 Task: Buy 5 Body Bushings from Shocks, Struts & Suspension section under best seller category for shipping address: Maggie Phillips, 1227 Ridge Road, Dodge City, Kansas 67801, Cell Number 6205197251. Pay from credit card ending with 7965, CVV 549
Action: Mouse moved to (128, 25)
Screenshot: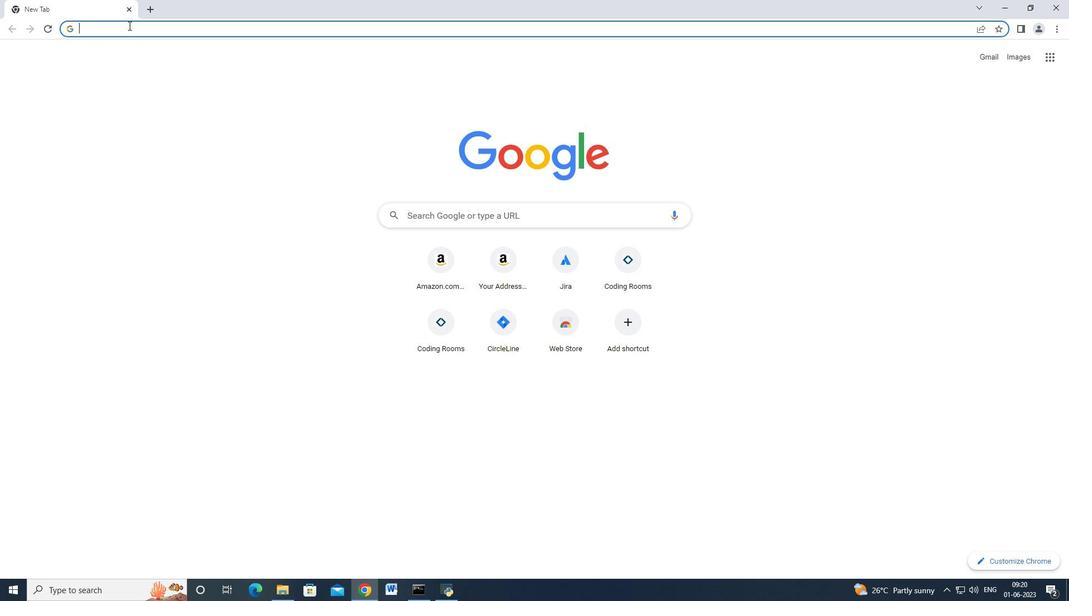 
Action: Mouse pressed left at (128, 25)
Screenshot: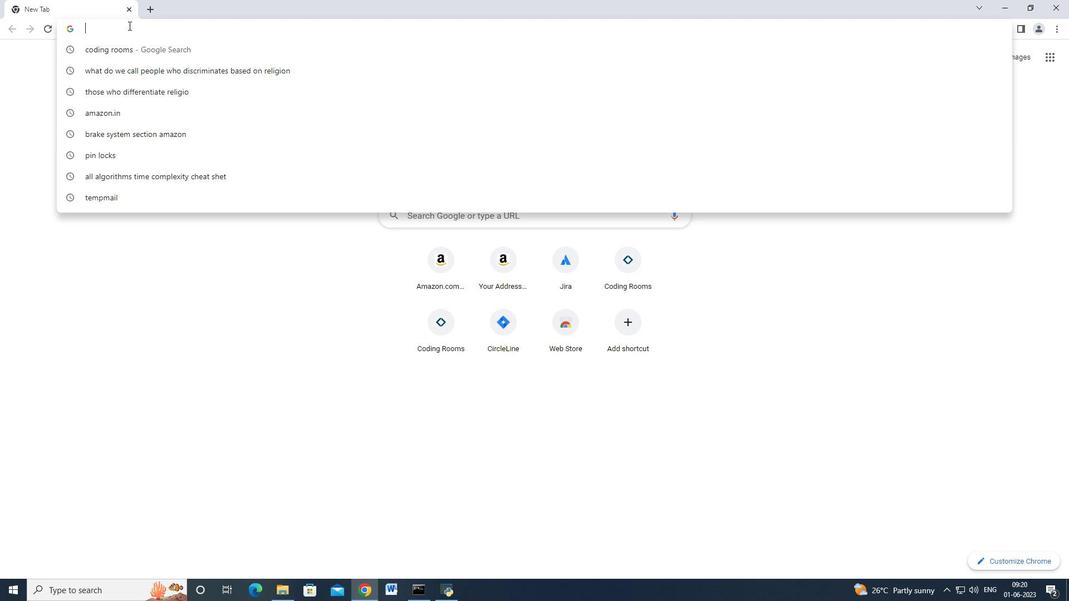 
Action: Mouse moved to (128, 24)
Screenshot: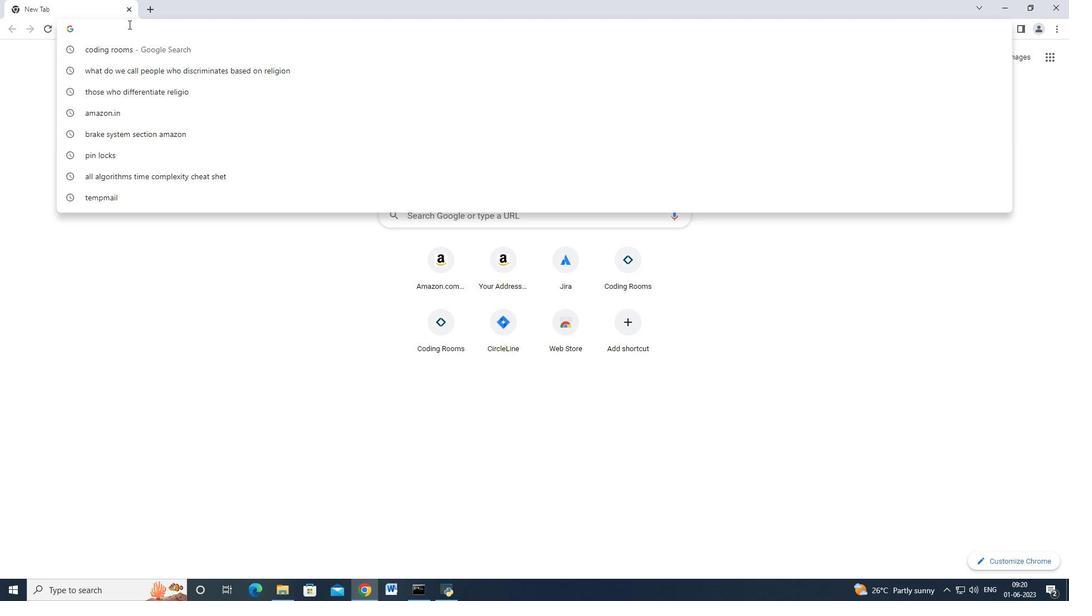 
Action: Key pressed amazon.com<Key.enter>
Screenshot: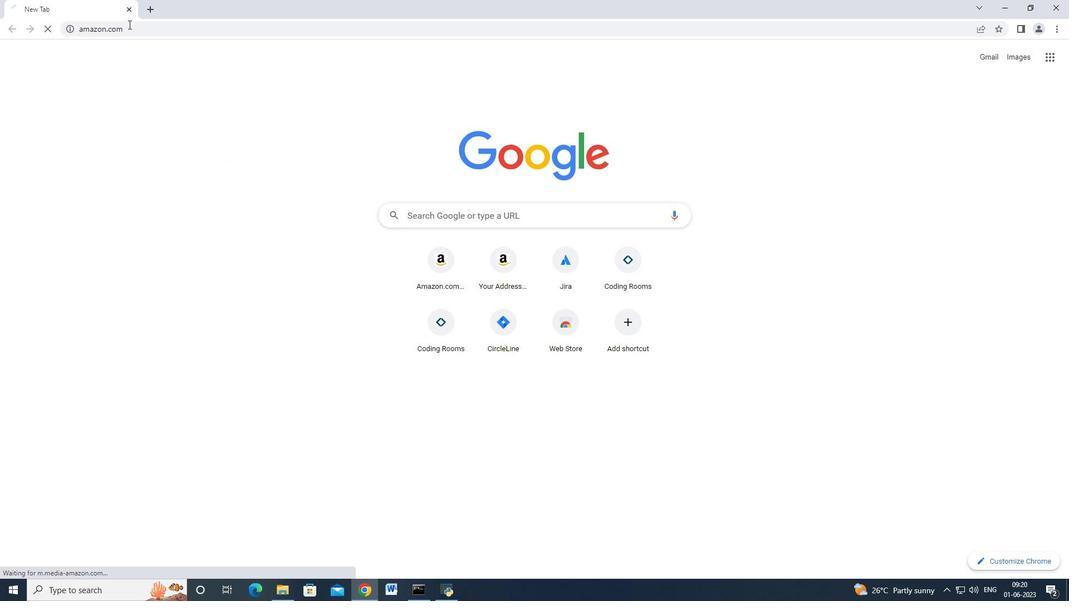 
Action: Mouse moved to (32, 80)
Screenshot: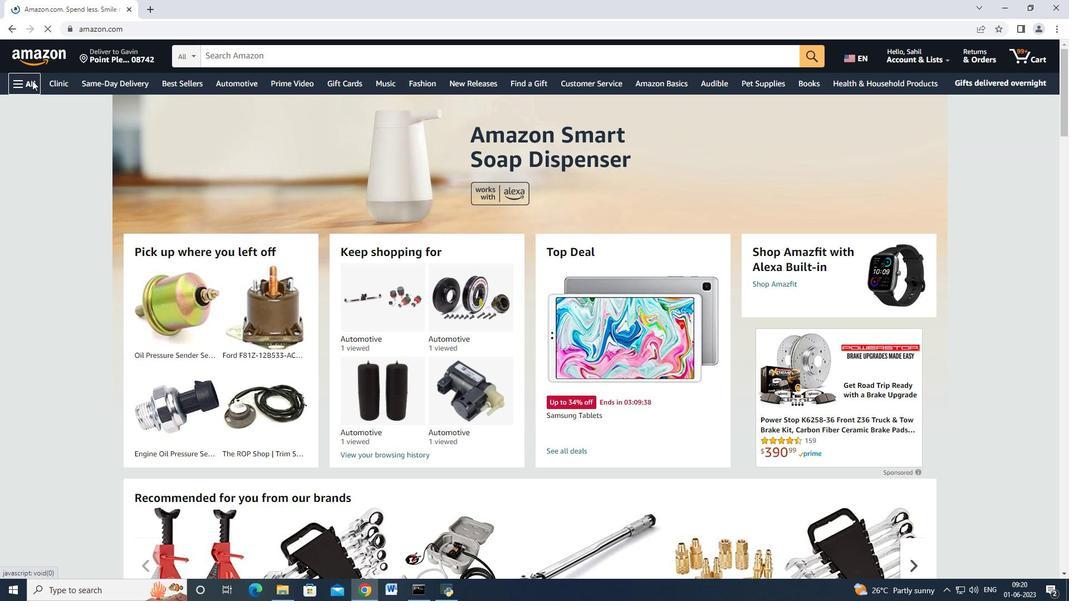 
Action: Mouse pressed left at (32, 80)
Screenshot: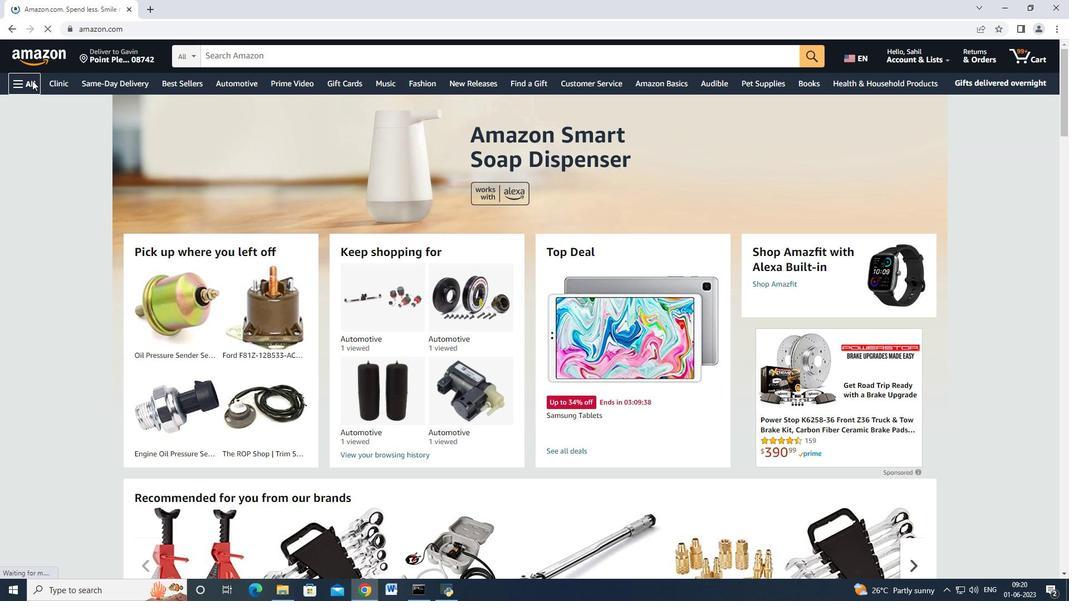 
Action: Mouse moved to (67, 187)
Screenshot: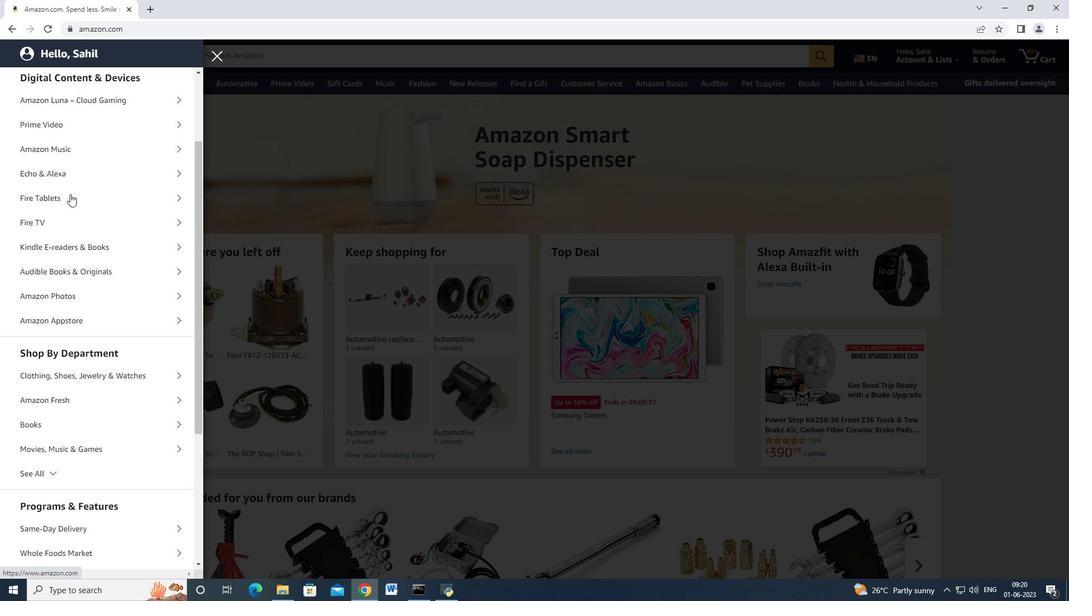 
Action: Mouse scrolled (67, 186) with delta (0, 0)
Screenshot: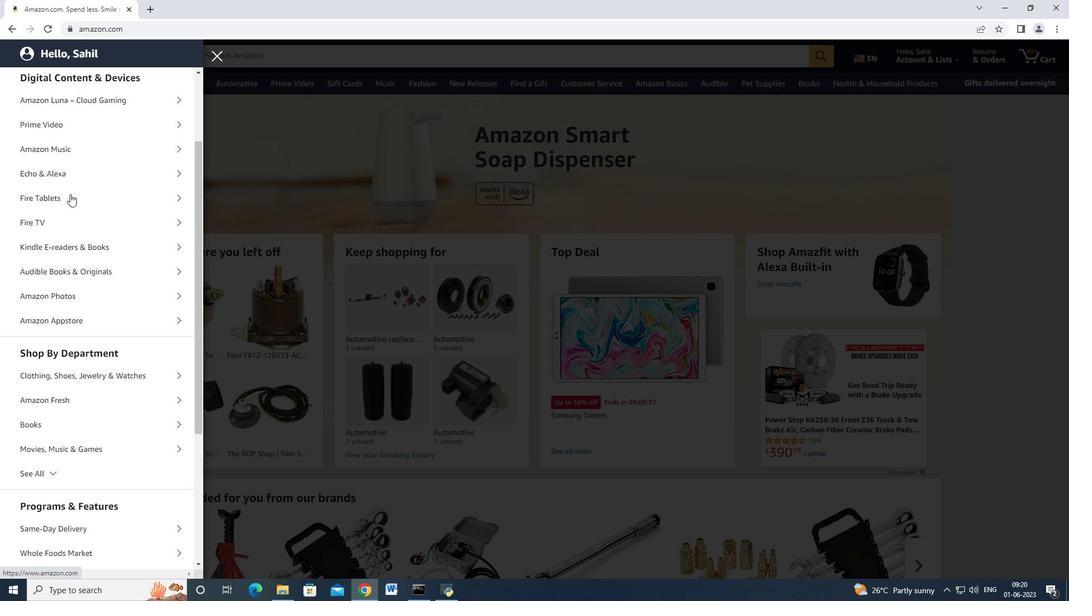 
Action: Mouse moved to (68, 188)
Screenshot: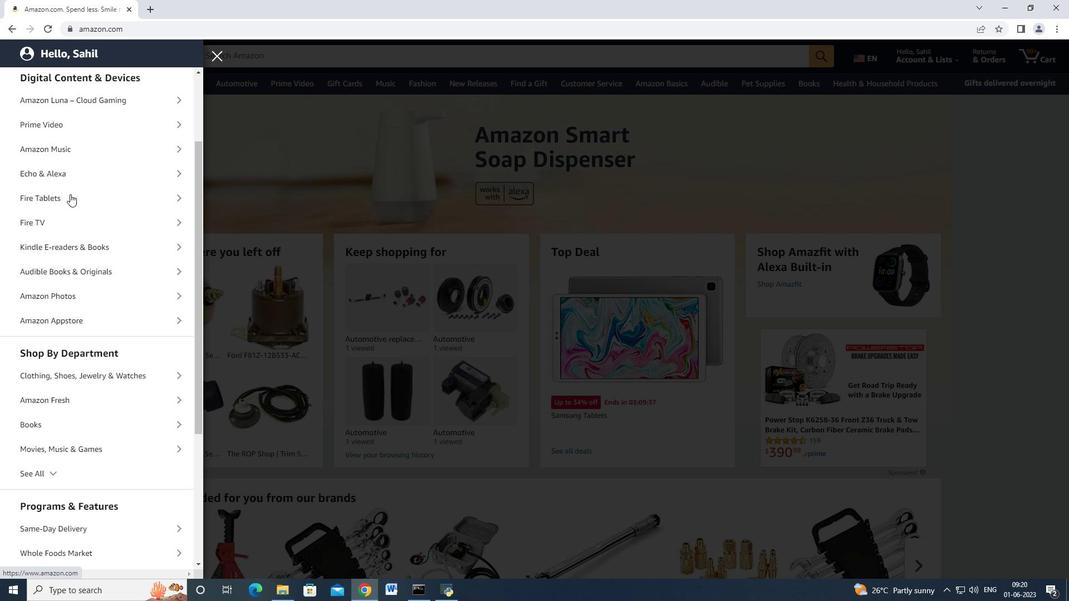 
Action: Mouse scrolled (68, 187) with delta (0, 0)
Screenshot: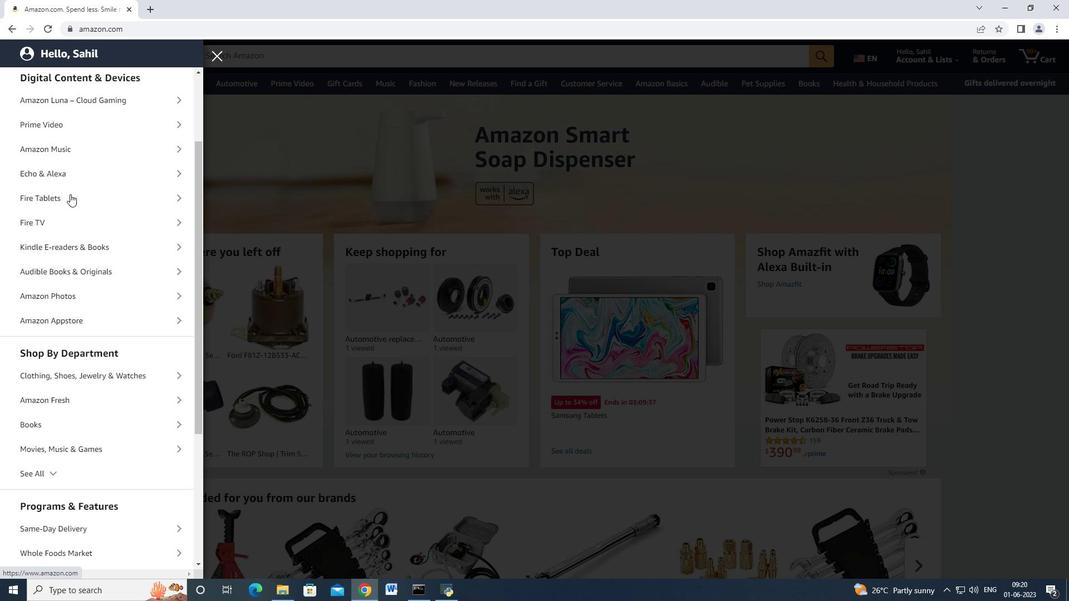 
Action: Mouse moved to (76, 235)
Screenshot: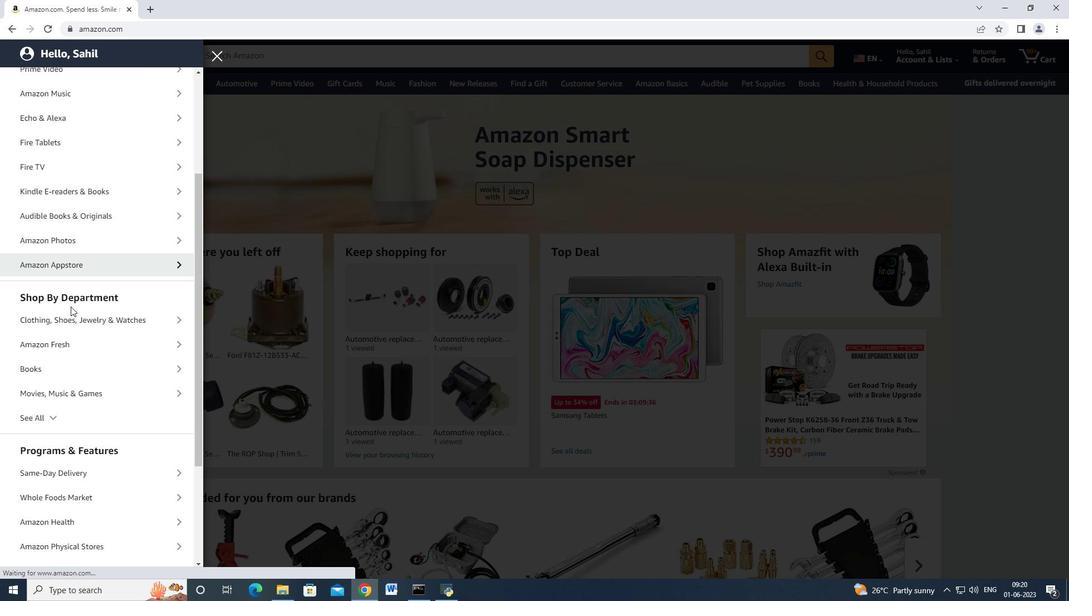 
Action: Mouse scrolled (76, 235) with delta (0, 0)
Screenshot: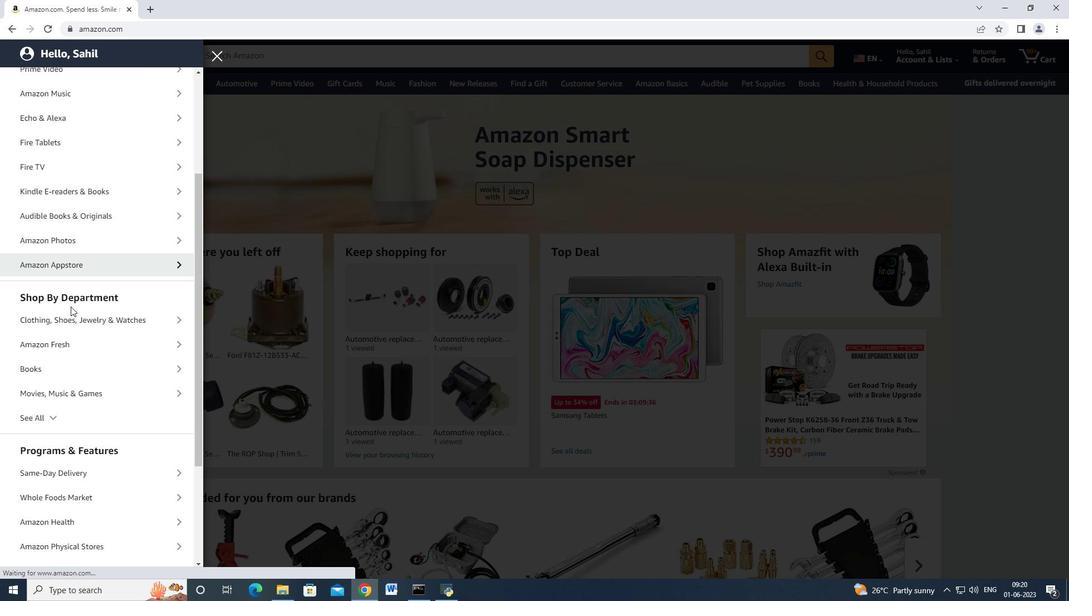 
Action: Mouse moved to (59, 423)
Screenshot: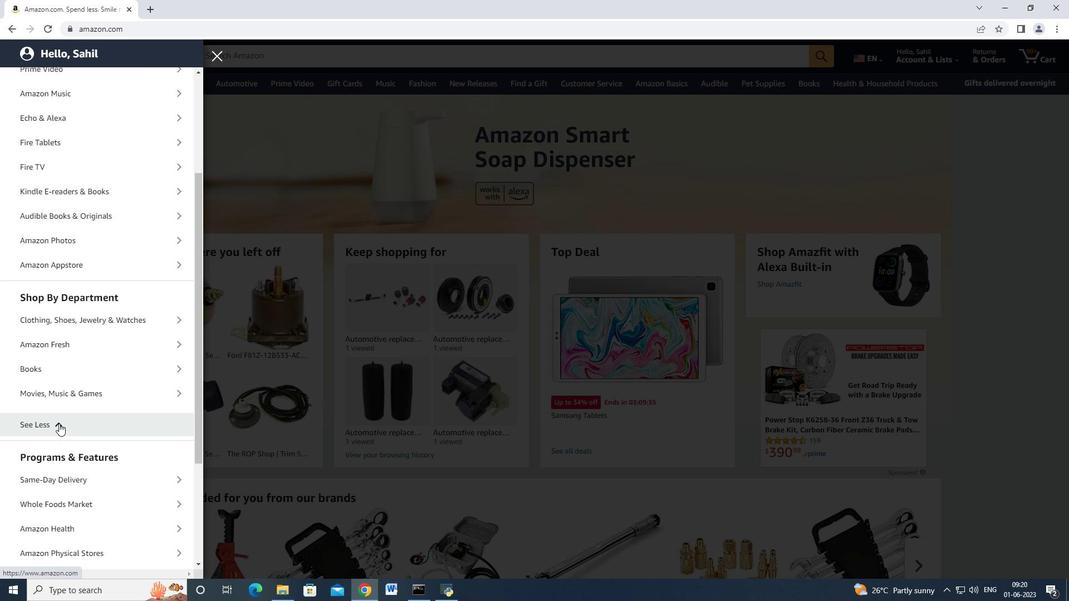 
Action: Mouse pressed left at (59, 423)
Screenshot: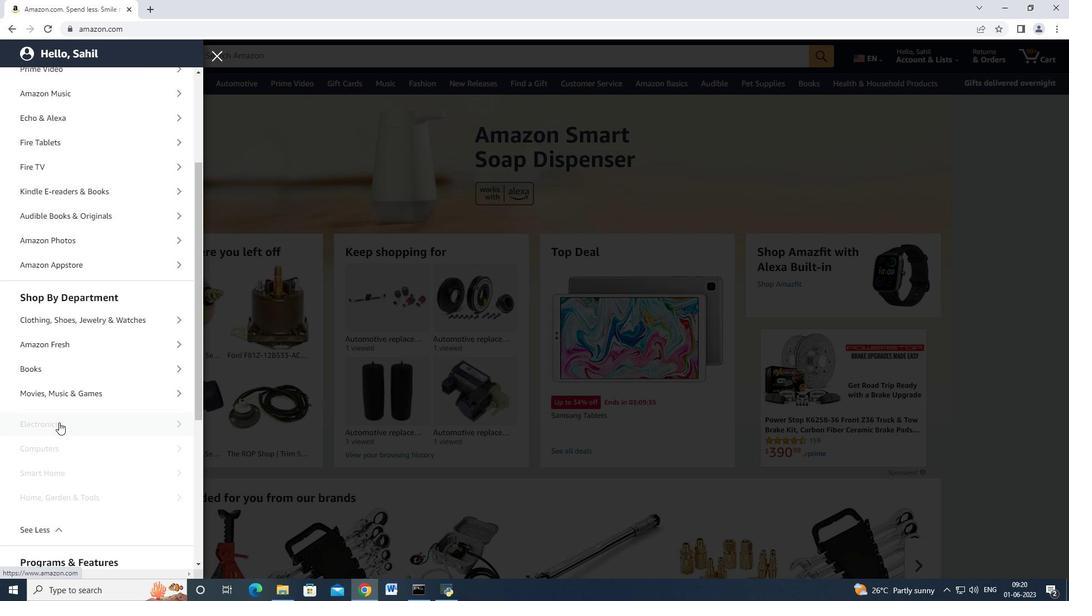 
Action: Mouse moved to (69, 411)
Screenshot: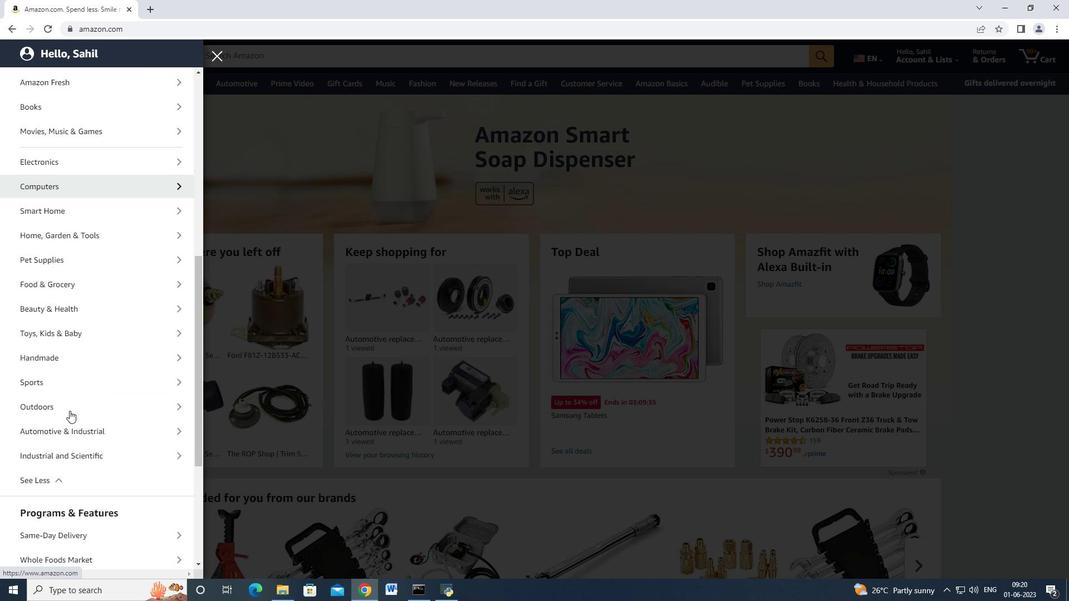 
Action: Mouse scrolled (69, 411) with delta (0, 0)
Screenshot: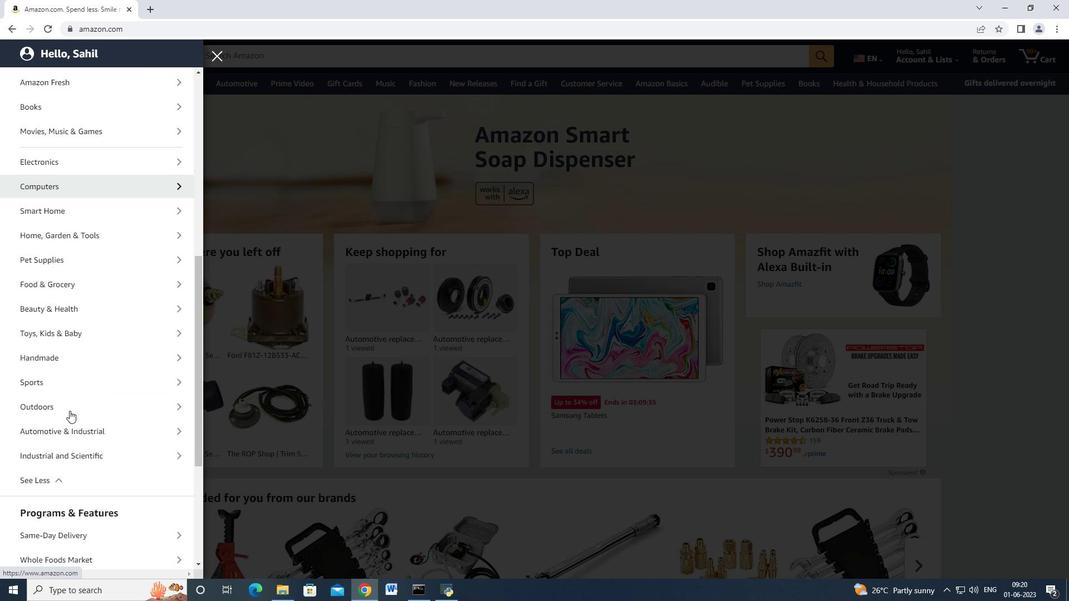 
Action: Mouse scrolled (69, 411) with delta (0, 0)
Screenshot: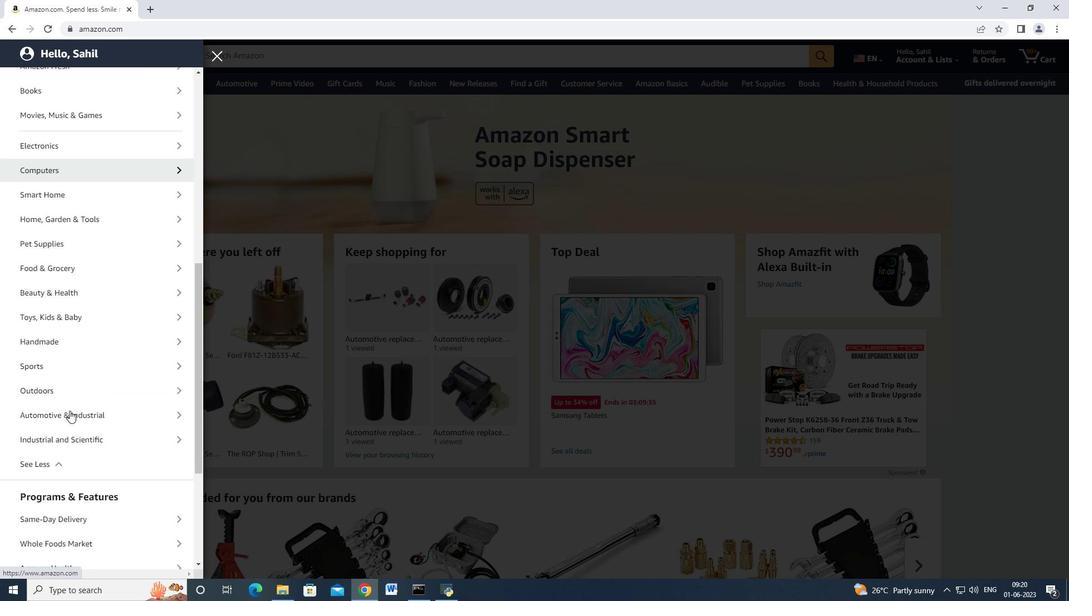 
Action: Mouse moved to (69, 411)
Screenshot: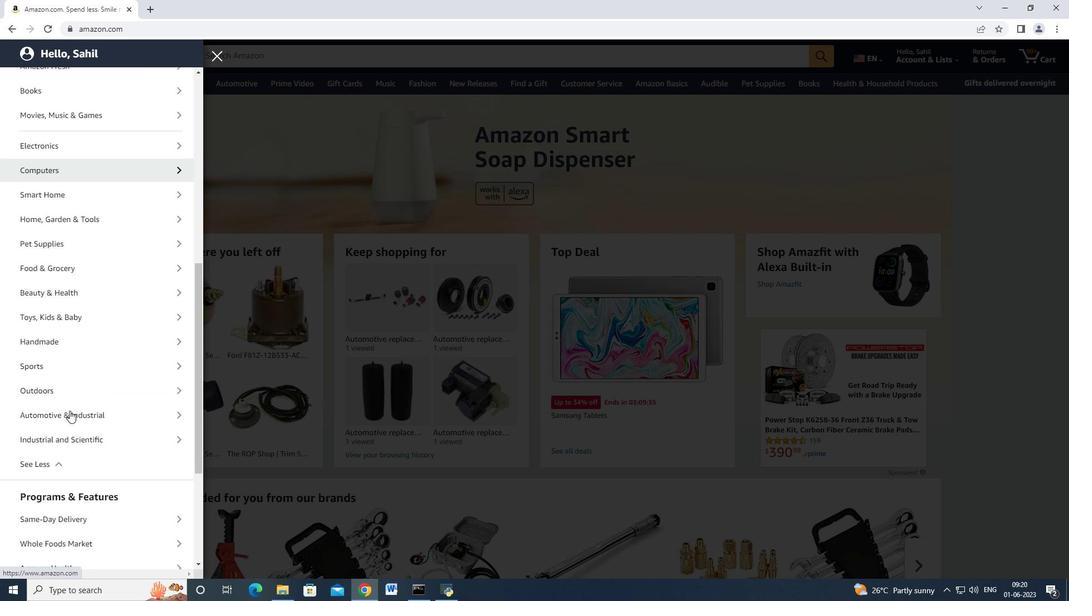 
Action: Mouse scrolled (69, 410) with delta (0, 0)
Screenshot: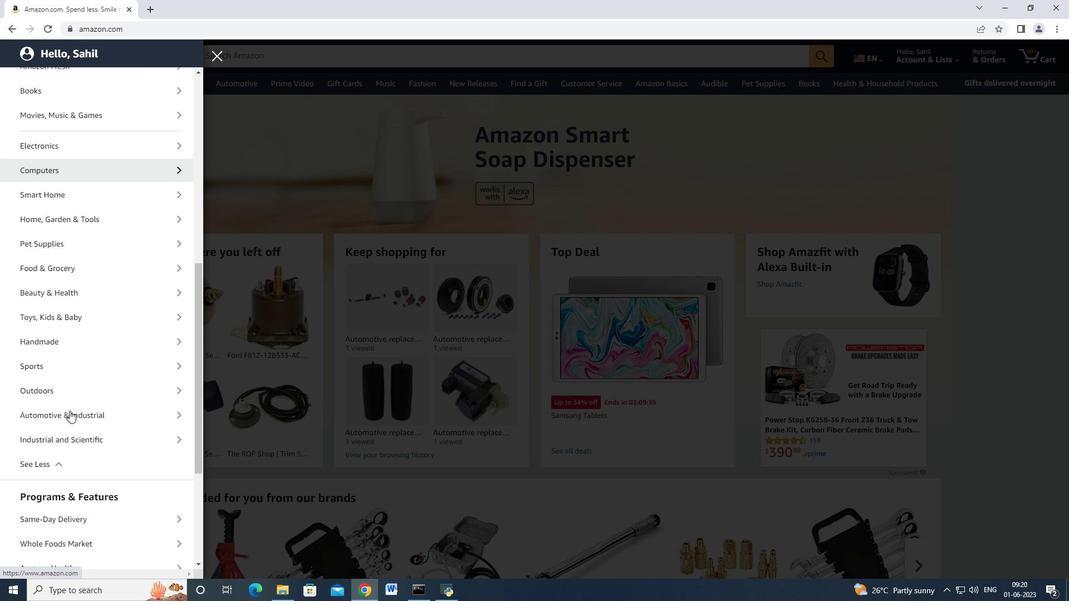 
Action: Mouse scrolled (69, 410) with delta (0, 0)
Screenshot: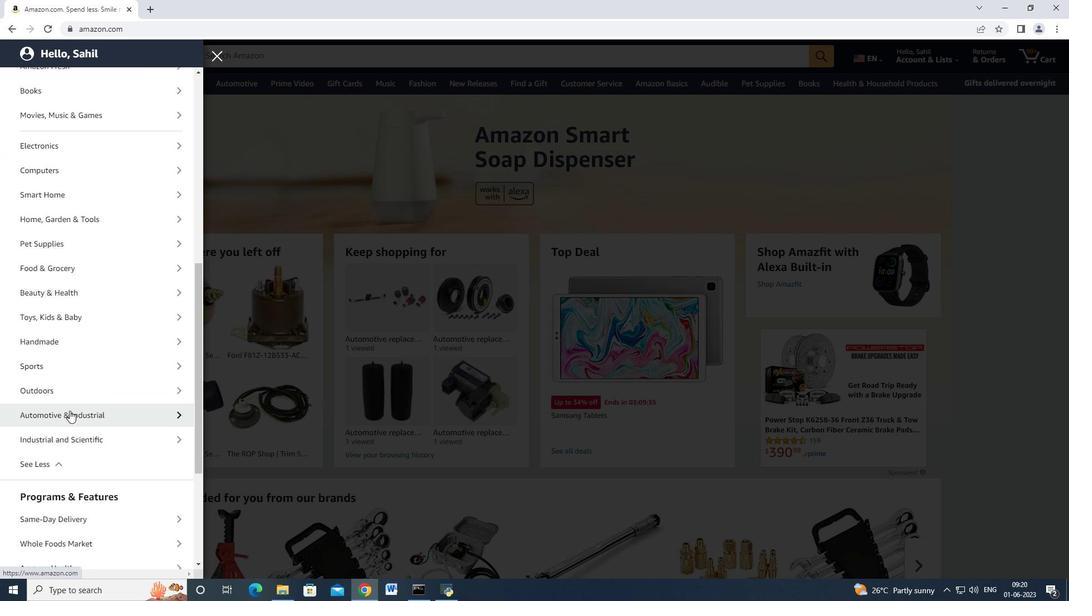
Action: Mouse scrolled (69, 410) with delta (0, 0)
Screenshot: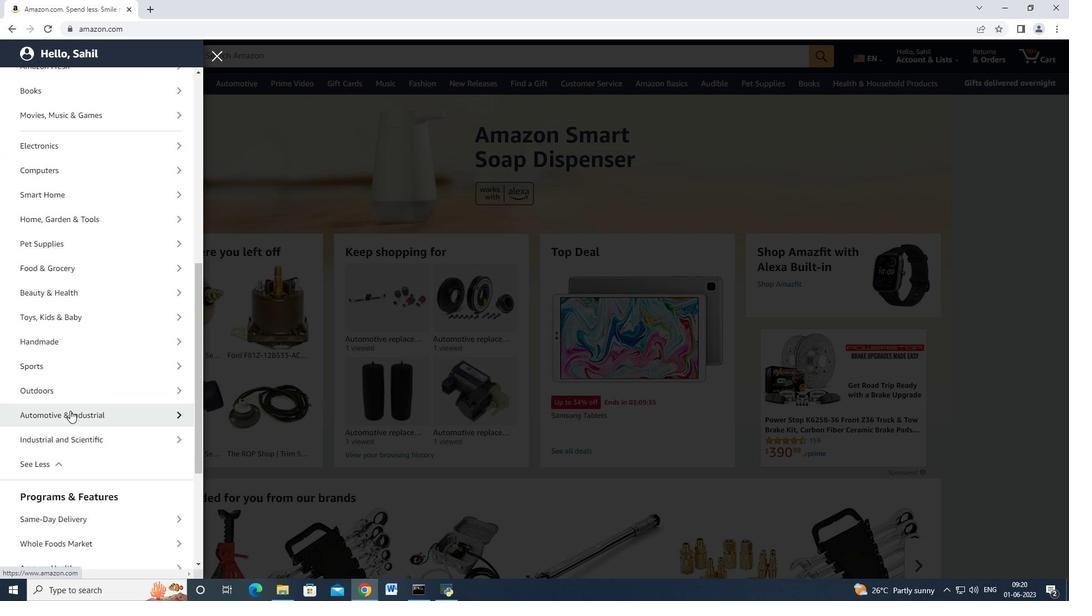 
Action: Mouse moved to (76, 411)
Screenshot: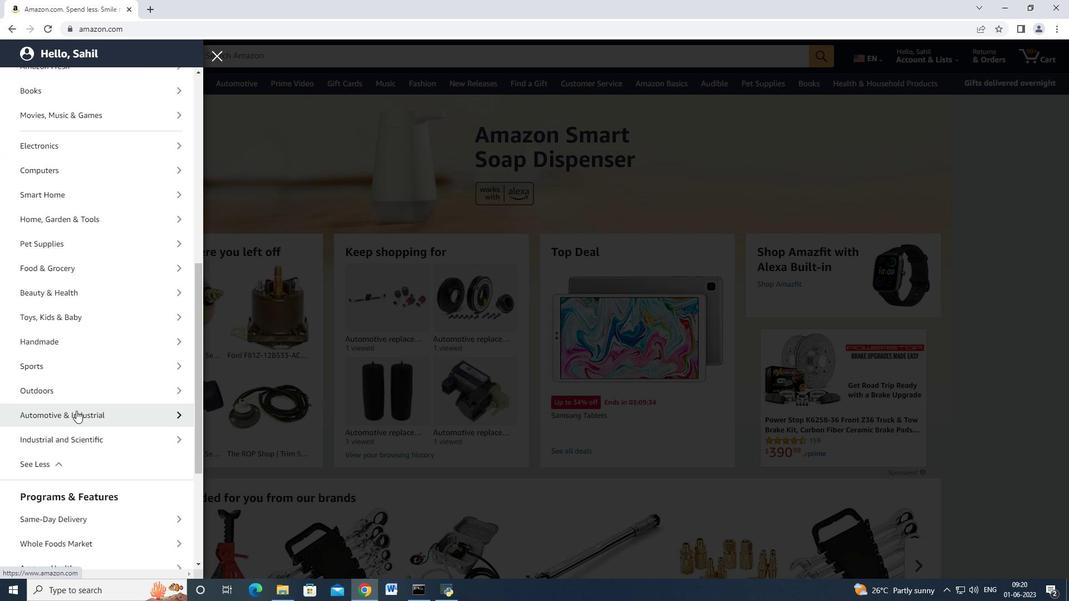
Action: Mouse pressed left at (76, 411)
Screenshot: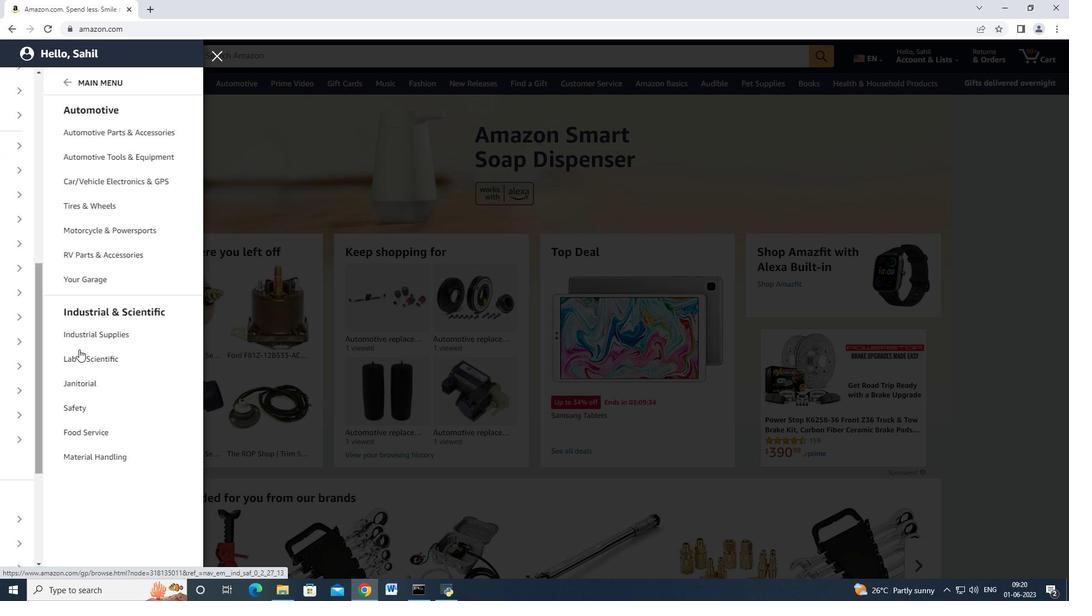 
Action: Mouse moved to (92, 134)
Screenshot: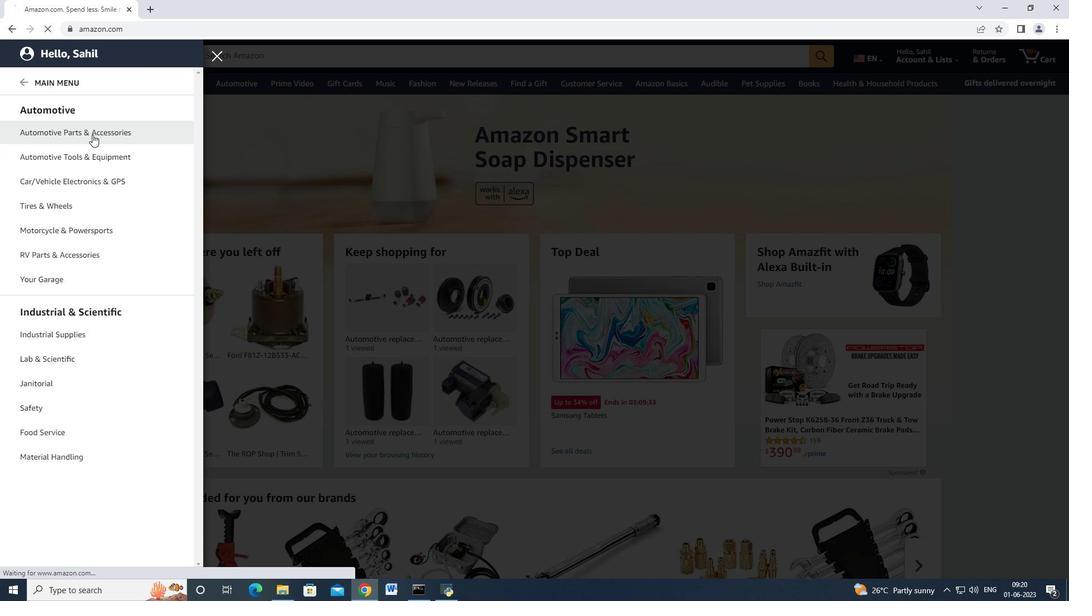 
Action: Mouse pressed left at (92, 134)
Screenshot: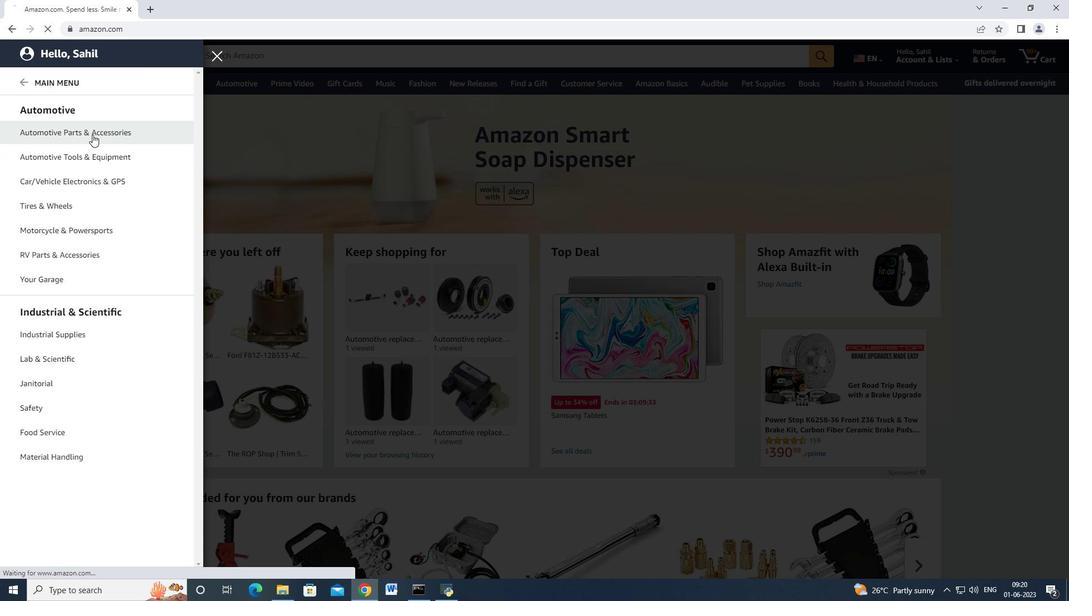 
Action: Mouse moved to (172, 98)
Screenshot: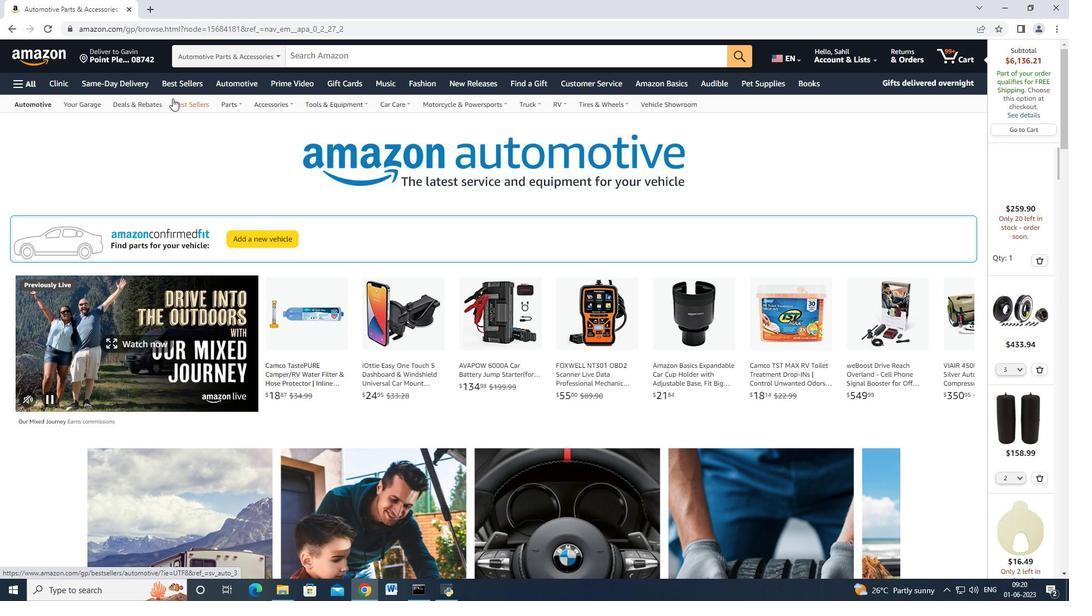 
Action: Mouse pressed left at (172, 98)
Screenshot: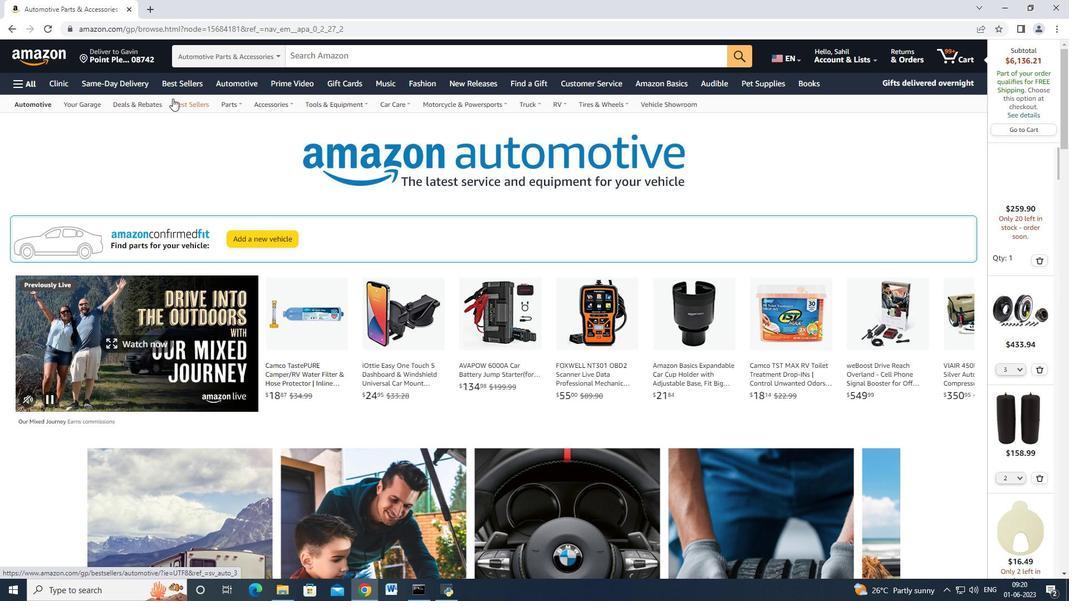 
Action: Mouse moved to (100, 232)
Screenshot: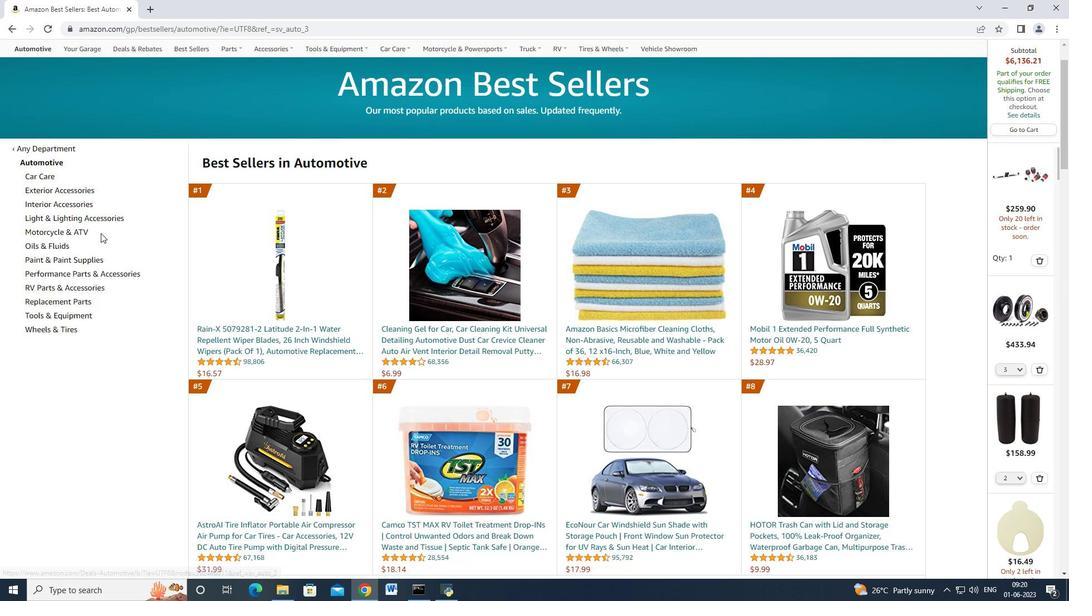 
Action: Mouse scrolled (100, 231) with delta (0, 0)
Screenshot: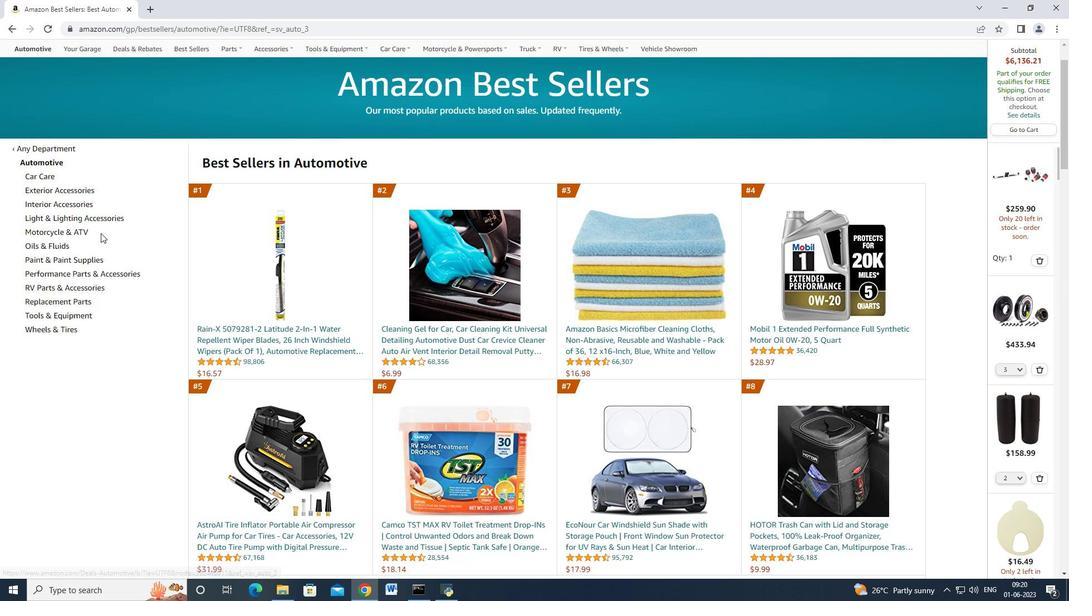 
Action: Mouse moved to (85, 298)
Screenshot: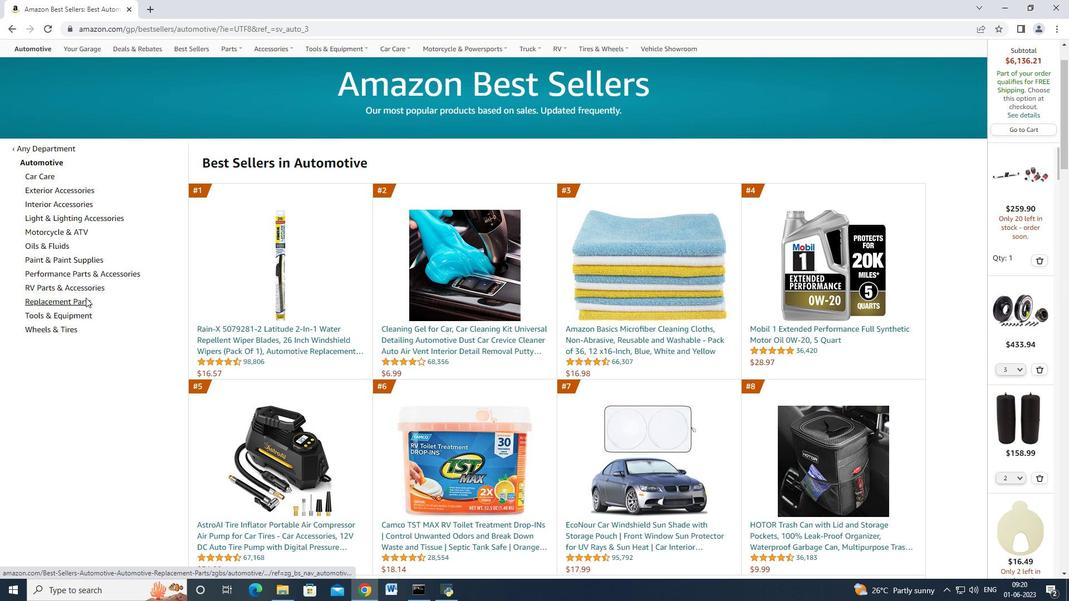 
Action: Mouse pressed left at (85, 298)
Screenshot: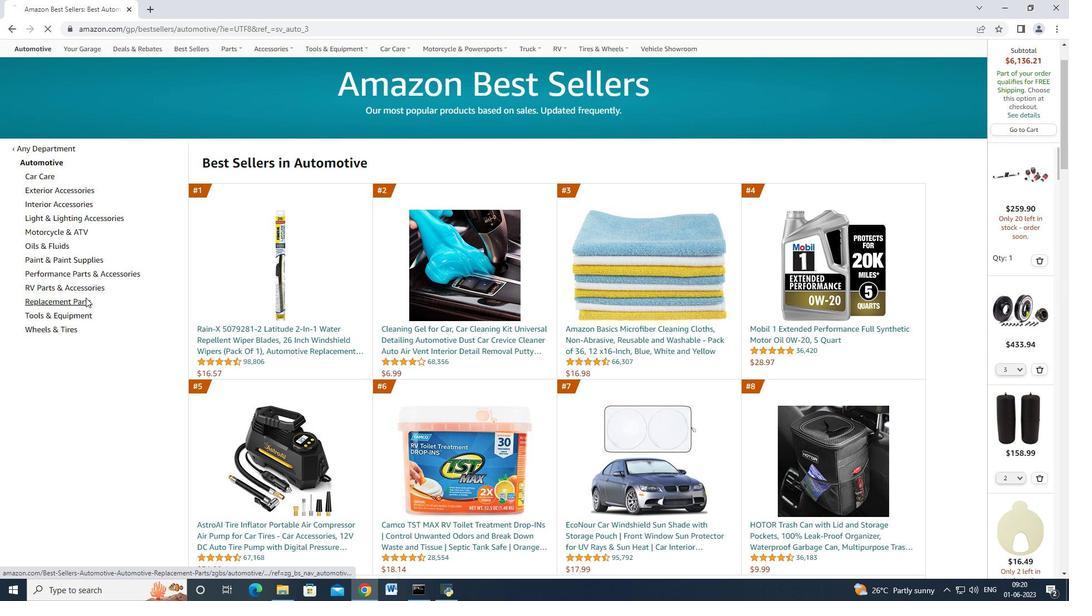 
Action: Mouse moved to (109, 287)
Screenshot: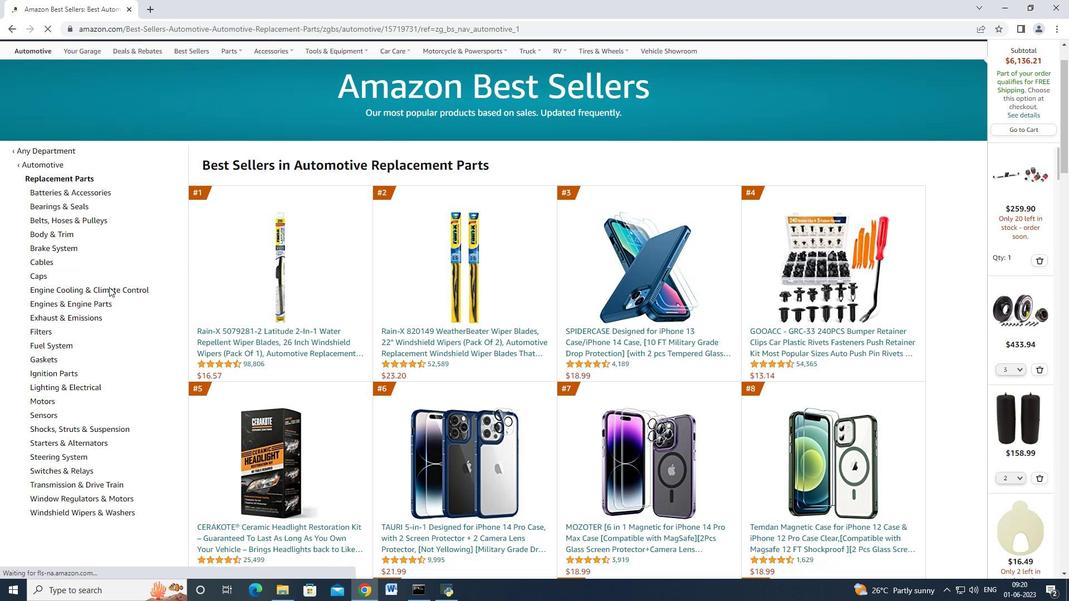
Action: Mouse scrolled (109, 286) with delta (0, 0)
Screenshot: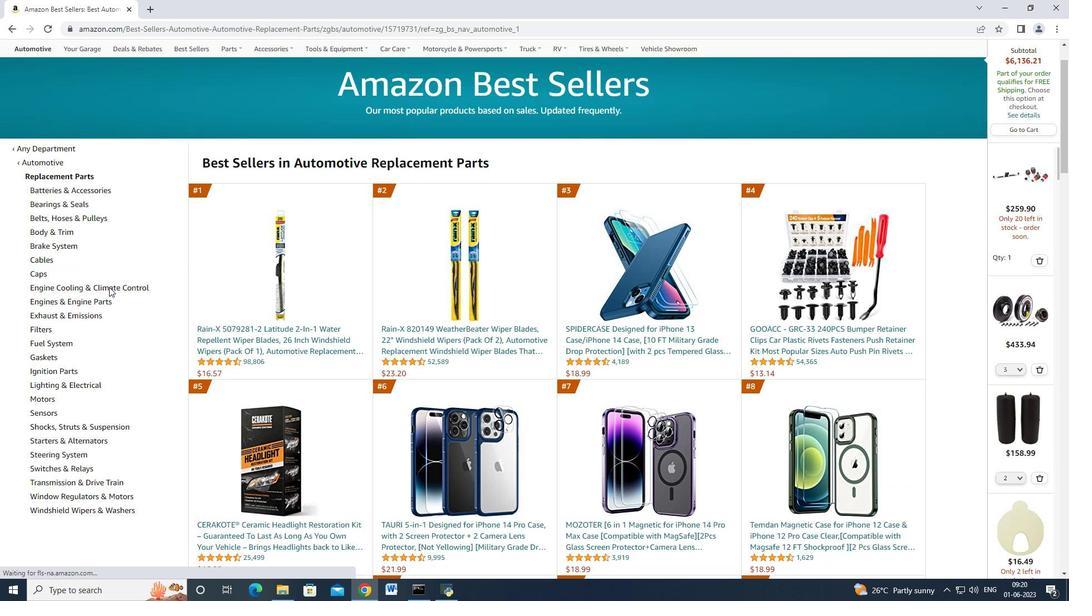 
Action: Mouse moved to (109, 287)
Screenshot: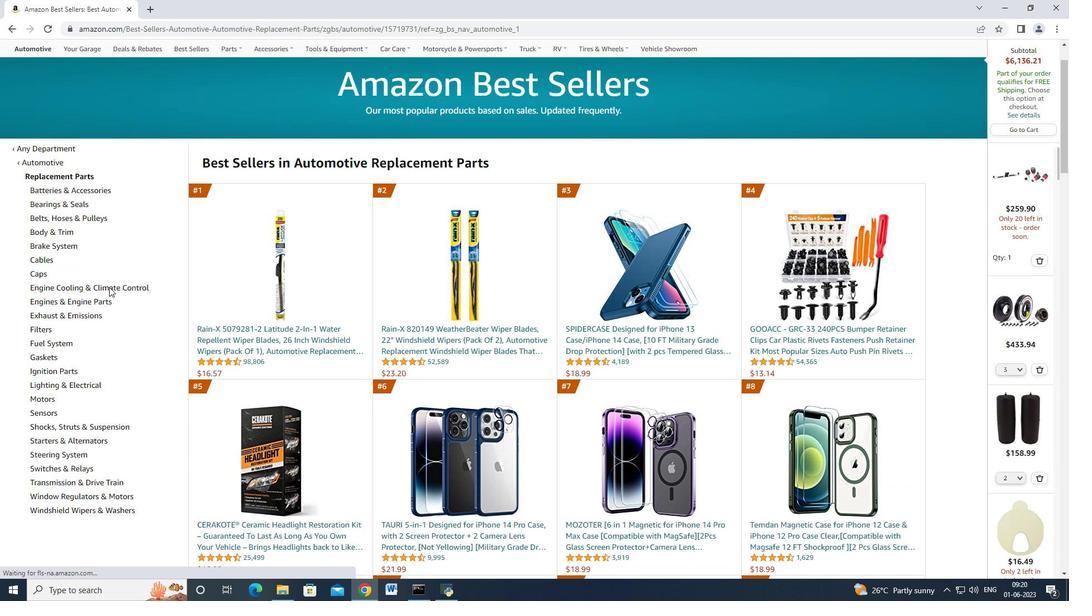 
Action: Mouse scrolled (109, 286) with delta (0, 0)
Screenshot: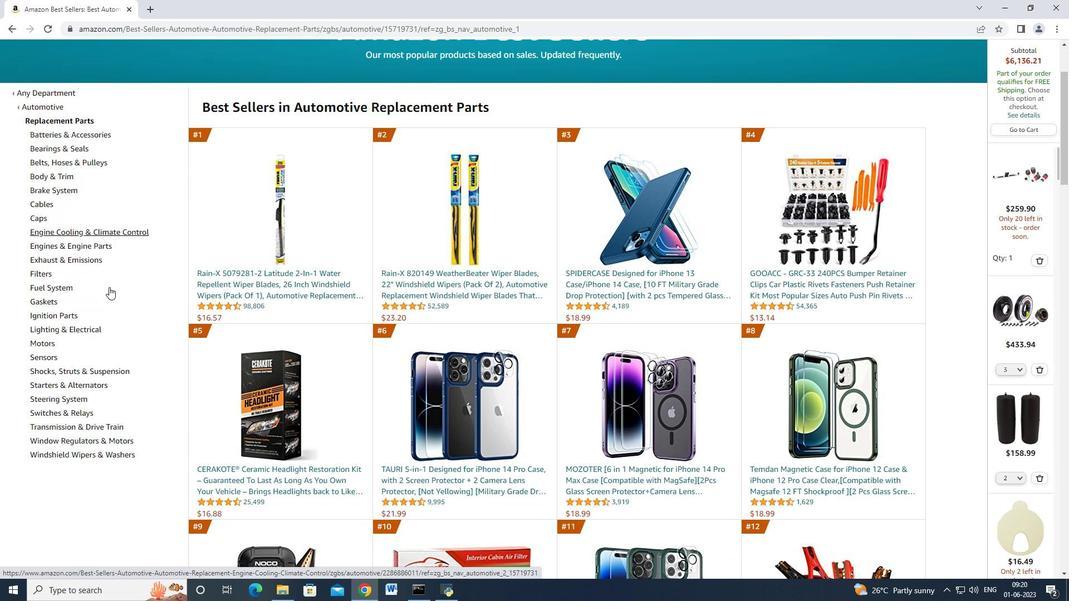 
Action: Mouse moved to (47, 370)
Screenshot: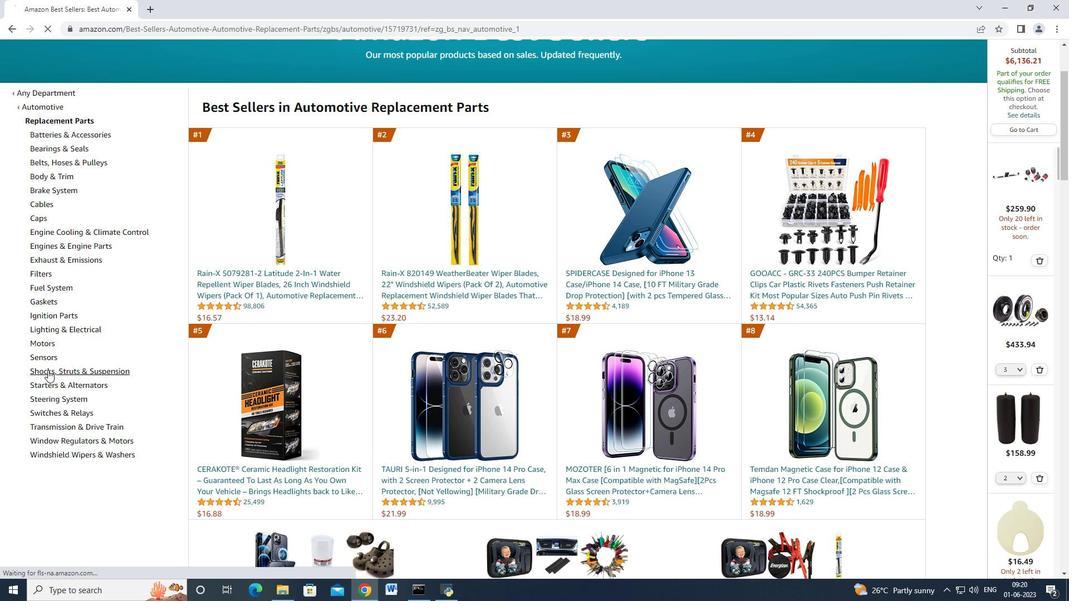 
Action: Mouse pressed left at (47, 370)
Screenshot: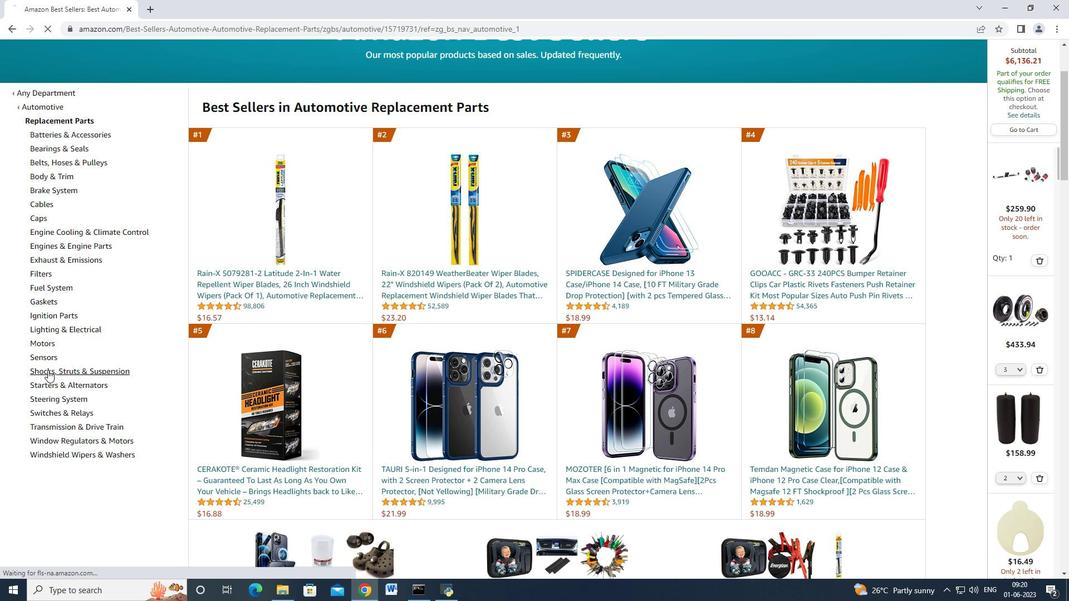 
Action: Mouse moved to (145, 252)
Screenshot: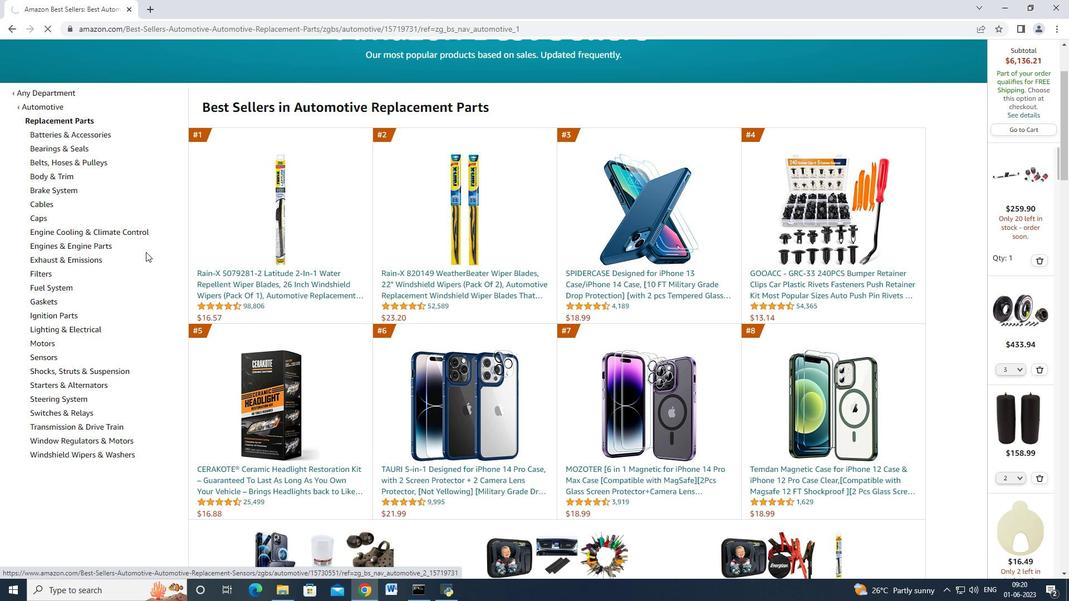 
Action: Mouse scrolled (145, 251) with delta (0, 0)
Screenshot: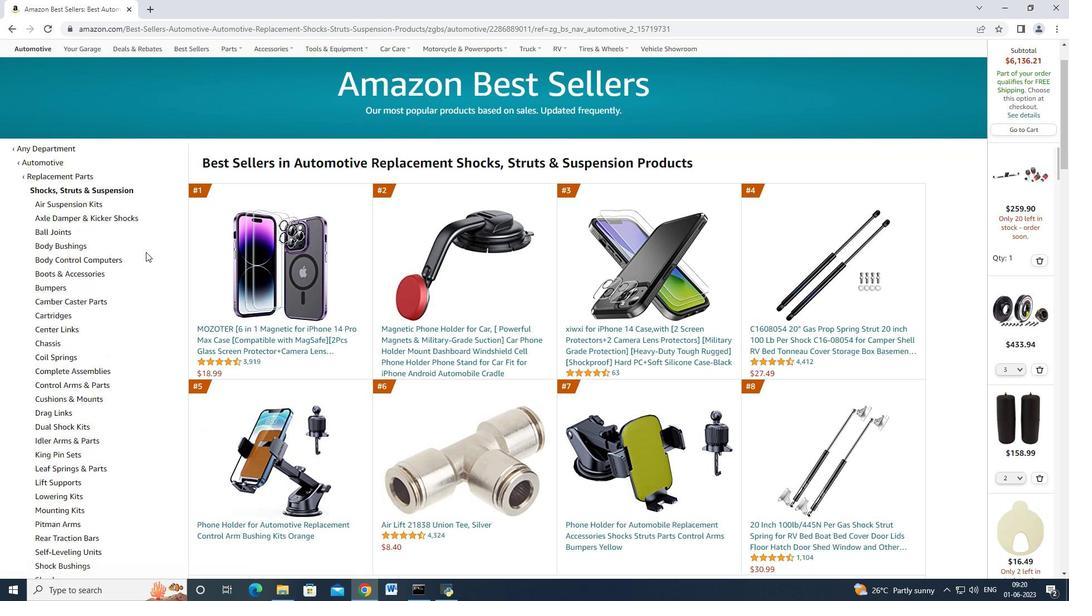 
Action: Mouse moved to (79, 244)
Screenshot: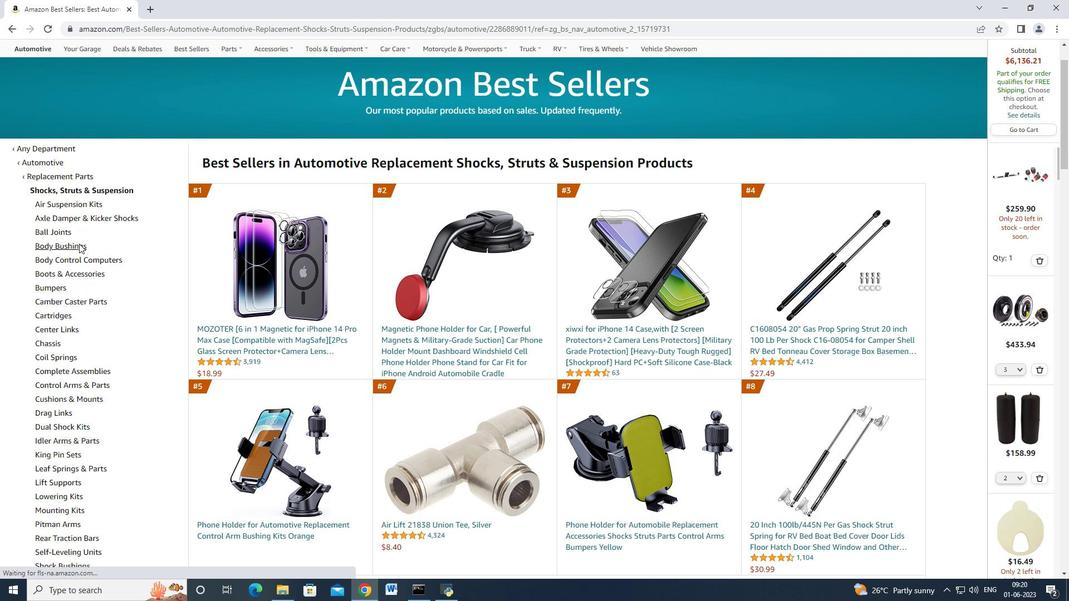 
Action: Mouse pressed left at (79, 244)
Screenshot: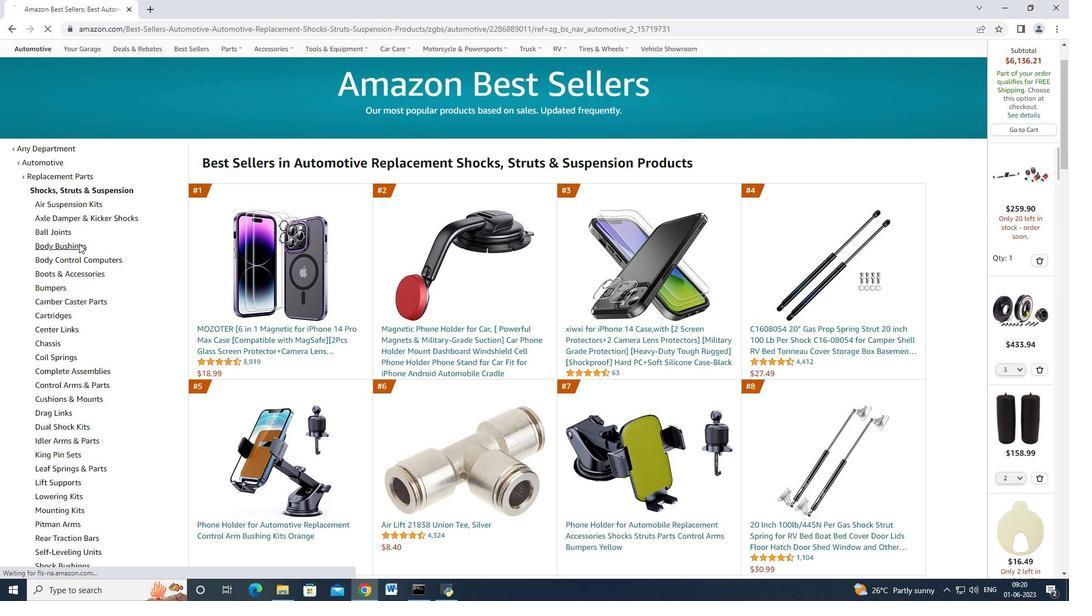 
Action: Mouse moved to (342, 328)
Screenshot: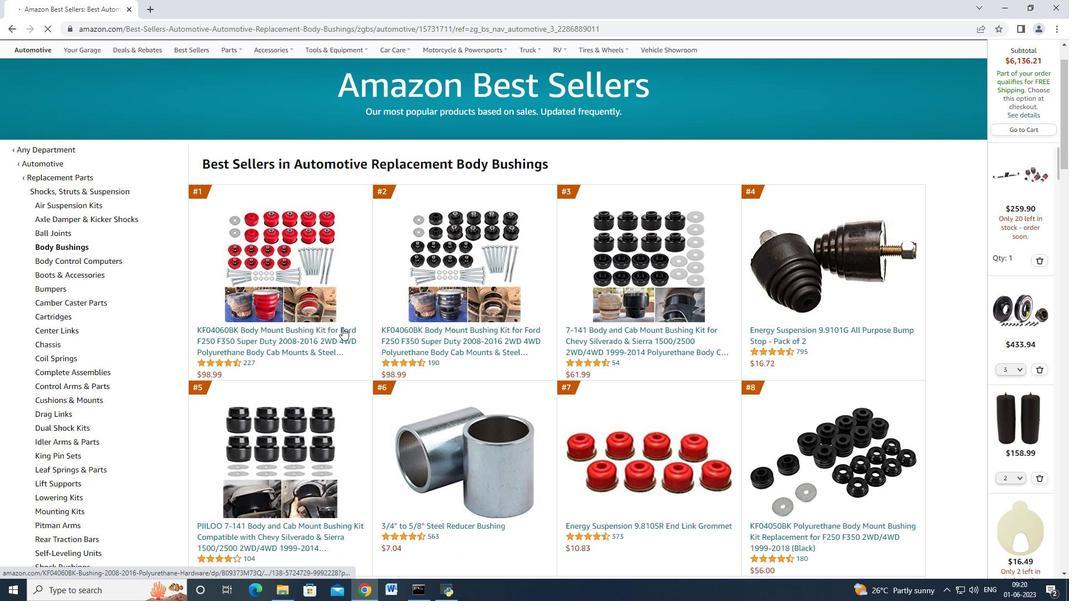 
Action: Mouse scrolled (342, 327) with delta (0, 0)
Screenshot: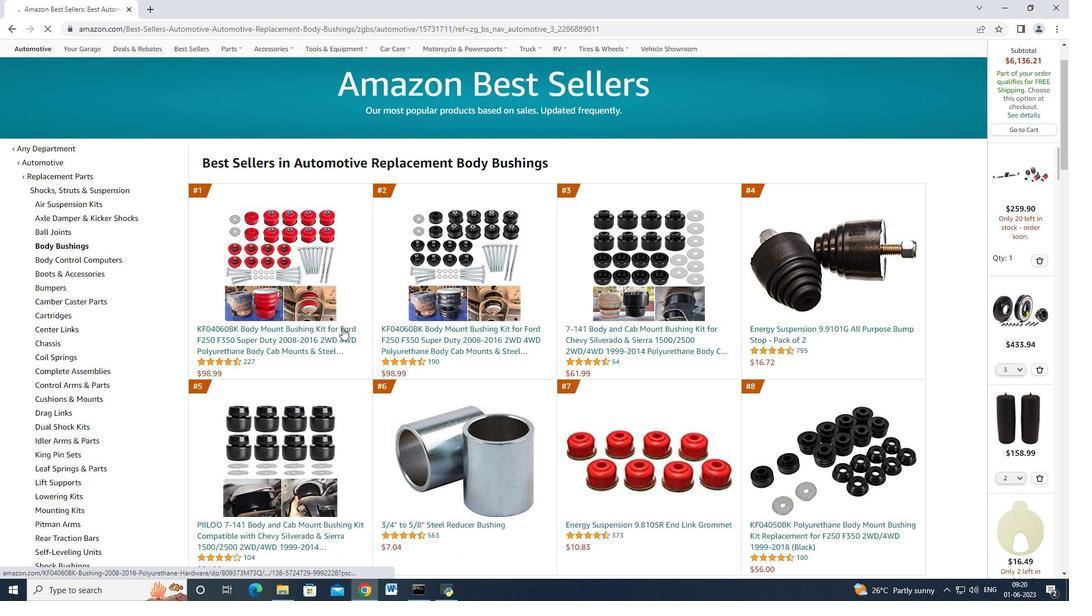 
Action: Mouse moved to (390, 331)
Screenshot: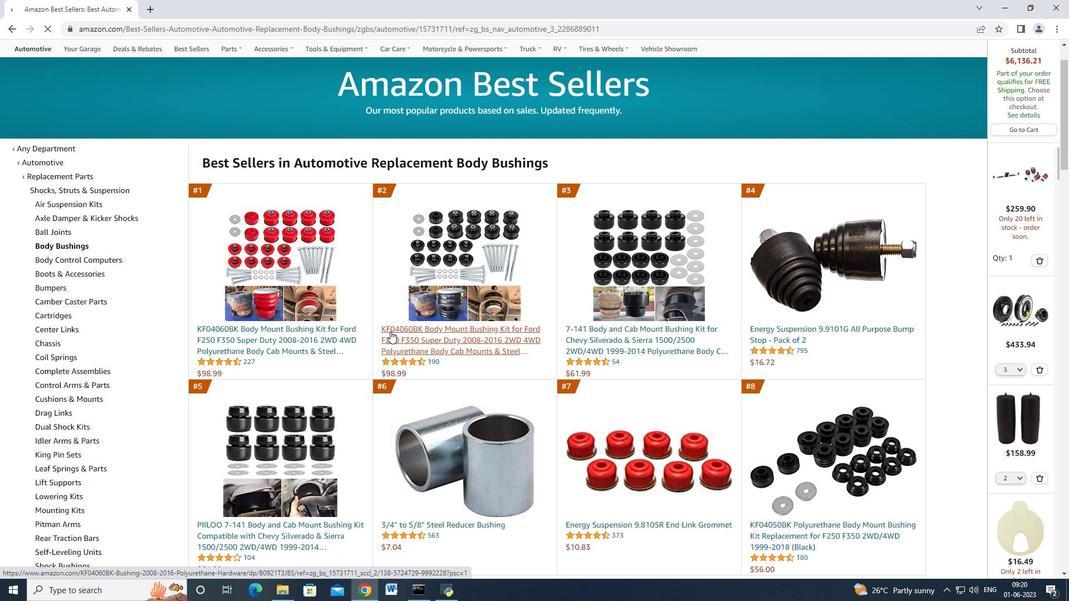 
Action: Mouse pressed left at (390, 331)
Screenshot: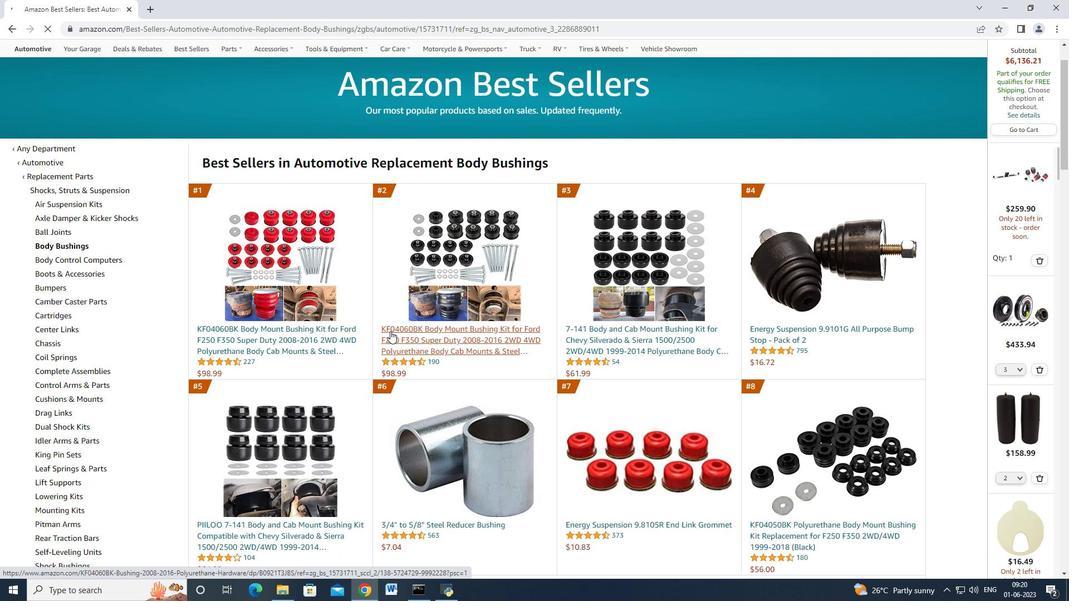 
Action: Mouse moved to (802, 364)
Screenshot: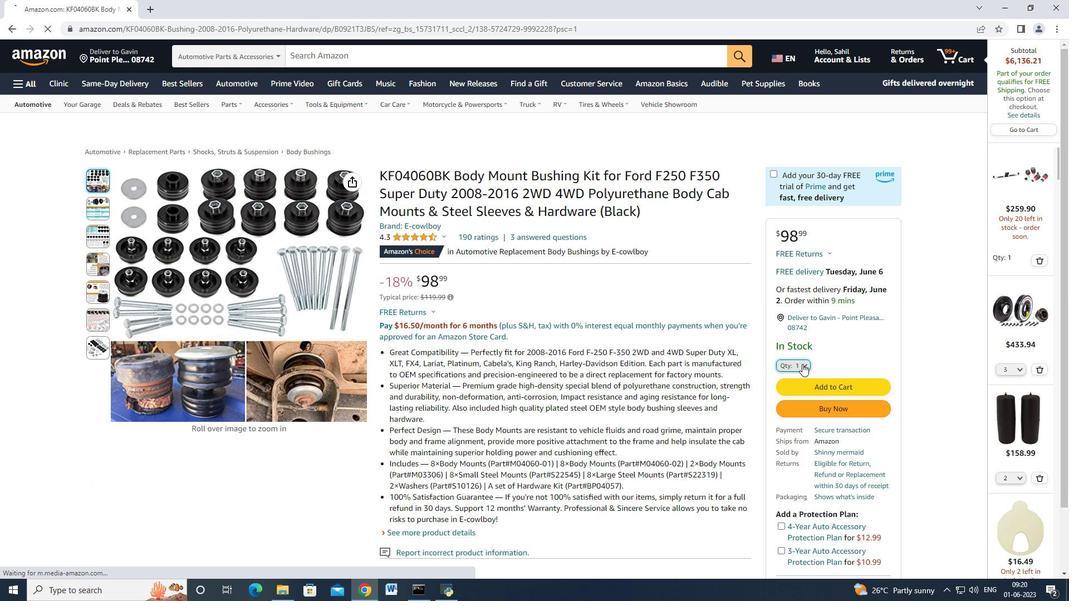 
Action: Mouse pressed left at (802, 364)
Screenshot: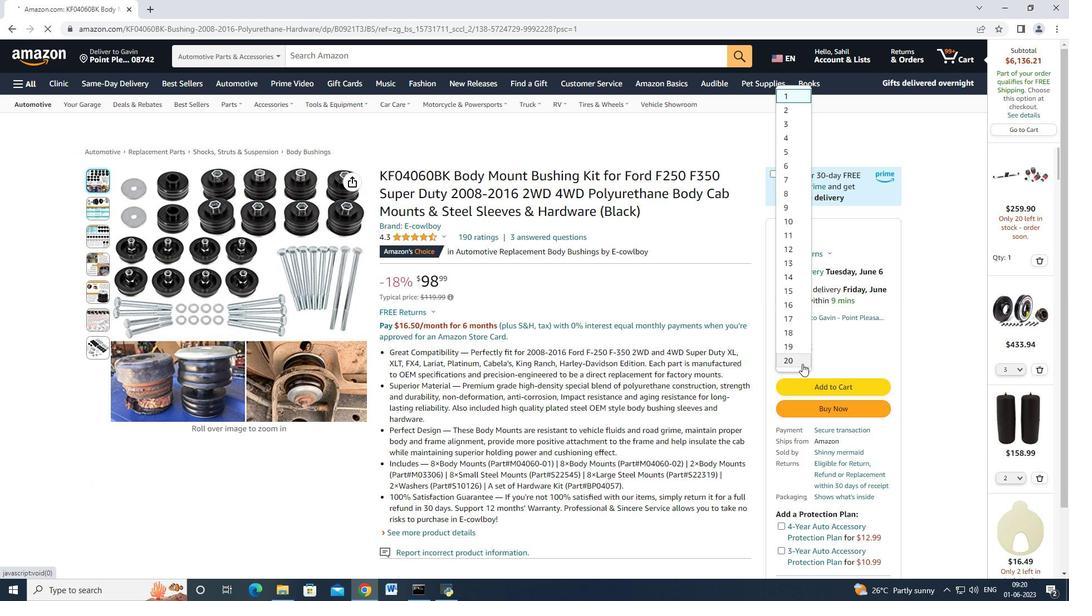 
Action: Mouse moved to (800, 155)
Screenshot: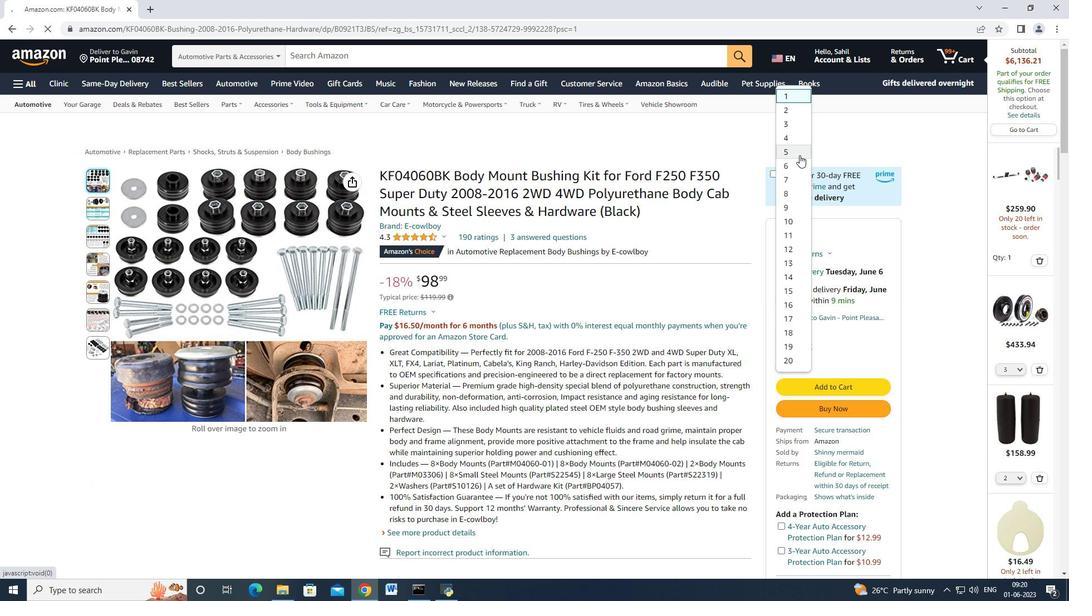 
Action: Mouse pressed left at (800, 155)
Screenshot: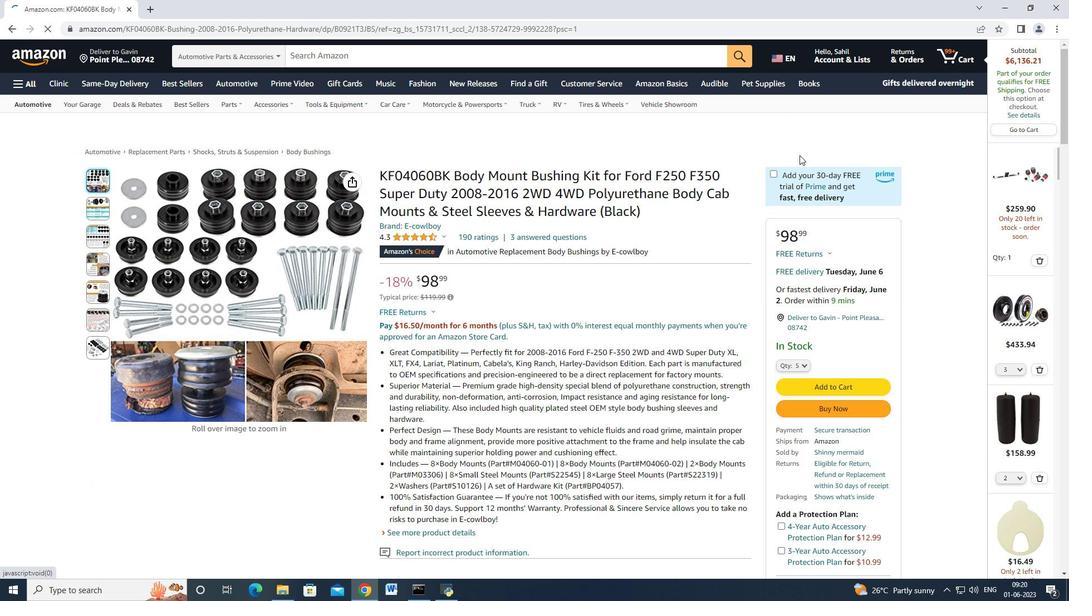 
Action: Mouse moved to (827, 409)
Screenshot: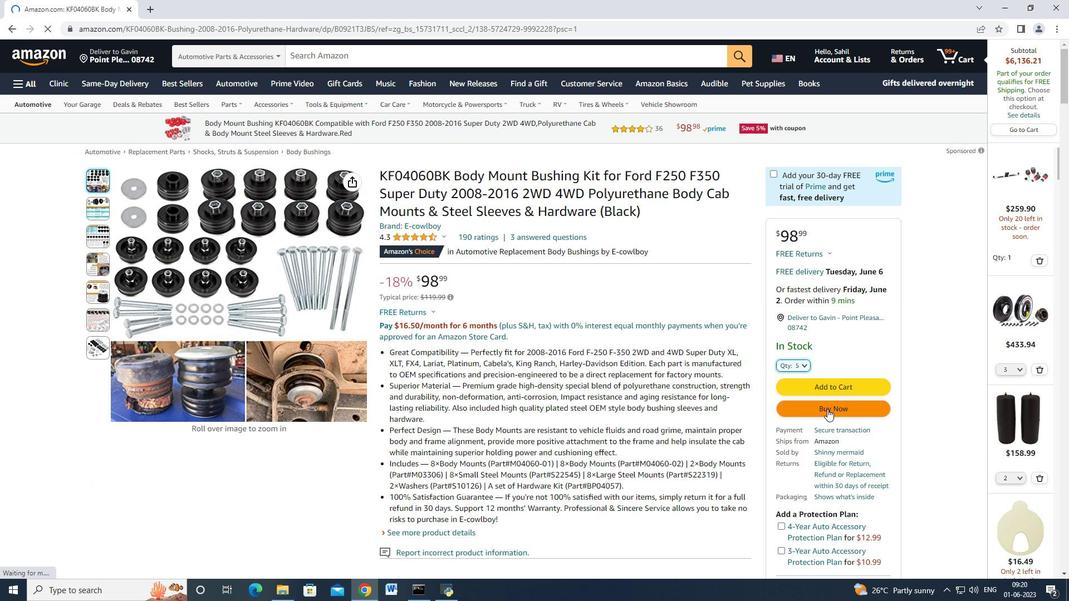 
Action: Mouse pressed left at (827, 409)
Screenshot: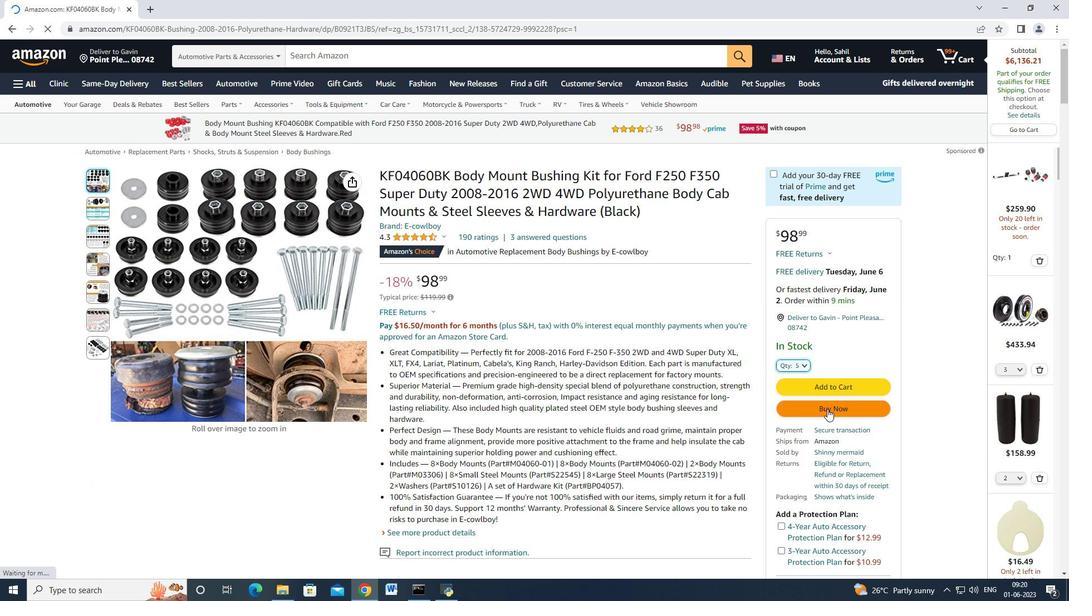 
Action: Mouse moved to (640, 92)
Screenshot: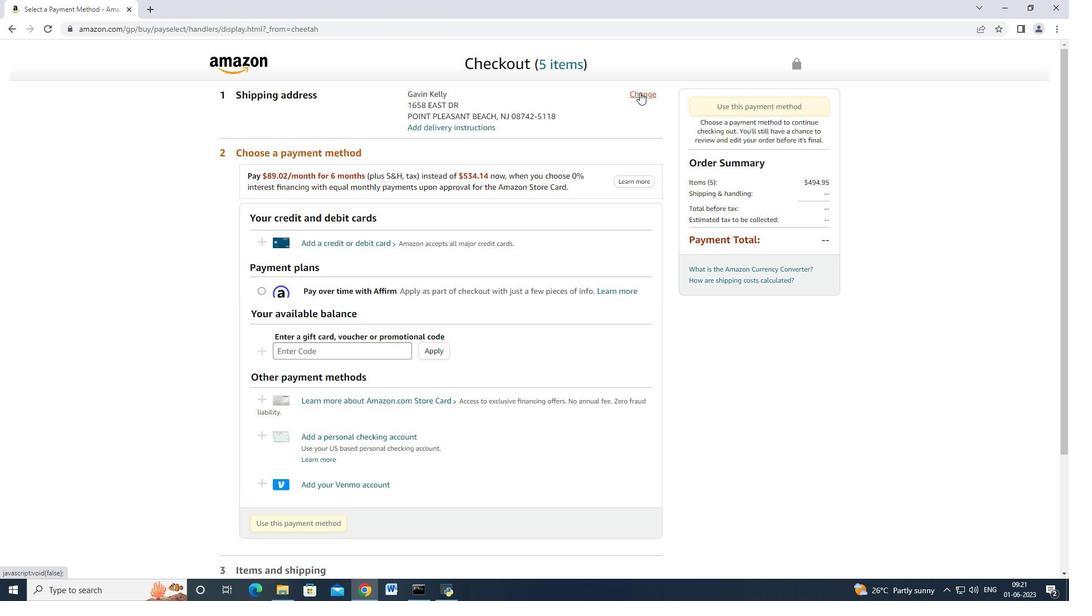 
Action: Mouse pressed left at (640, 92)
Screenshot: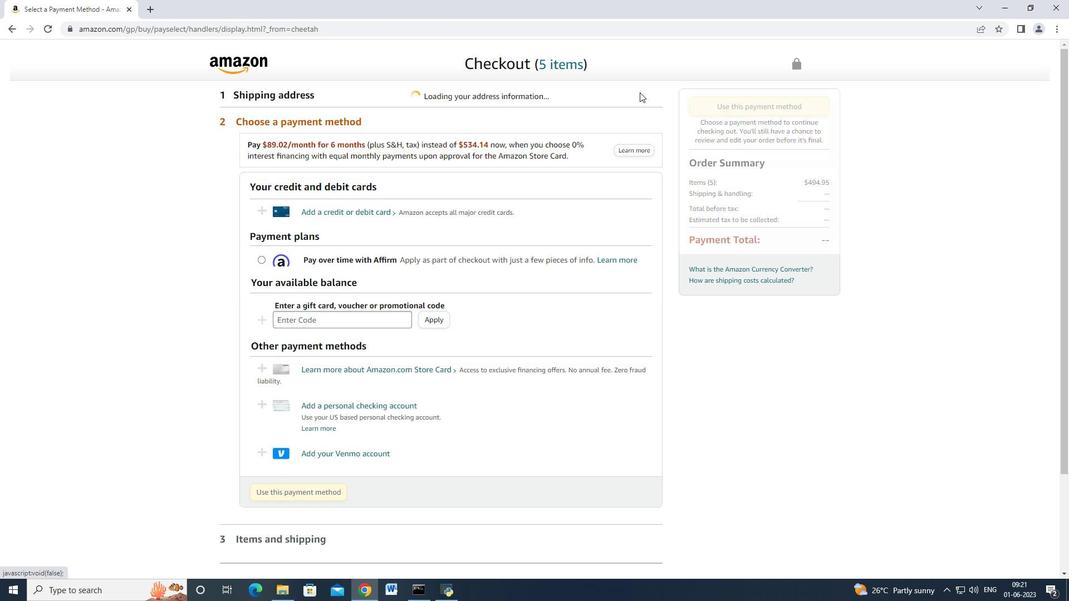 
Action: Mouse moved to (507, 196)
Screenshot: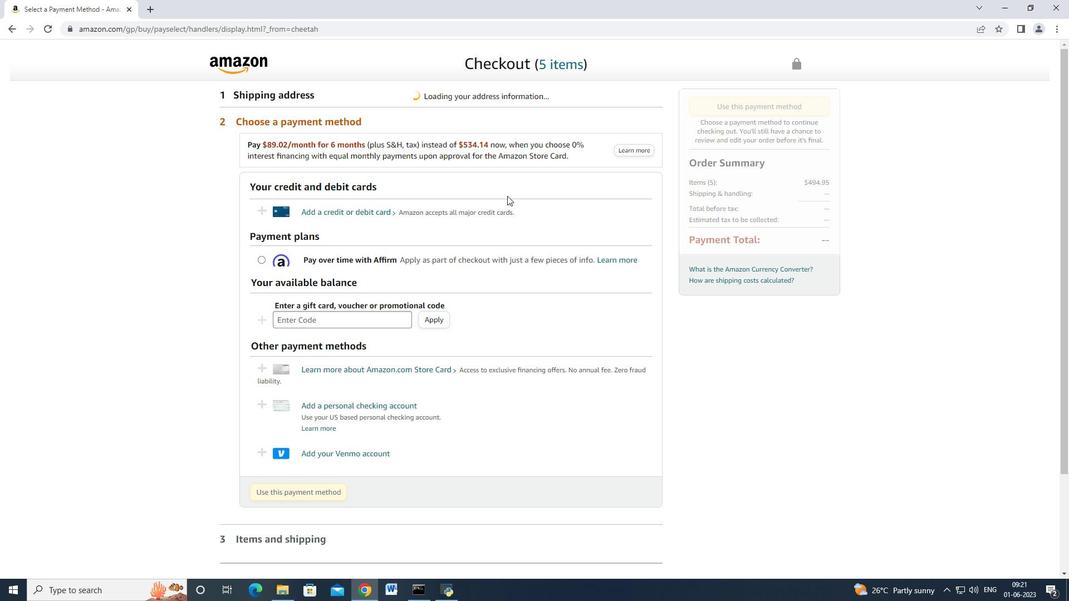 
Action: Mouse scrolled (507, 195) with delta (0, 0)
Screenshot: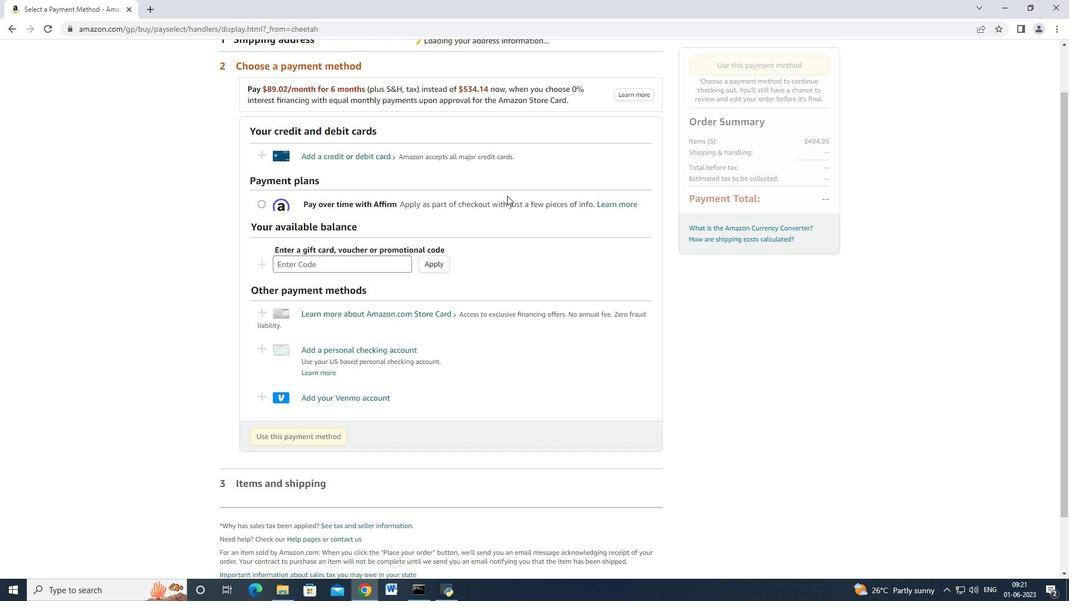 
Action: Mouse scrolled (507, 196) with delta (0, 0)
Screenshot: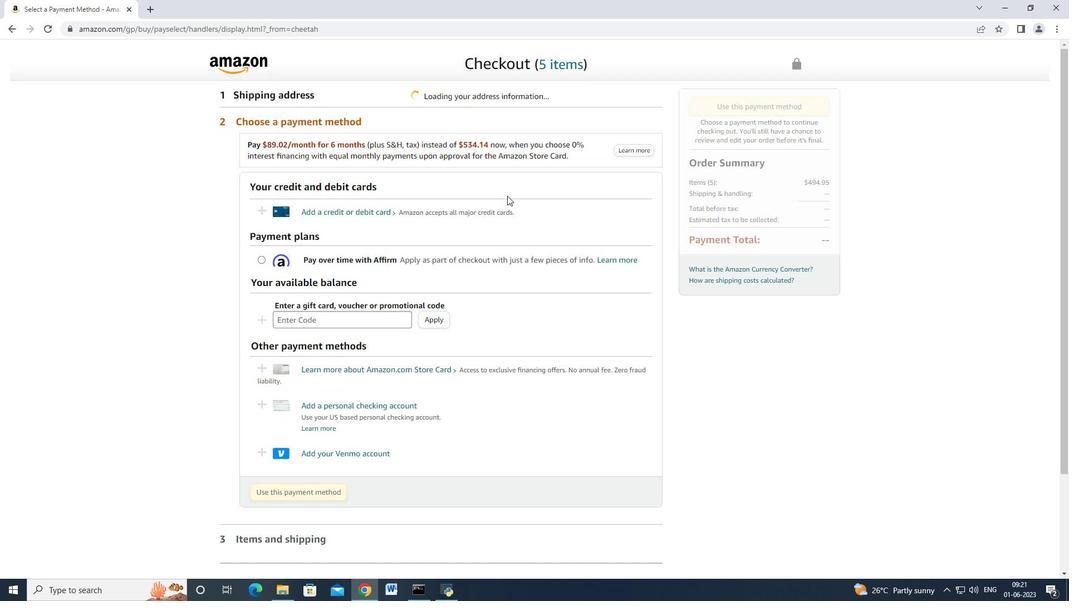 
Action: Mouse scrolled (507, 196) with delta (0, 0)
Screenshot: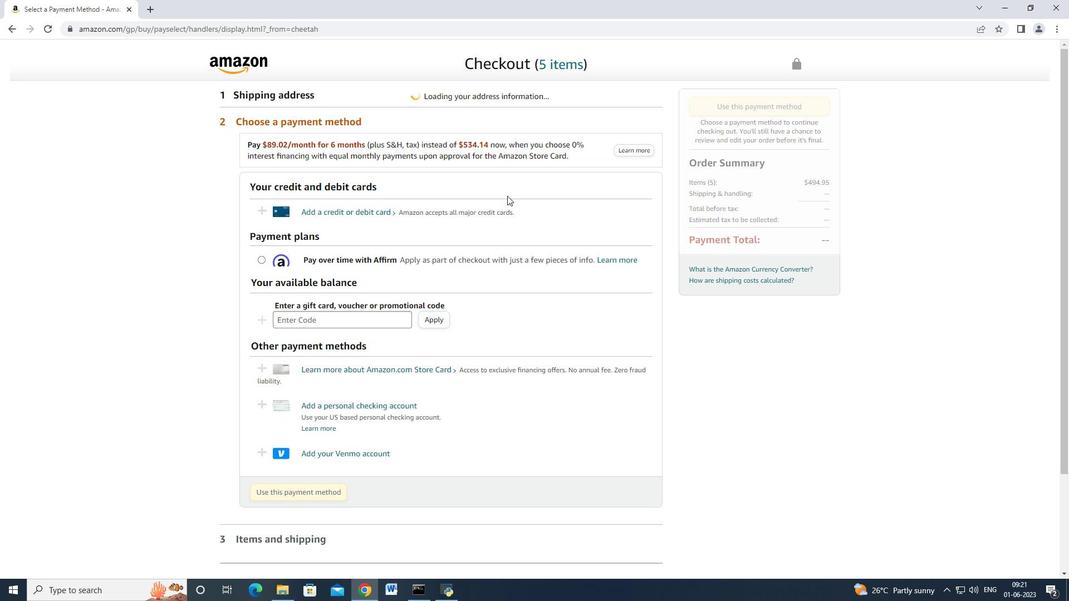 
Action: Mouse scrolled (507, 195) with delta (0, 0)
Screenshot: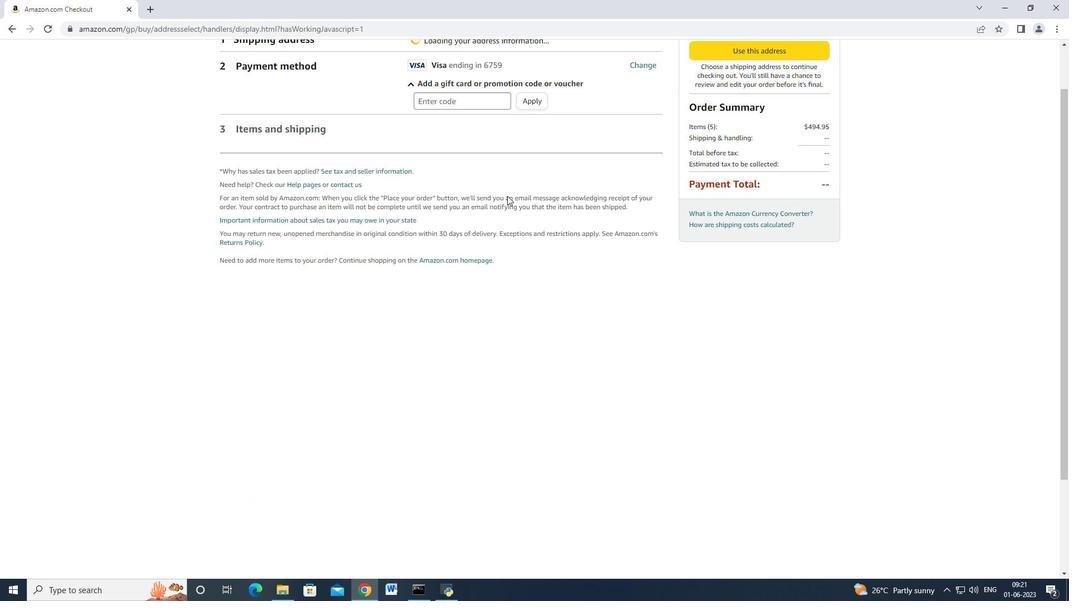 
Action: Mouse scrolled (507, 195) with delta (0, 0)
Screenshot: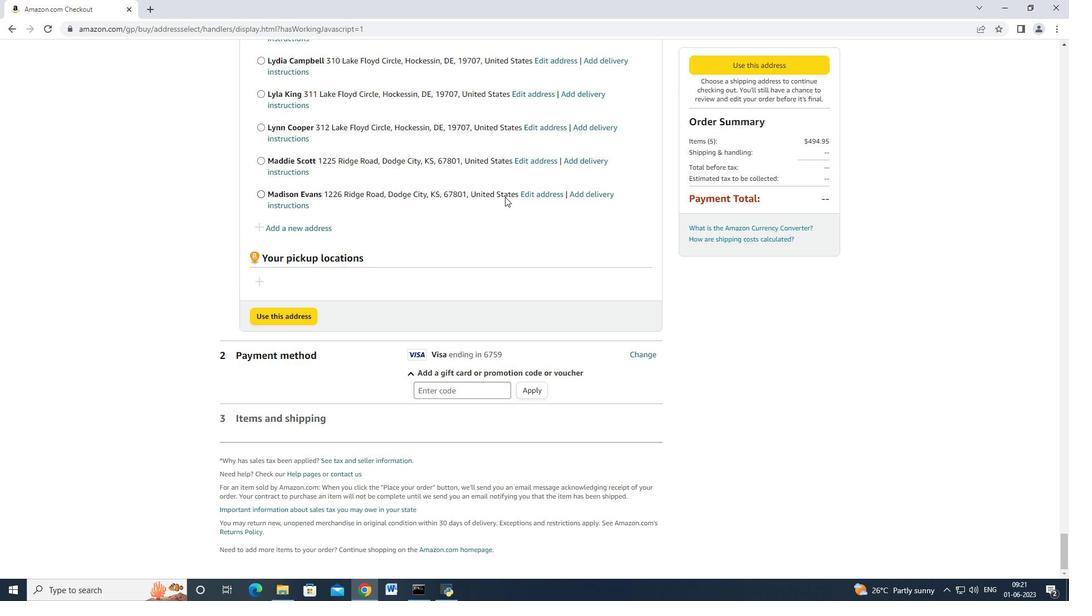 
Action: Mouse moved to (327, 224)
Screenshot: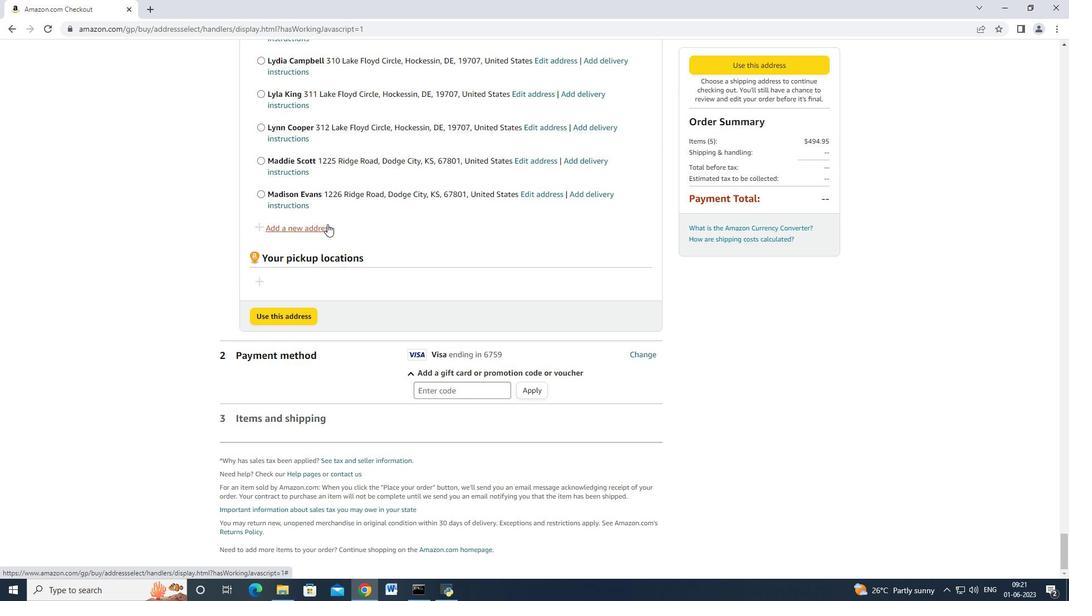 
Action: Mouse pressed left at (327, 224)
Screenshot: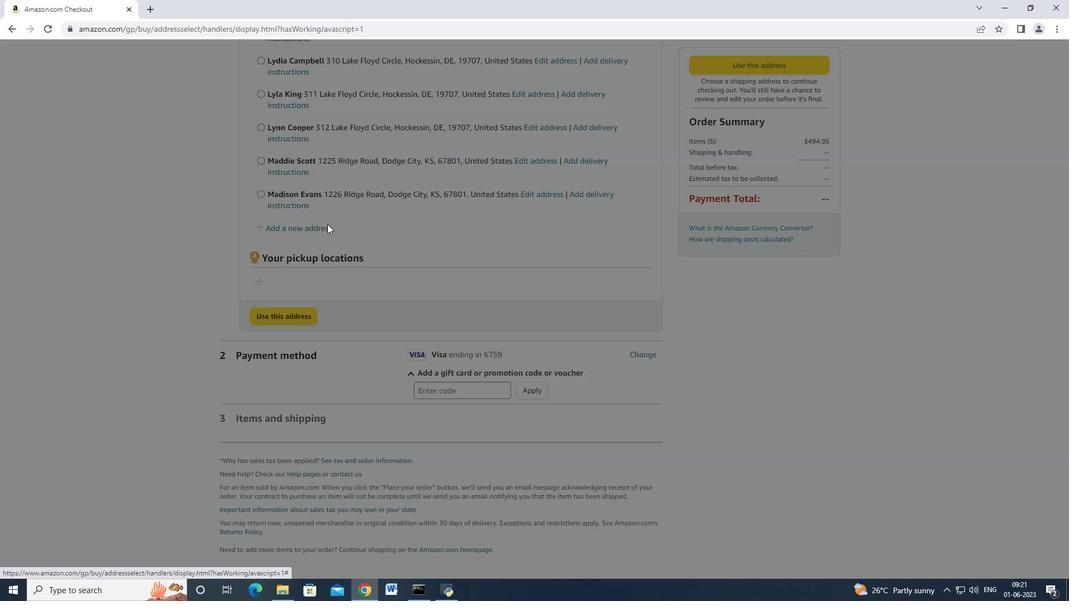 
Action: Mouse moved to (381, 266)
Screenshot: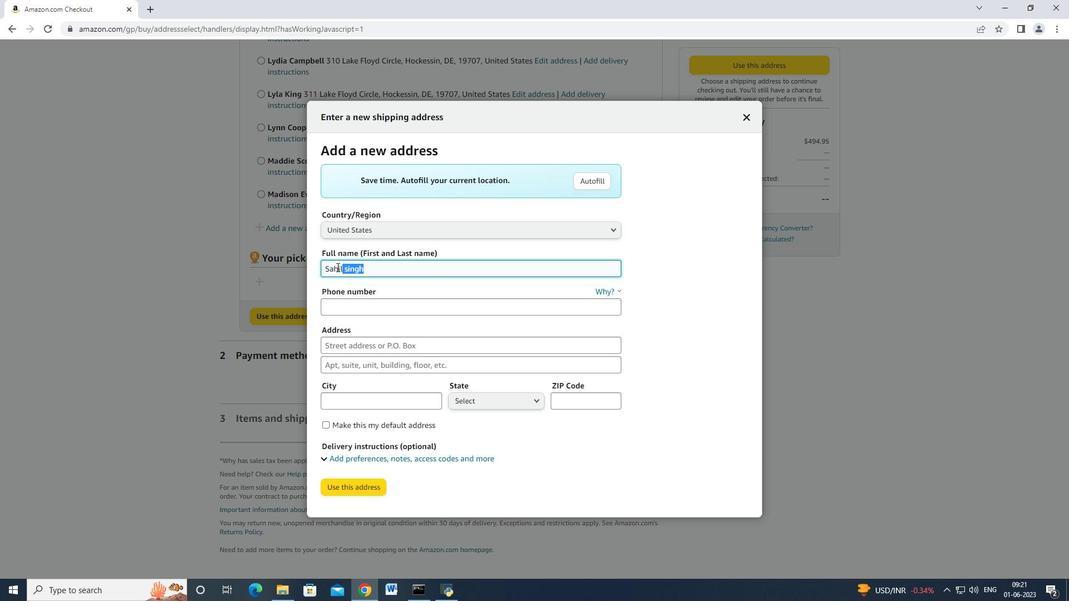 
Action: Mouse pressed left at (381, 266)
Screenshot: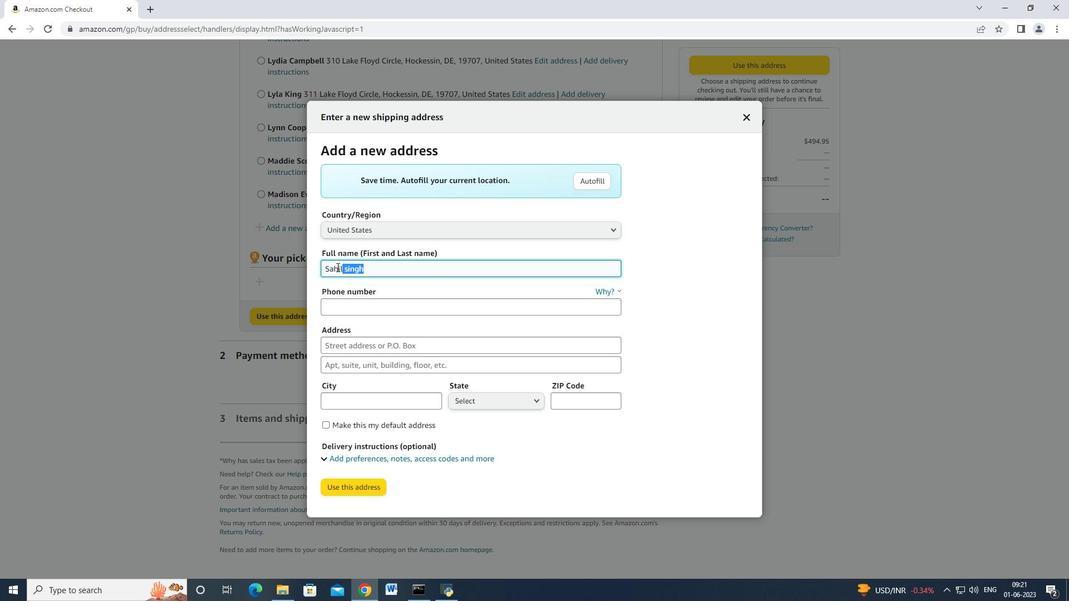 
Action: Mouse moved to (323, 262)
Screenshot: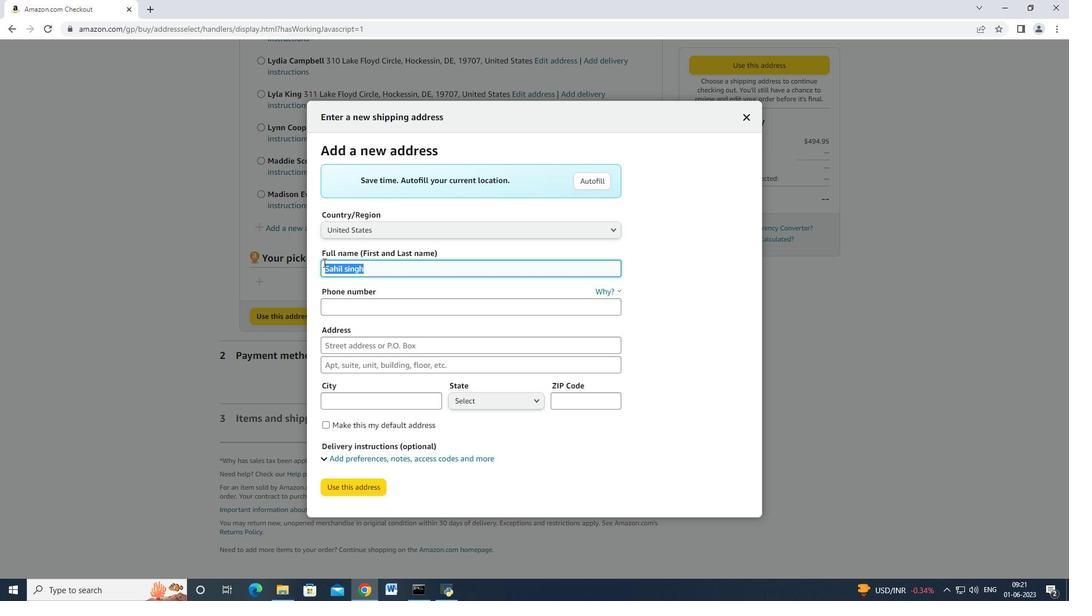 
Action: Key pressed <Key.backspace><Key.shift>Magii<Key.backspace><Key.backspace>gie<Key.space><Key.shift>Philips<Key.backspace><Key.backspace><Key.backspace>lips<Key.space><Key.tab><Key.tab>6205197251<Key.tab>1227<Key.space><Key.shift>Ridge<Key.space><Key.shift>Road<Key.tab><Key.tab><Key.shift>Dodge<Key.space><Key.shift>City<Key.tab>
Screenshot: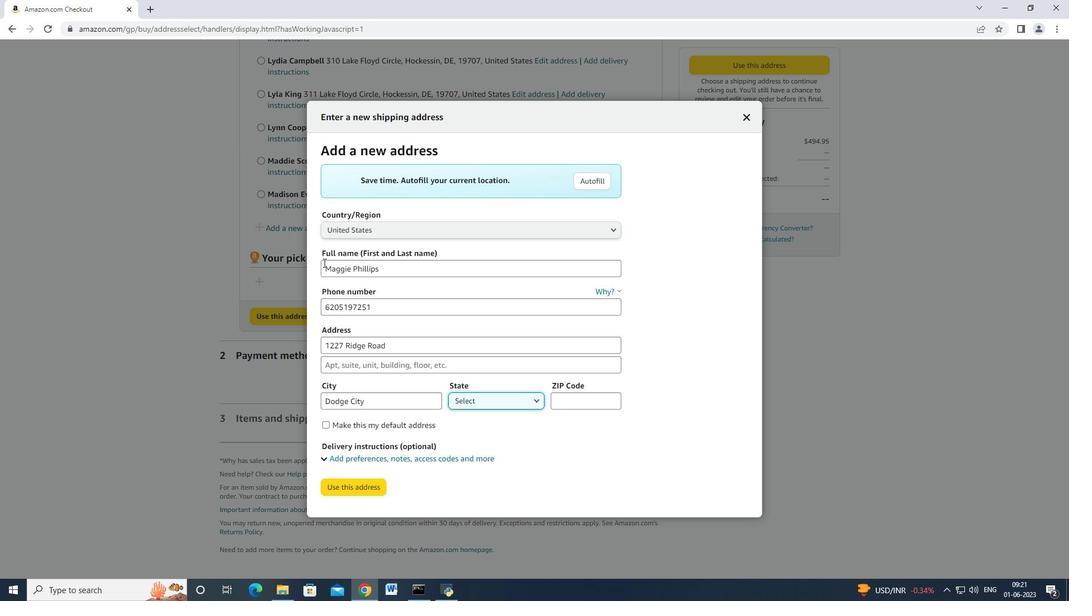 
Action: Mouse moved to (478, 396)
Screenshot: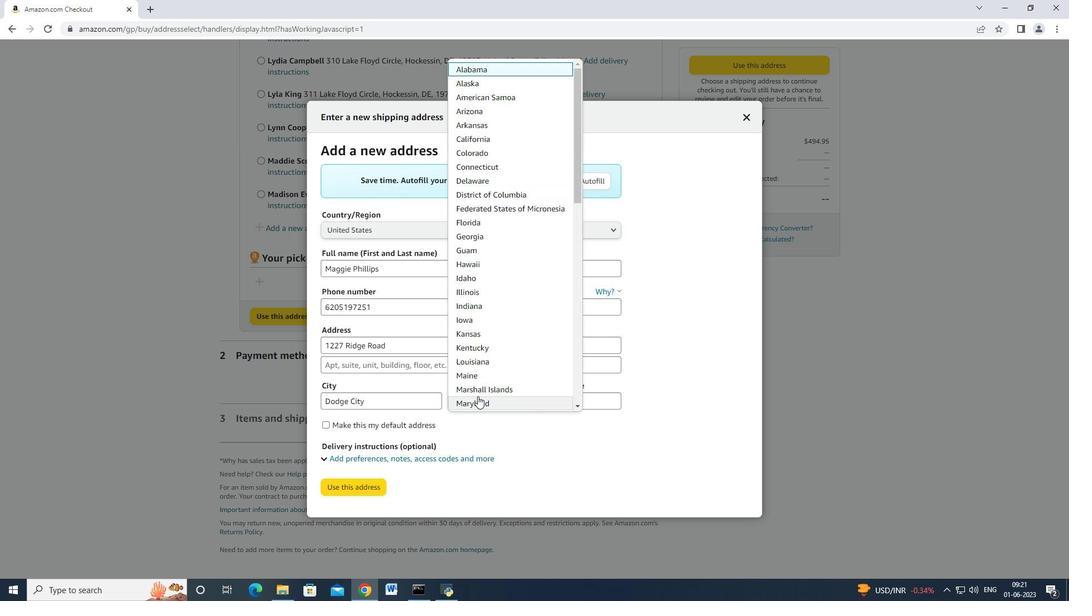 
Action: Mouse pressed left at (478, 396)
Screenshot: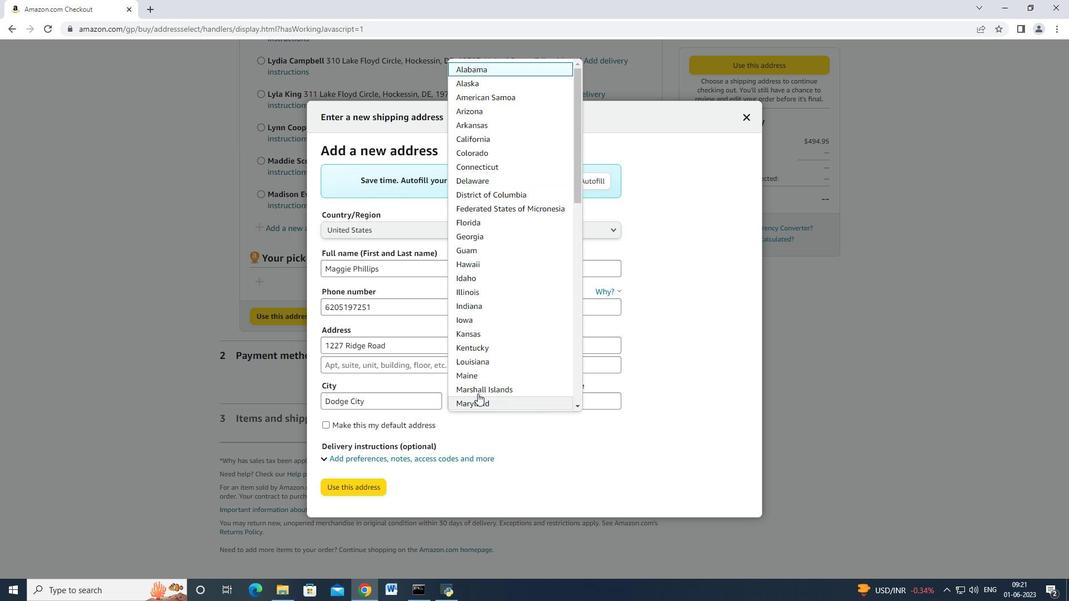 
Action: Mouse moved to (483, 335)
Screenshot: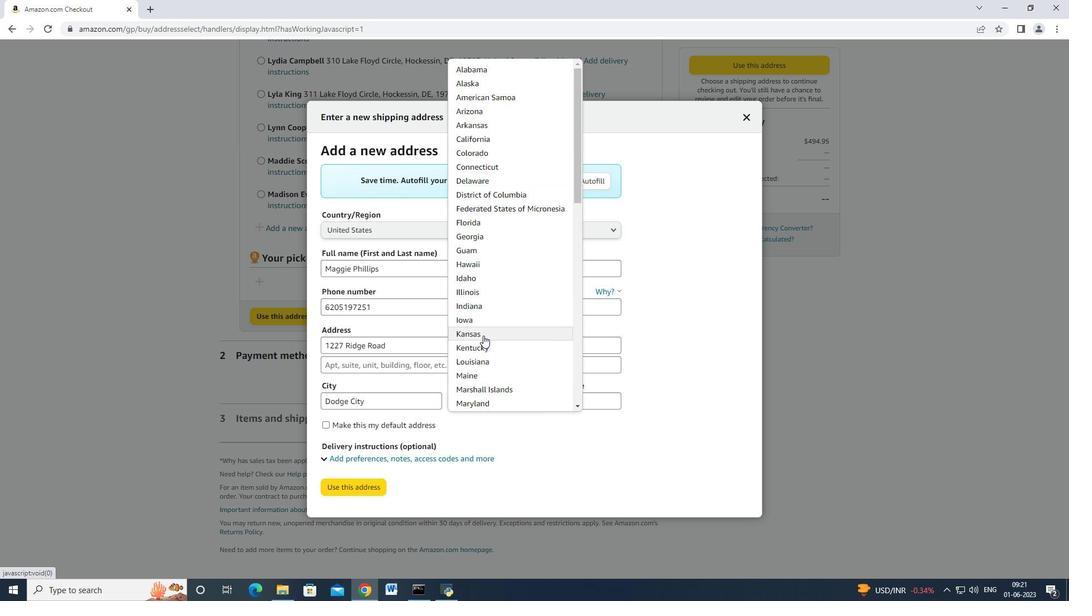 
Action: Mouse pressed left at (483, 335)
Screenshot: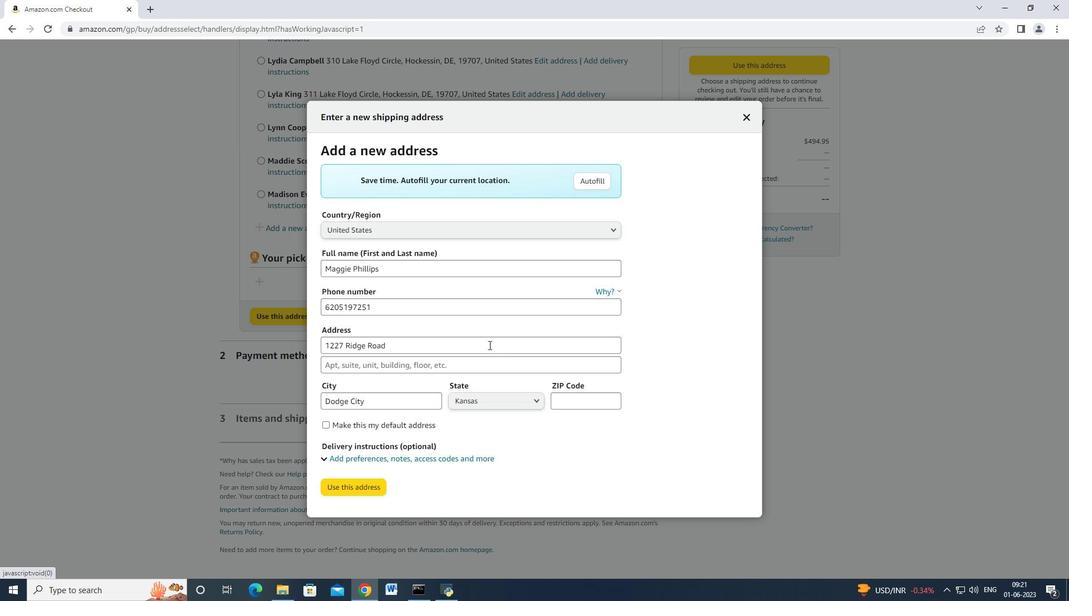 
Action: Mouse moved to (561, 397)
Screenshot: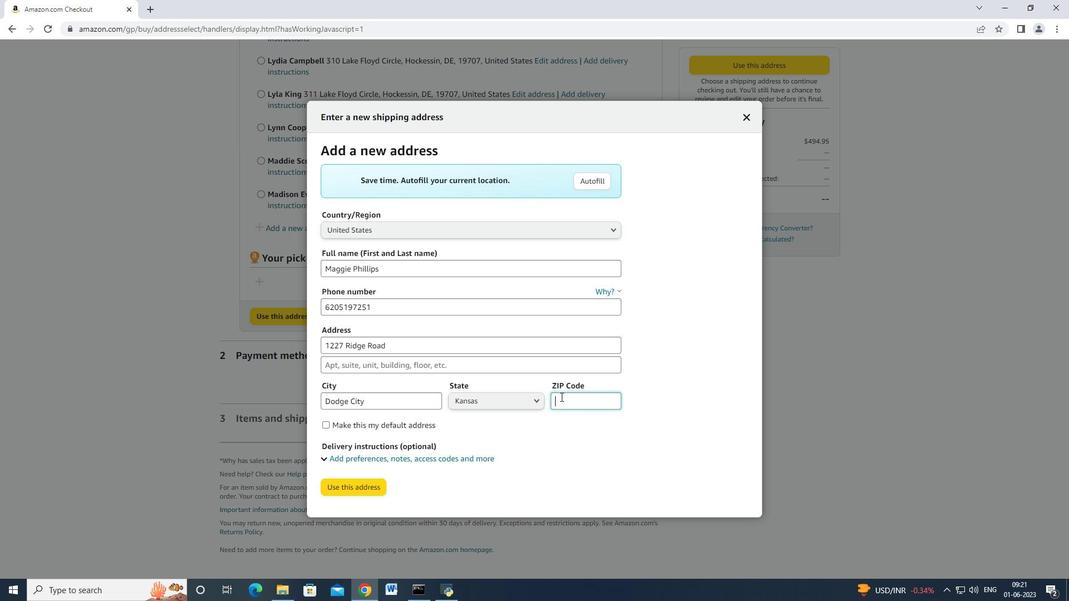 
Action: Mouse pressed left at (561, 397)
Screenshot: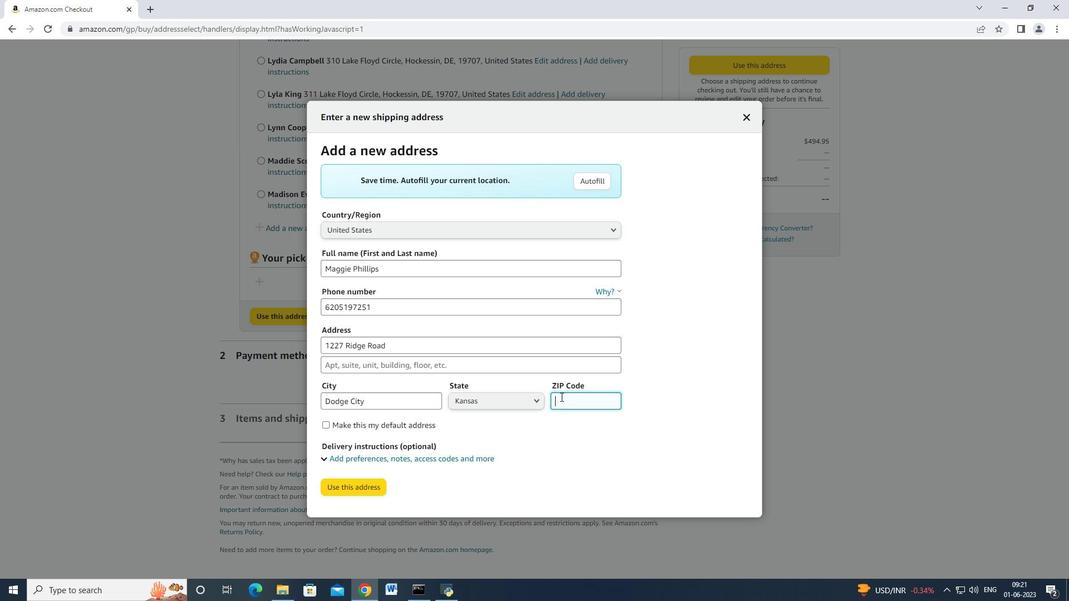 
Action: Key pressed 67801
Screenshot: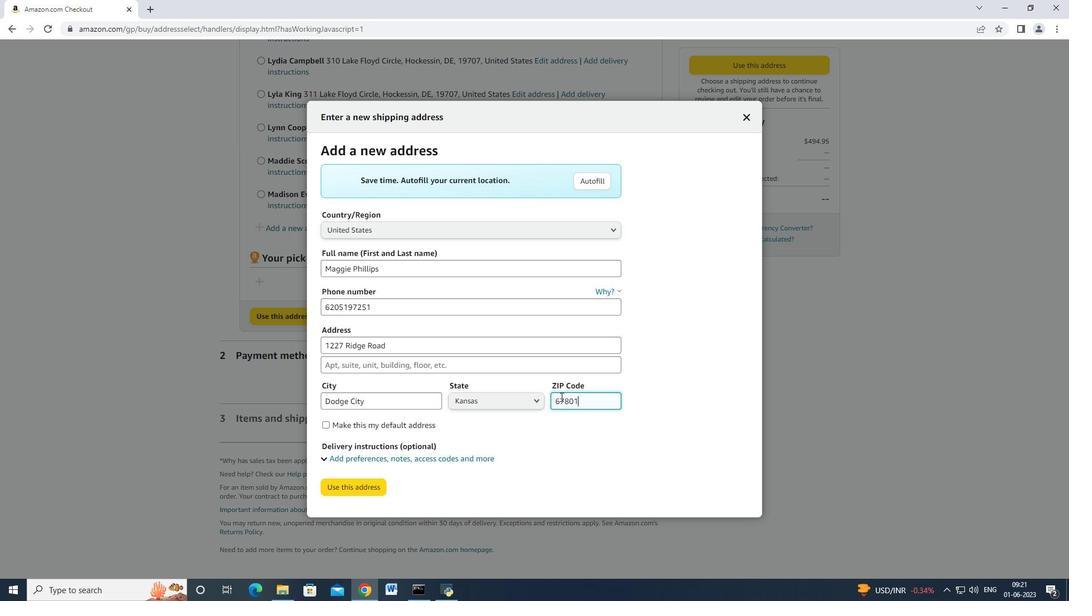 
Action: Mouse moved to (345, 489)
Screenshot: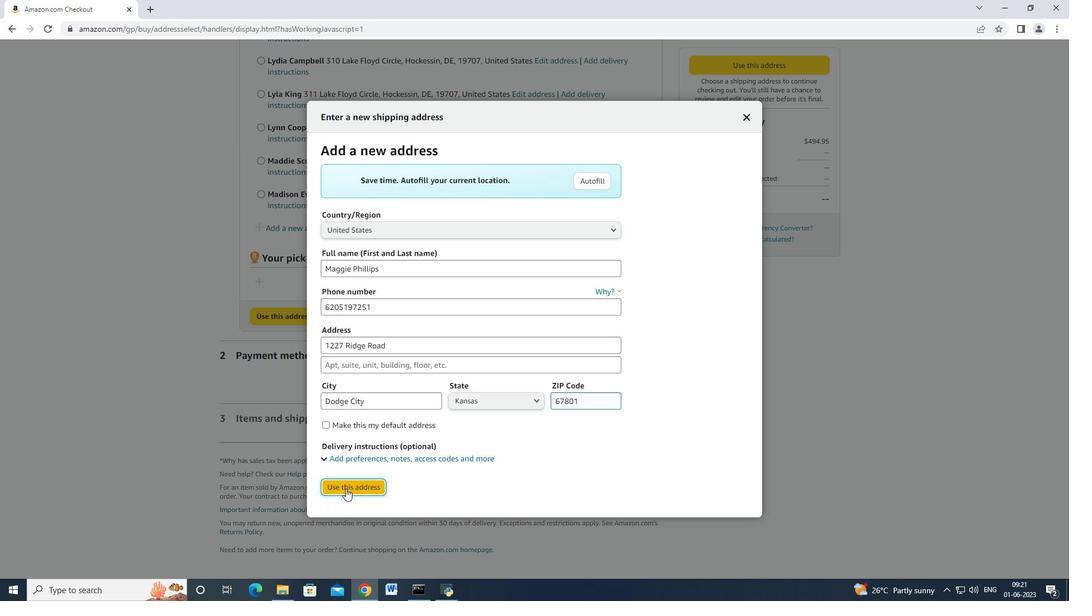 
Action: Mouse pressed left at (345, 489)
Screenshot: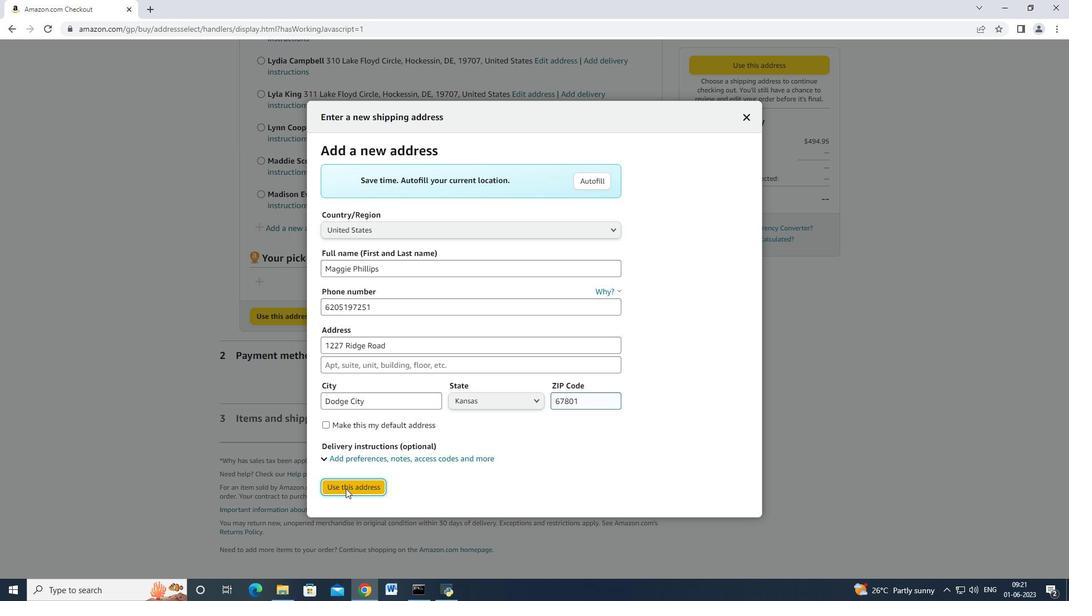 
Action: Mouse moved to (347, 486)
Screenshot: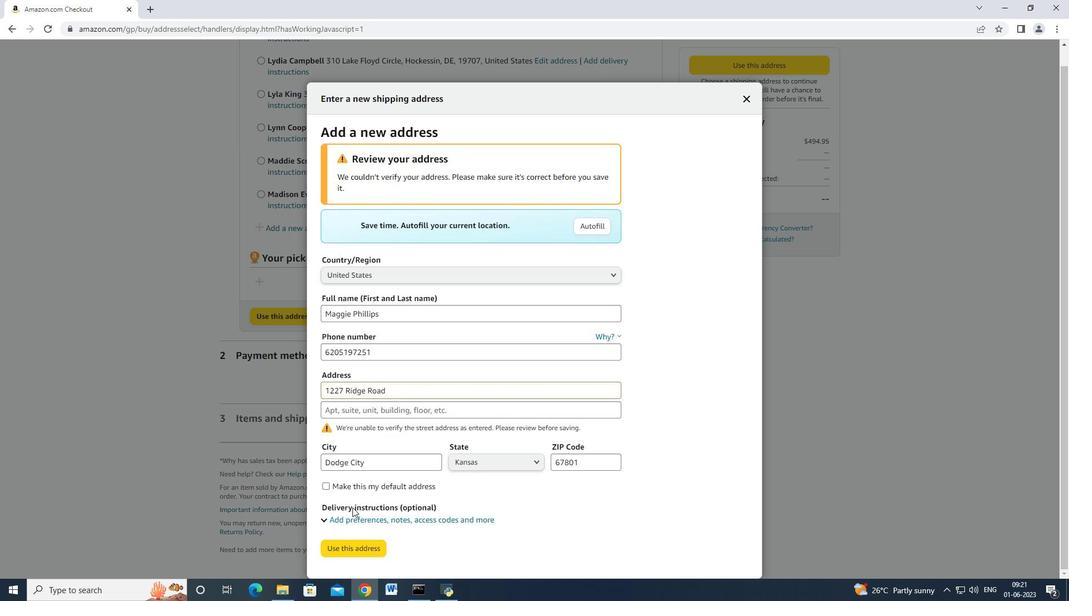 
Action: Mouse scrolled (347, 486) with delta (0, 0)
Screenshot: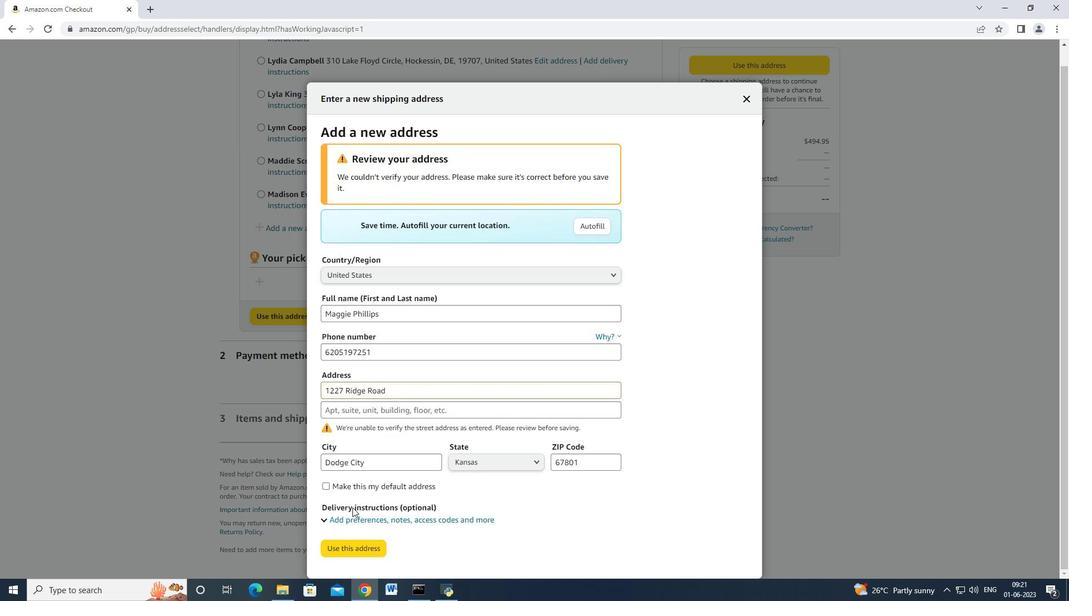 
Action: Mouse scrolled (347, 486) with delta (0, 0)
Screenshot: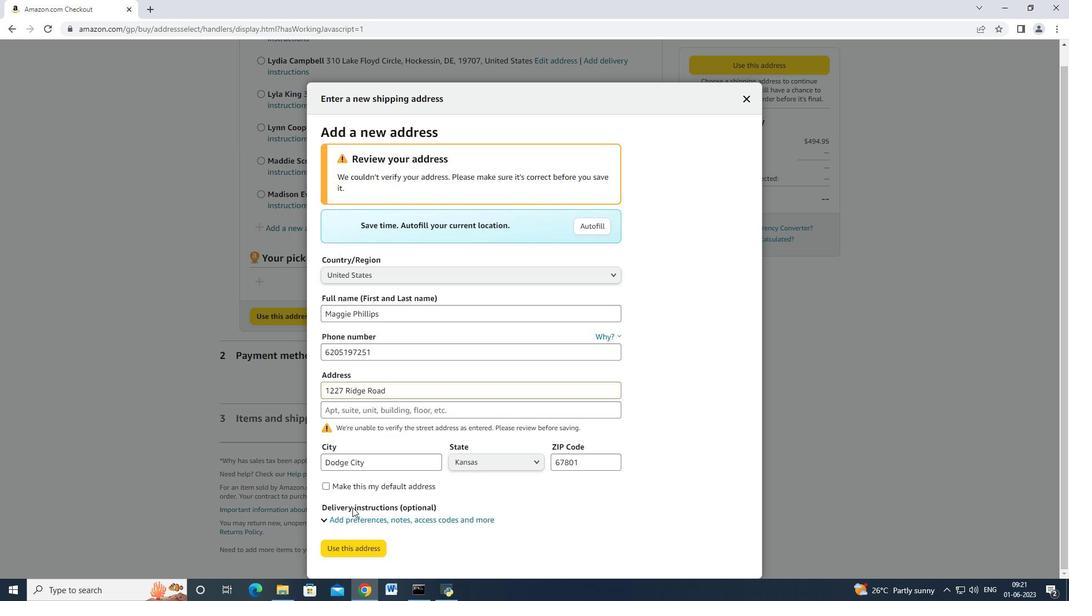 
Action: Mouse scrolled (347, 486) with delta (0, 0)
Screenshot: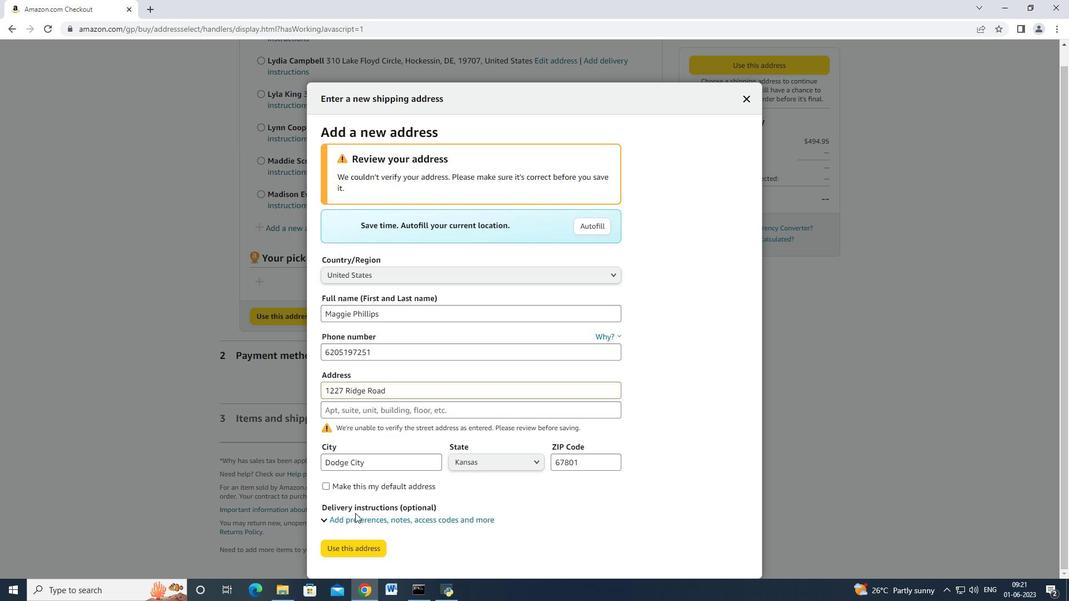 
Action: Mouse scrolled (347, 486) with delta (0, 0)
Screenshot: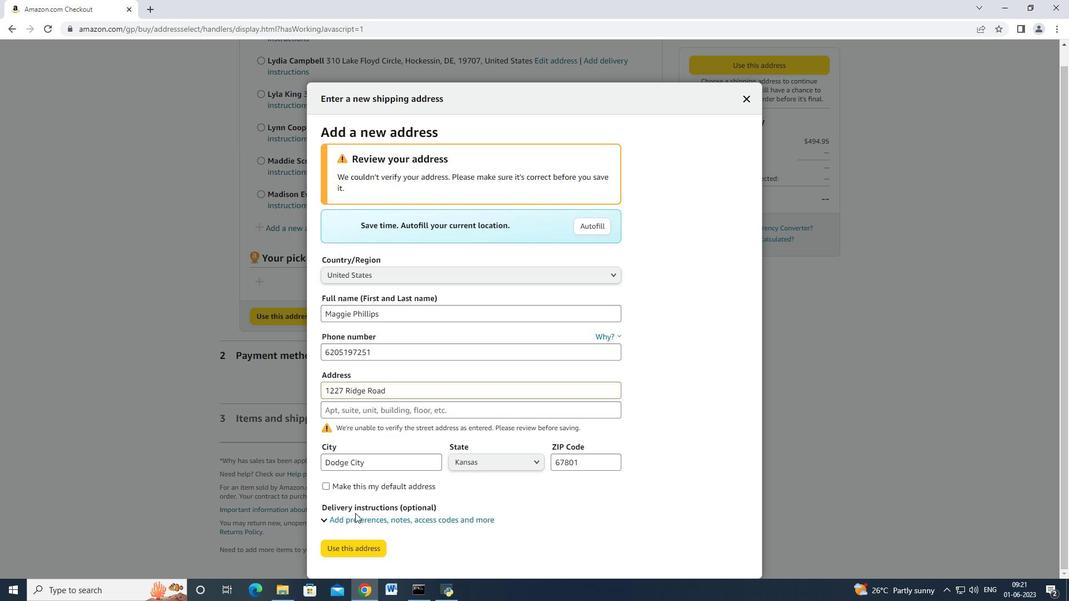 
Action: Mouse moved to (368, 554)
Screenshot: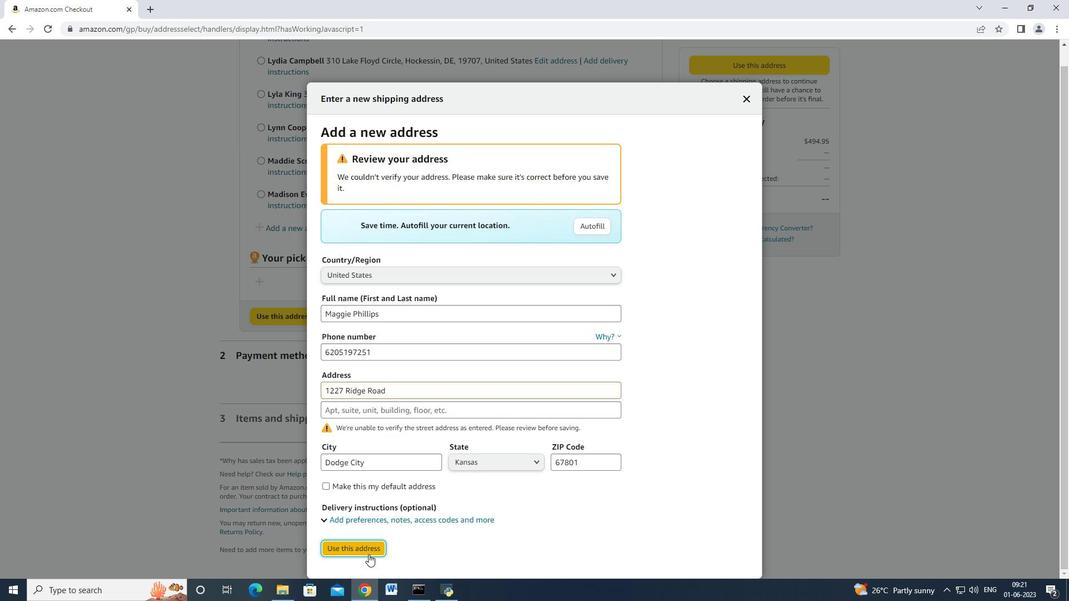 
Action: Mouse pressed left at (368, 554)
Screenshot: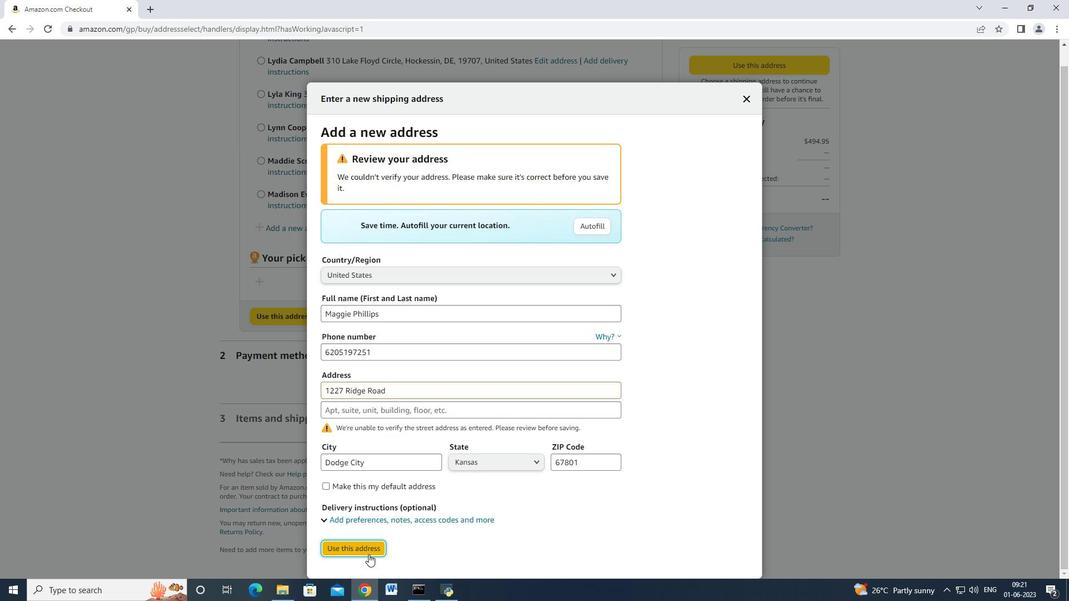 
Action: Mouse moved to (369, 284)
Screenshot: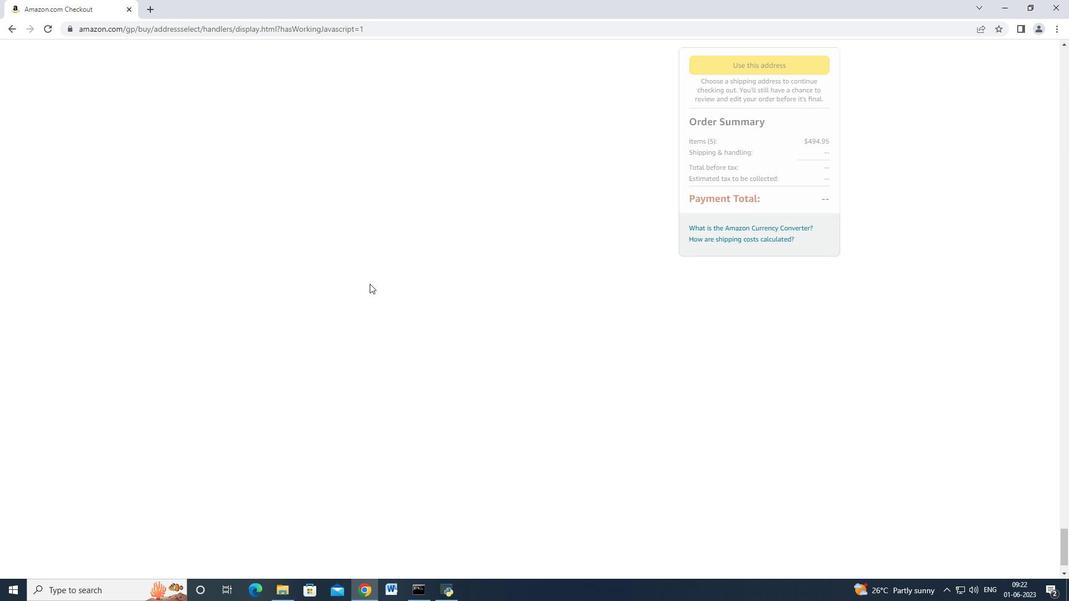 
Action: Mouse scrolled (369, 284) with delta (0, 0)
Screenshot: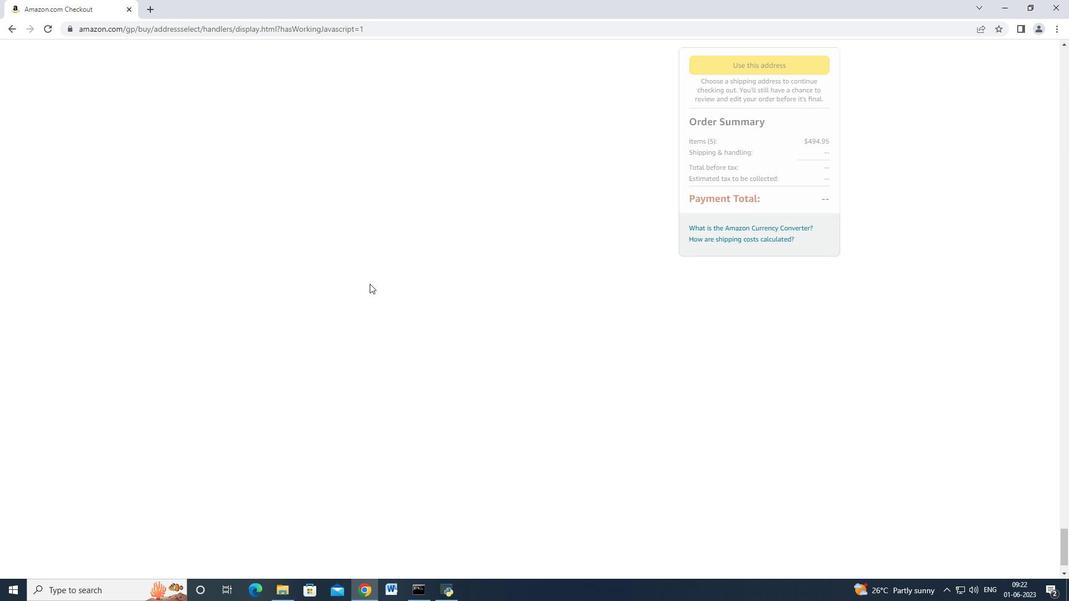 
Action: Mouse moved to (369, 284)
Screenshot: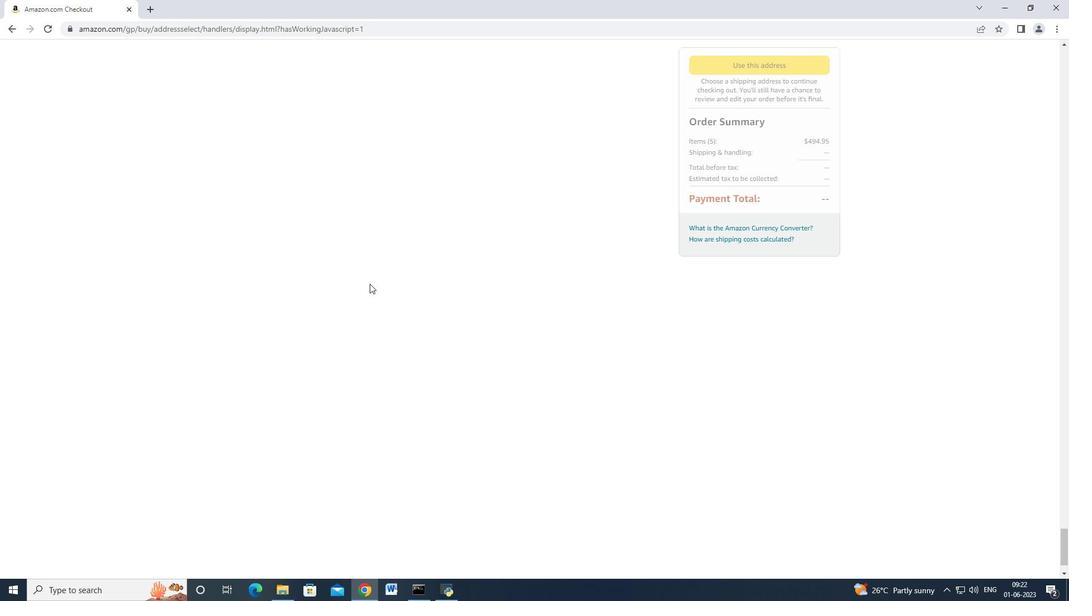 
Action: Mouse scrolled (369, 283) with delta (0, 0)
Screenshot: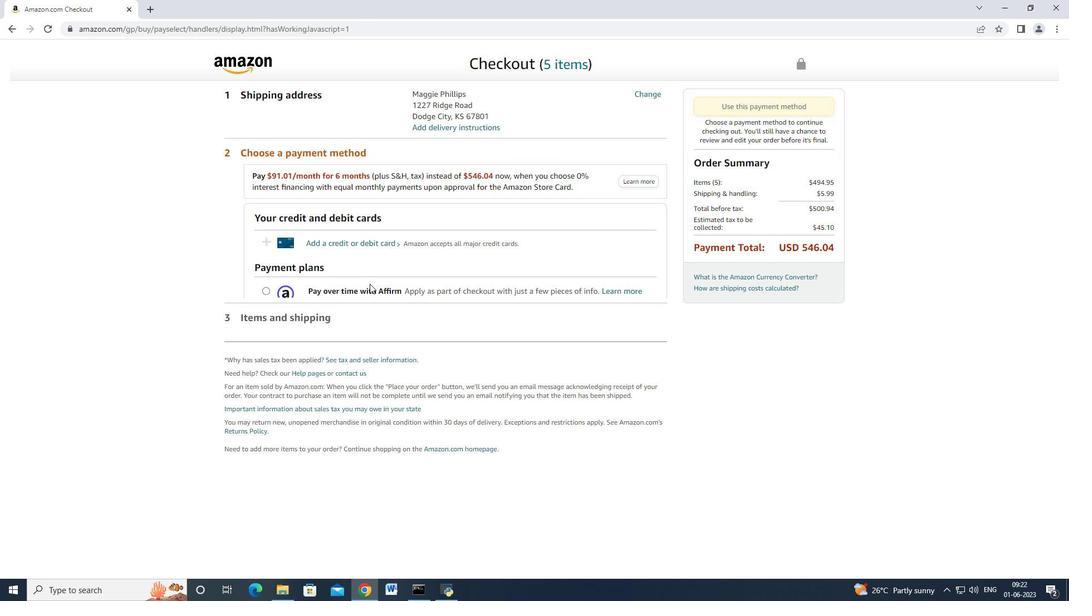 
Action: Mouse moved to (387, 259)
Screenshot: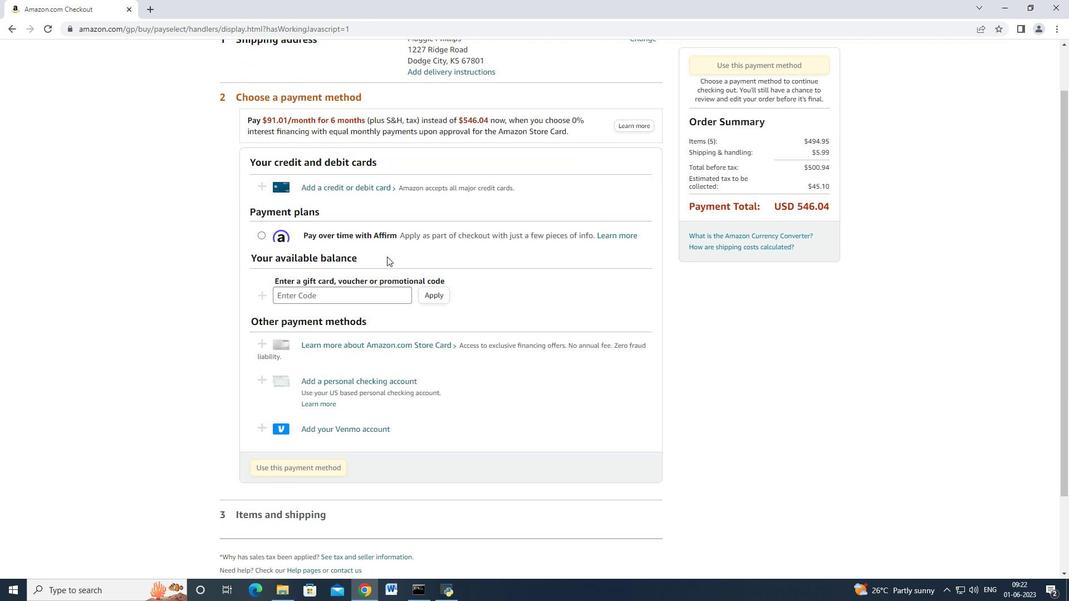 
Action: Mouse scrolled (387, 258) with delta (0, 0)
Screenshot: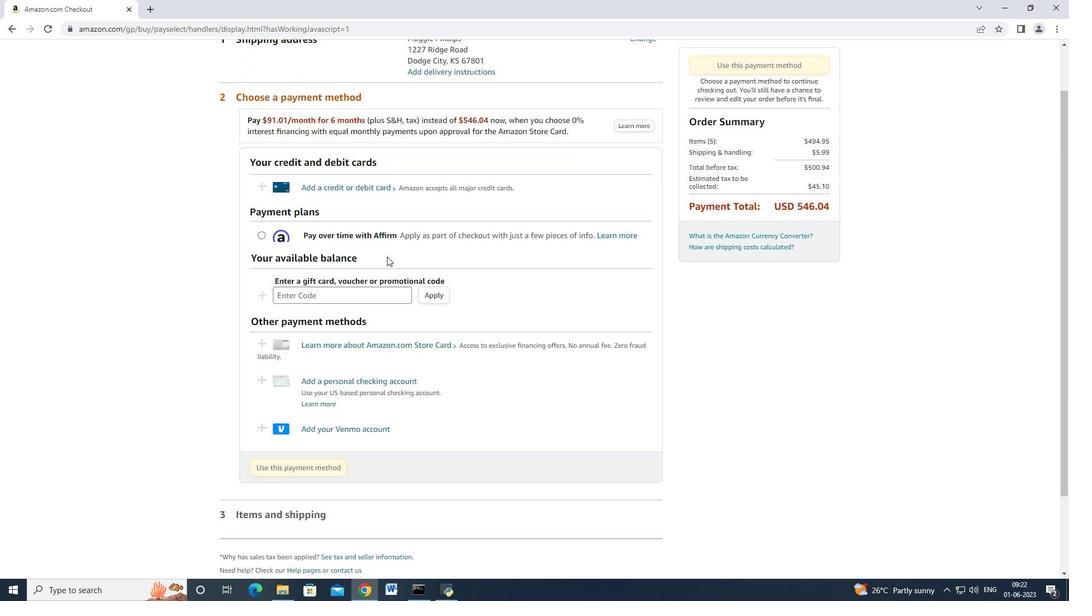 
Action: Mouse moved to (374, 186)
Screenshot: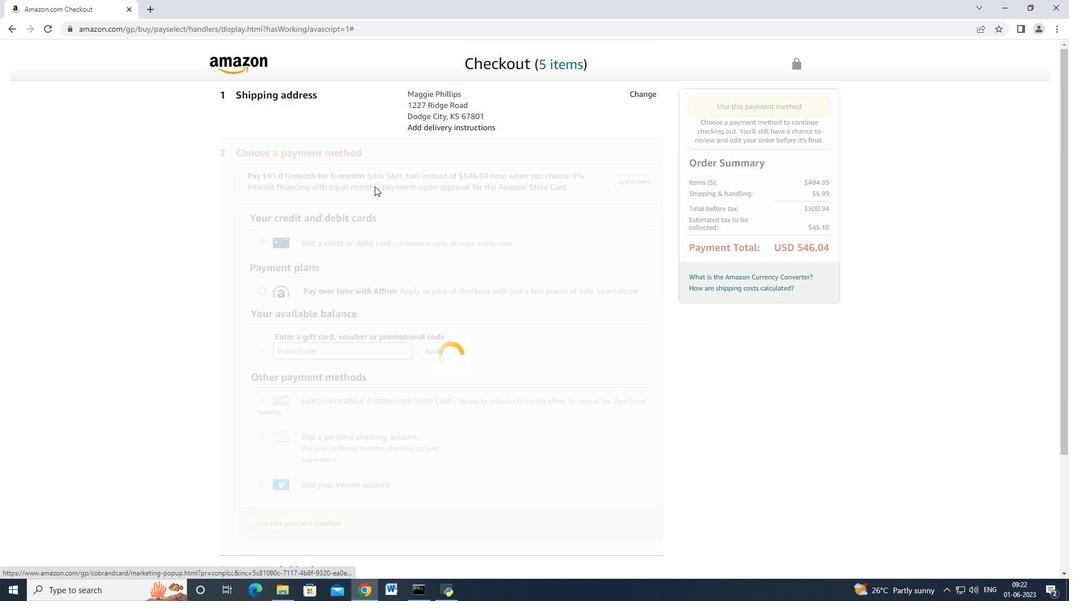 
Action: Mouse pressed left at (374, 186)
Screenshot: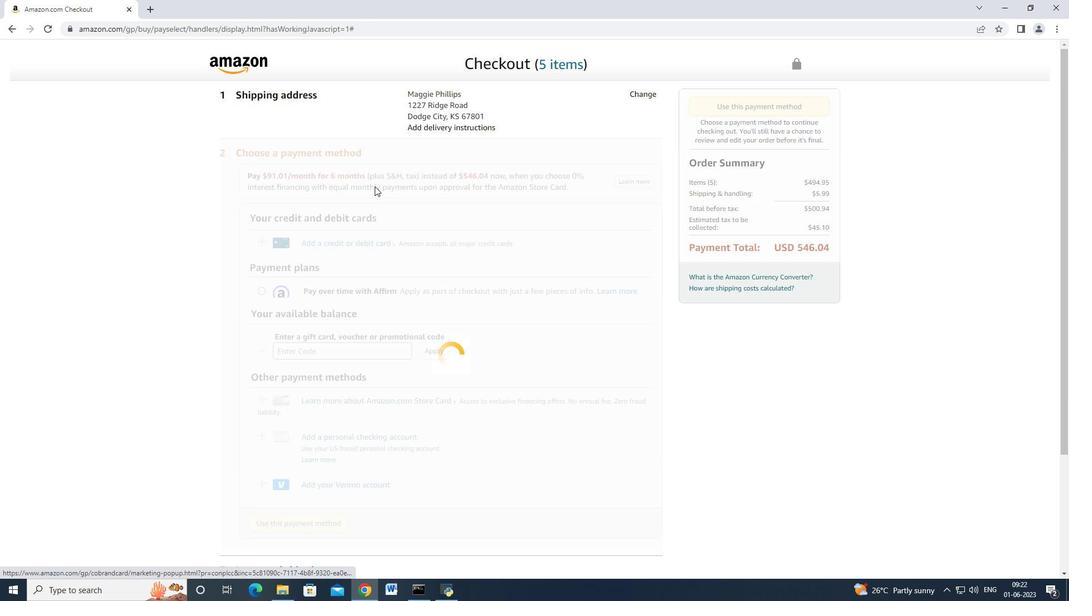
Action: Mouse moved to (470, 254)
Screenshot: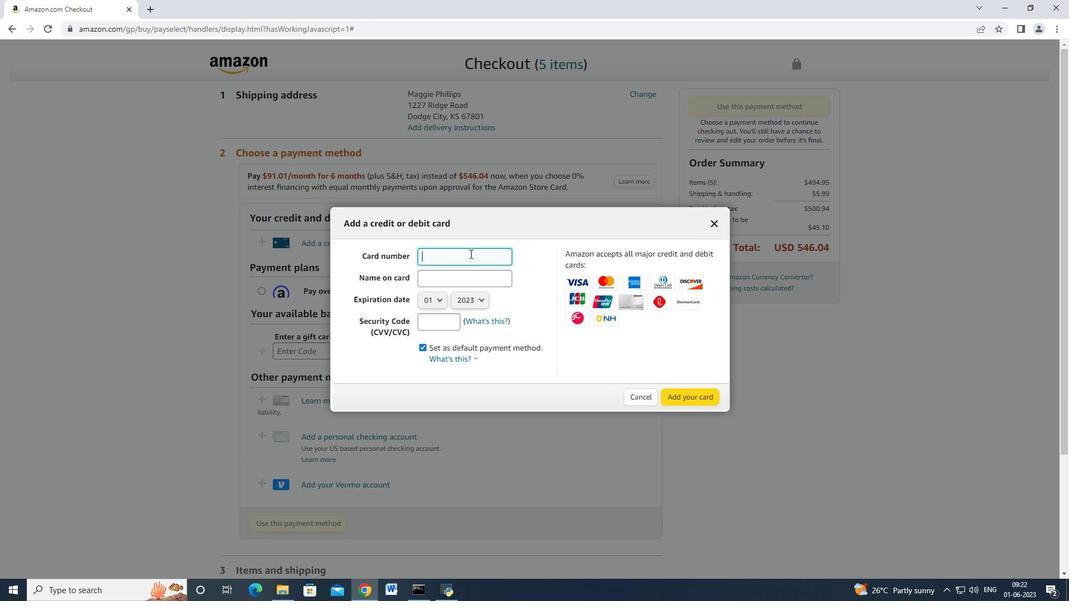 
Action: Mouse pressed left at (470, 254)
Screenshot: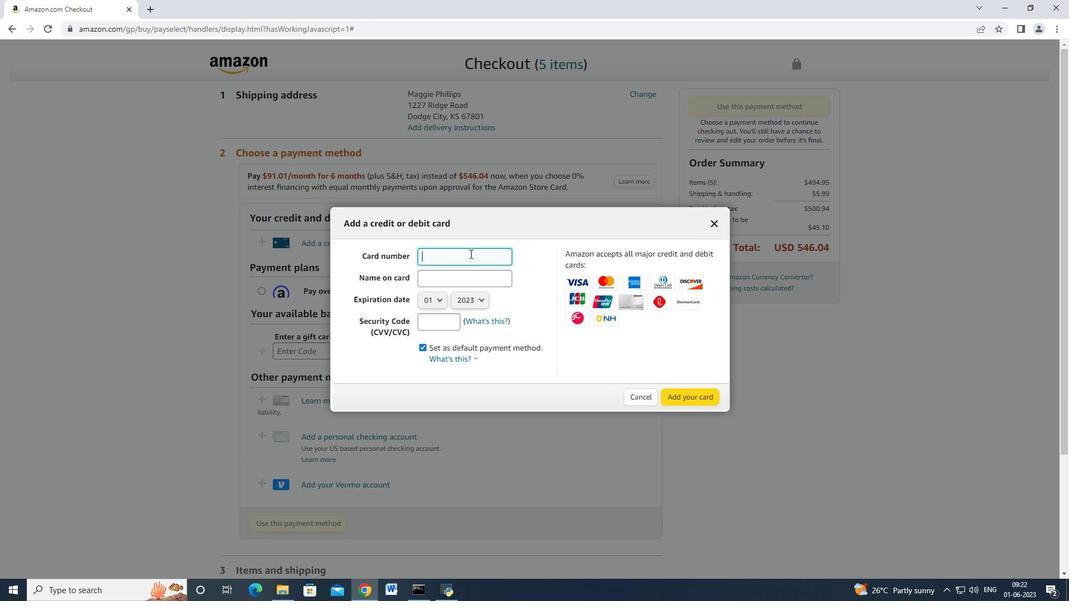 
Action: Mouse moved to (470, 253)
Screenshot: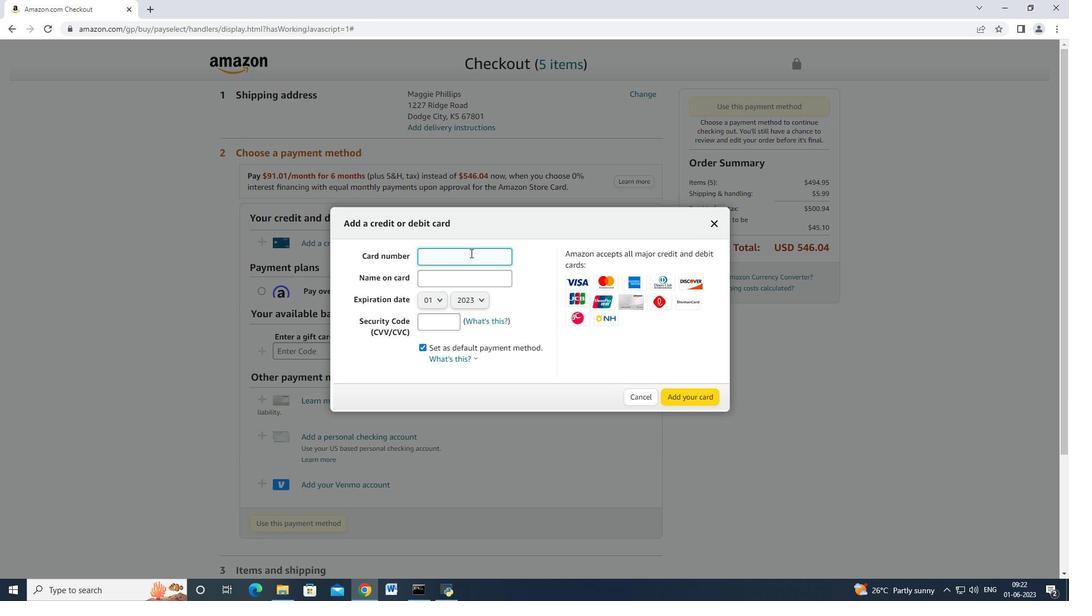 
Action: Key pressed 4983754559854<Key.backspace>7965<Key.tab><Key.shift>John<Key.space><Key.shift>Baker<Key.tab>
Screenshot: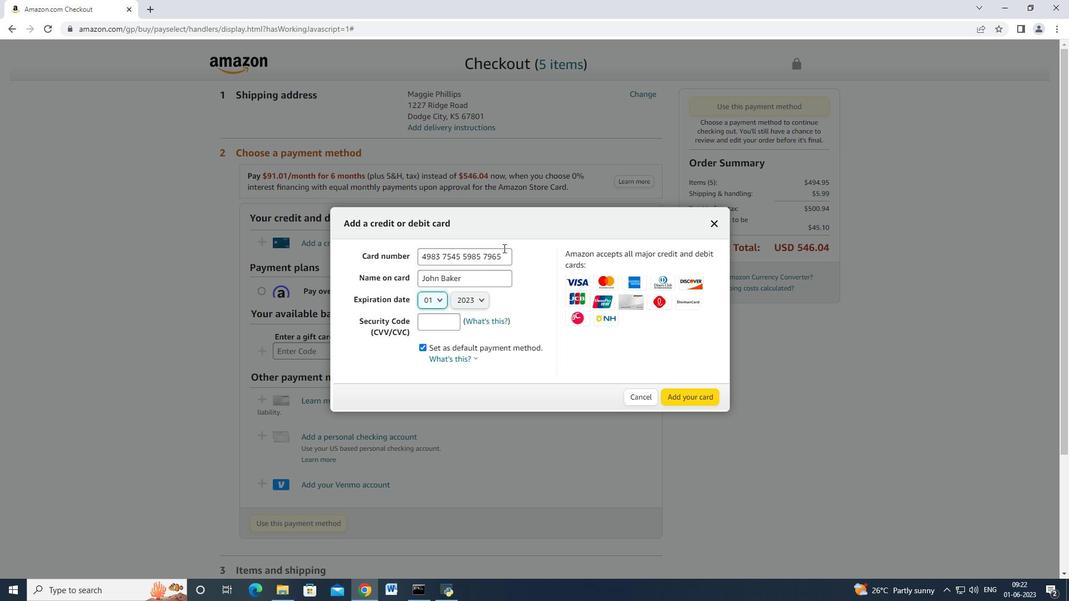 
Action: Mouse moved to (427, 306)
Screenshot: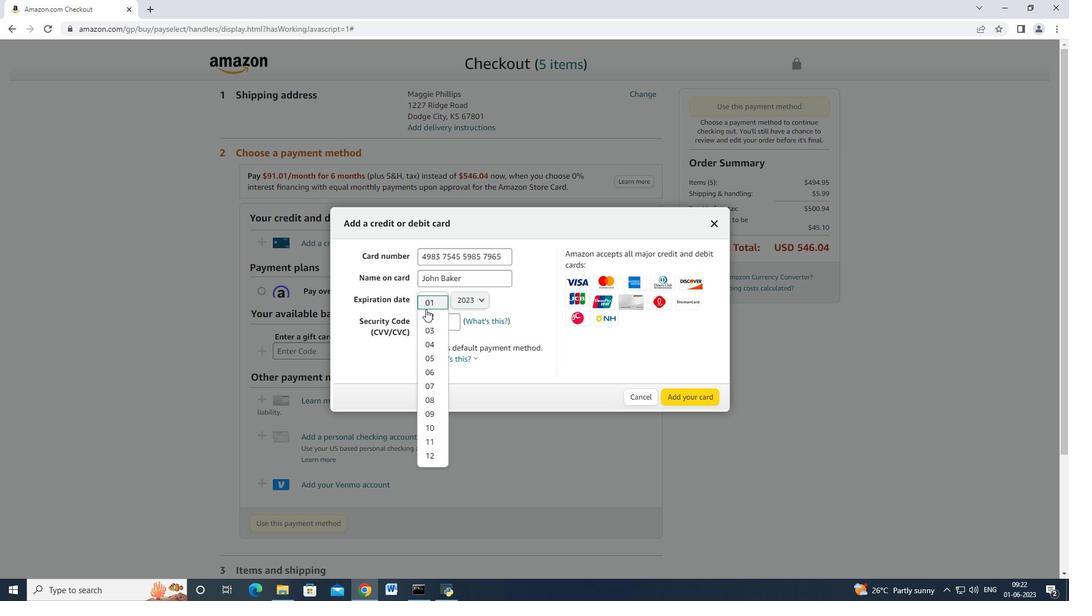 
Action: Mouse pressed left at (427, 306)
Screenshot: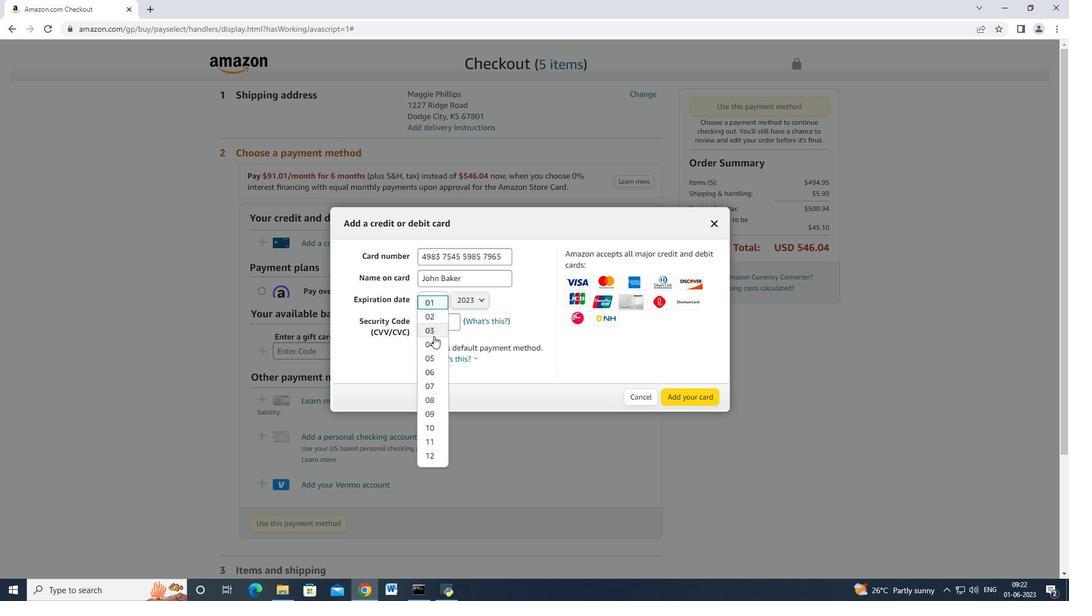 
Action: Mouse moved to (434, 340)
Screenshot: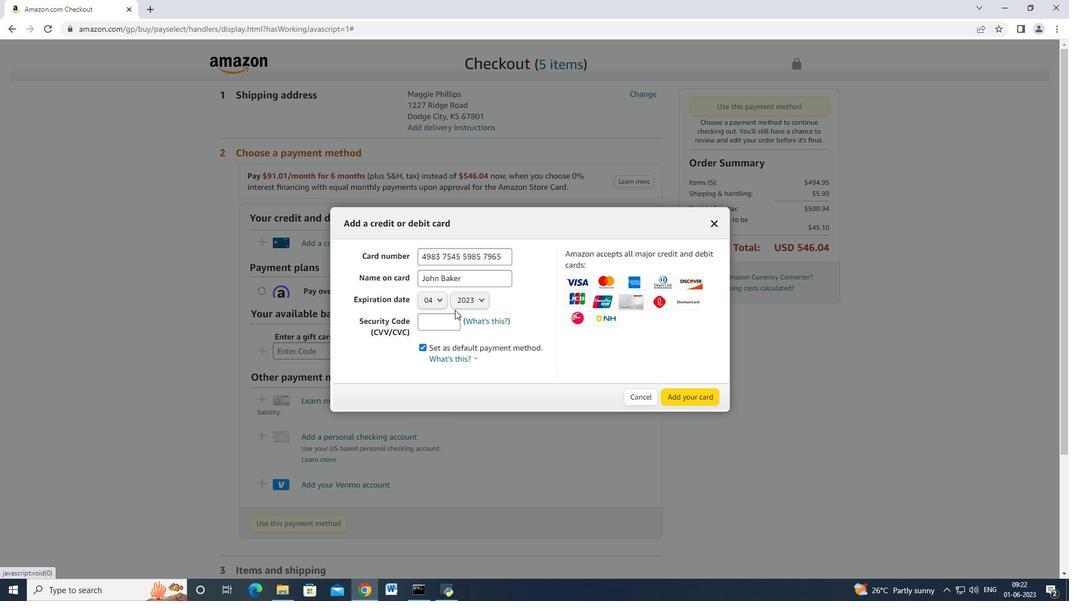 
Action: Mouse pressed left at (434, 340)
Screenshot: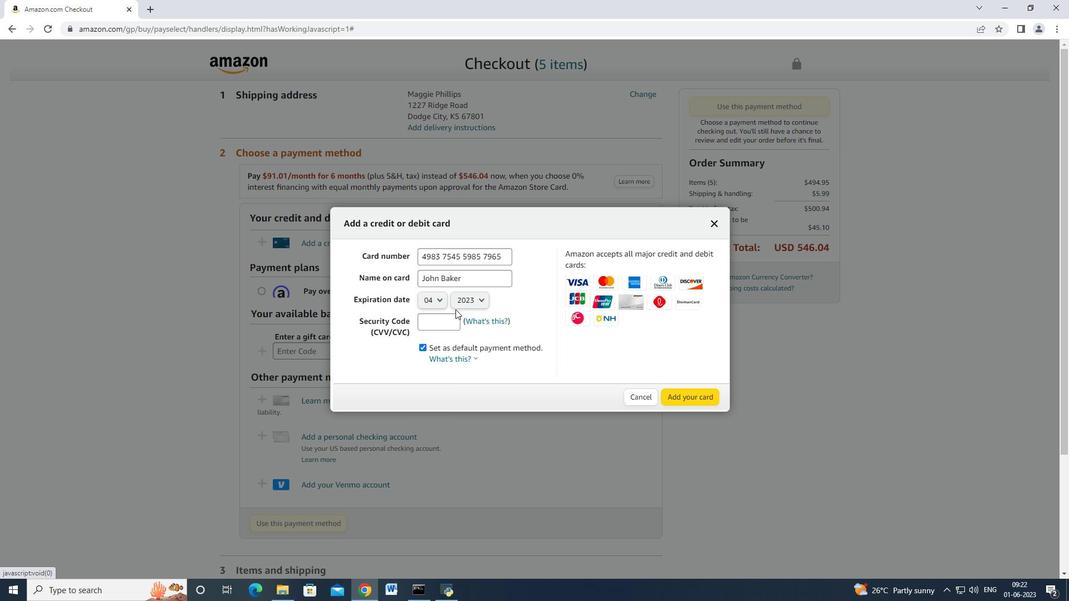 
Action: Mouse moved to (435, 303)
Screenshot: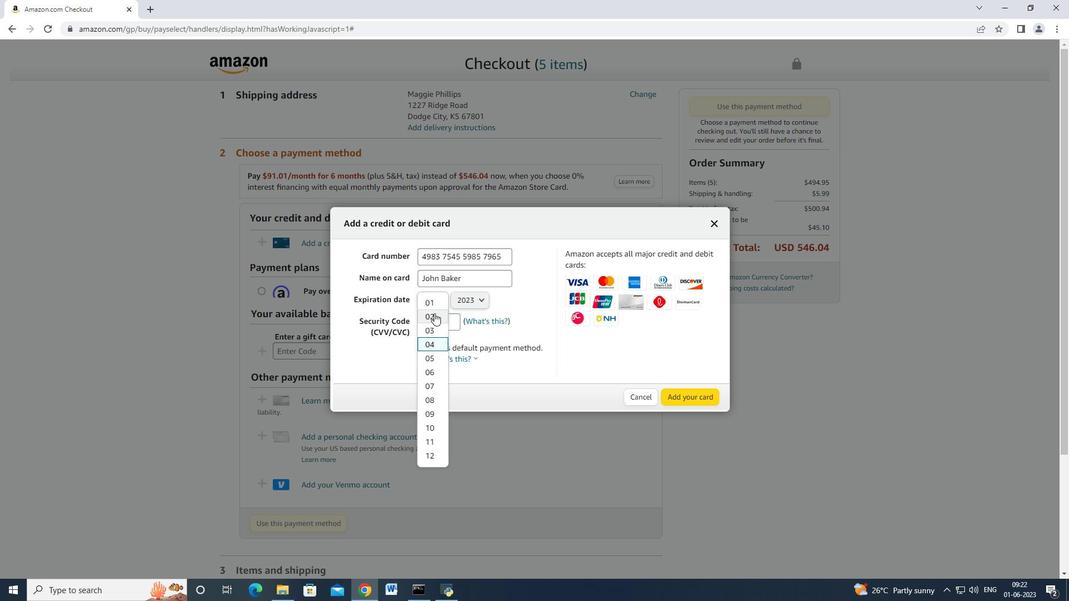 
Action: Mouse pressed left at (435, 303)
Screenshot: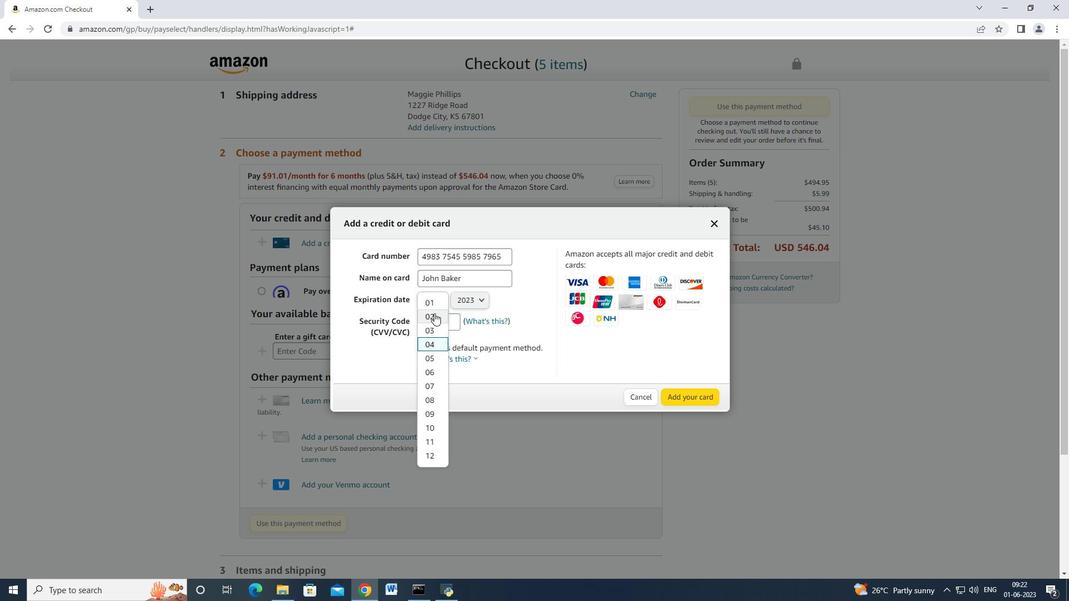 
Action: Mouse moved to (432, 368)
Screenshot: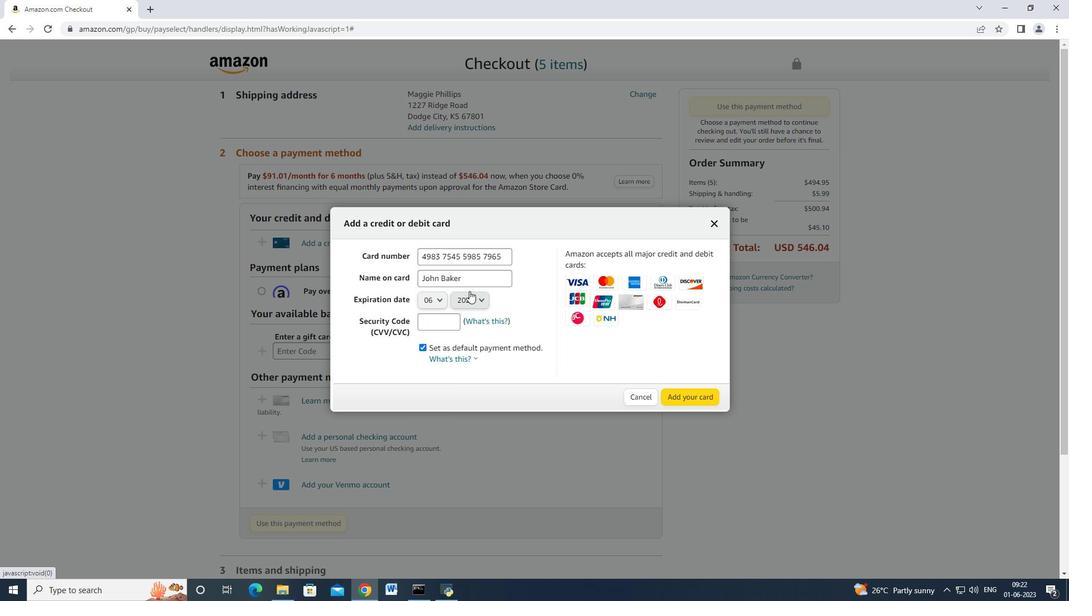 
Action: Mouse pressed left at (432, 368)
Screenshot: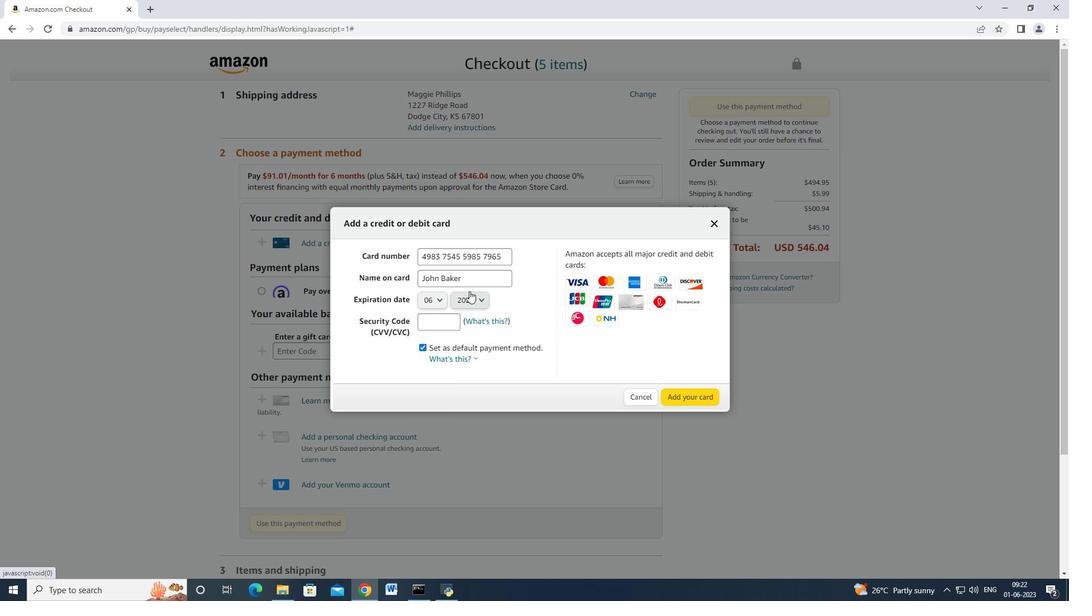 
Action: Mouse moved to (470, 291)
Screenshot: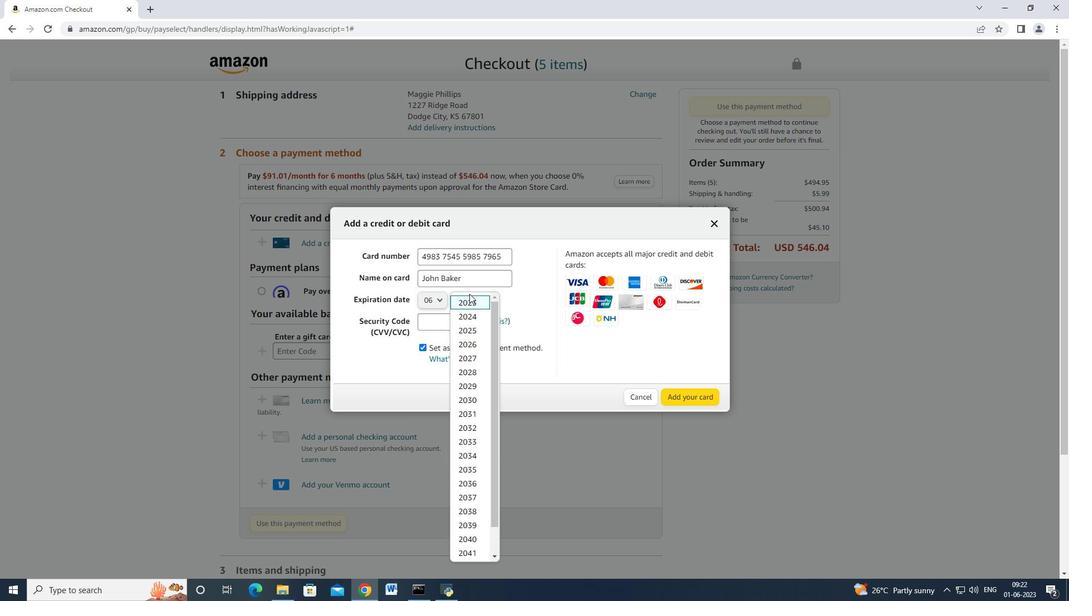 
Action: Mouse pressed left at (470, 291)
Screenshot: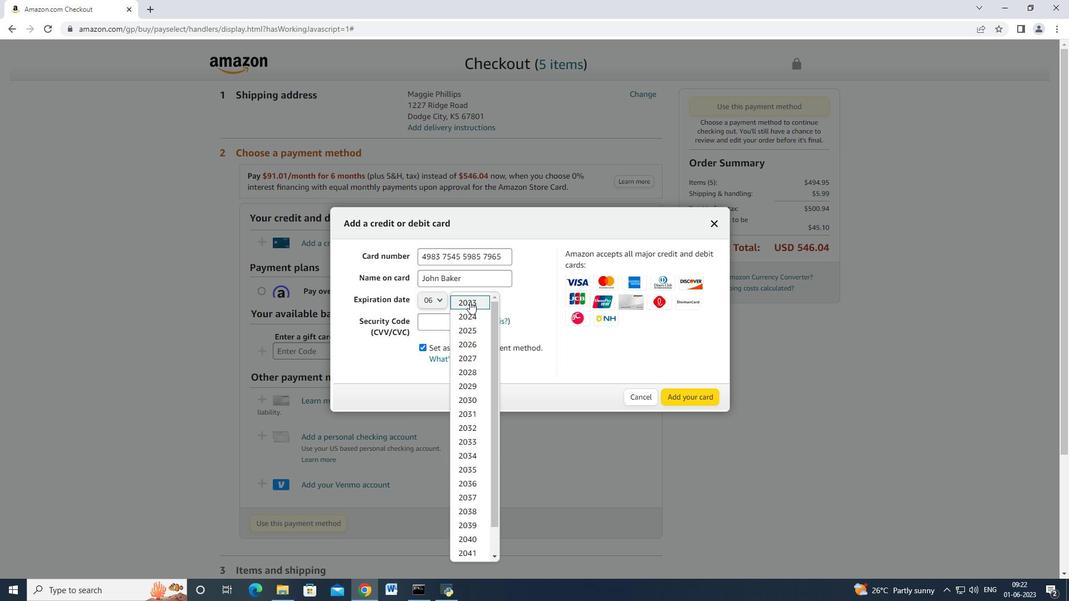 
Action: Mouse moved to (475, 327)
Screenshot: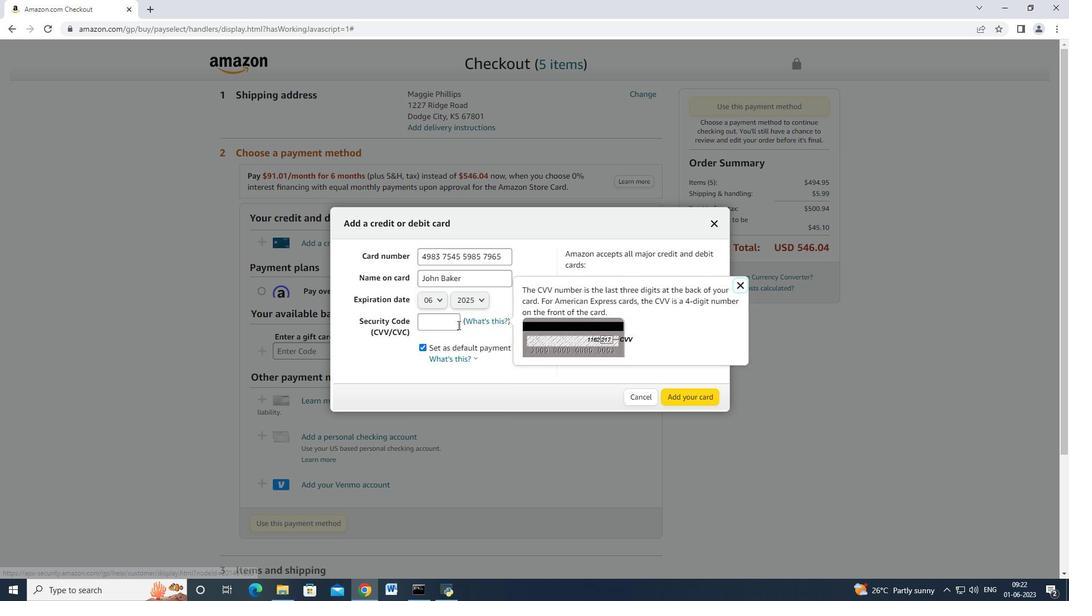 
Action: Mouse pressed left at (475, 327)
Screenshot: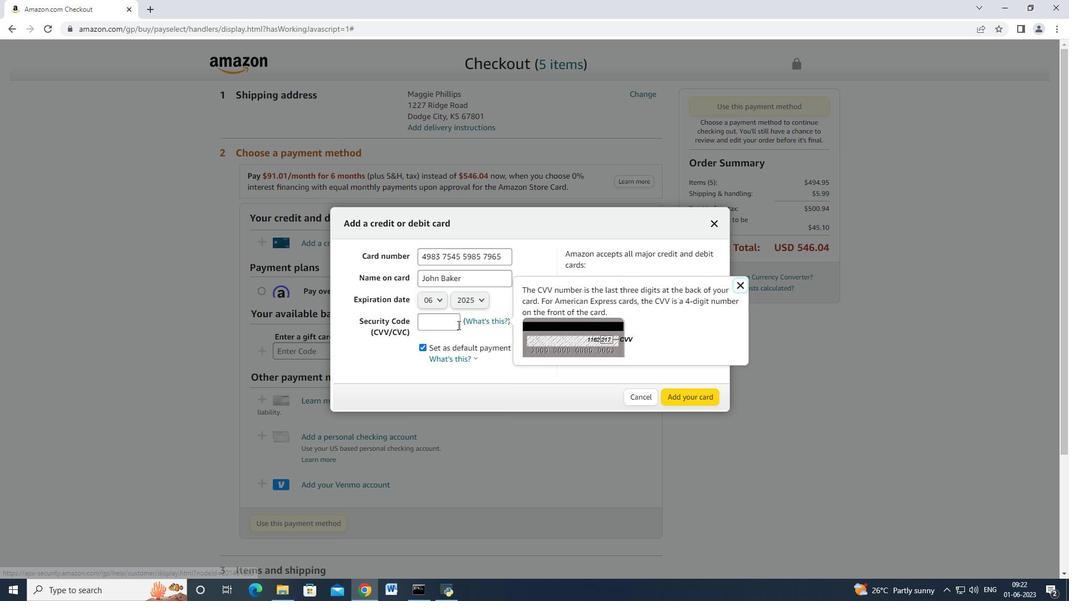 
Action: Mouse moved to (457, 325)
Screenshot: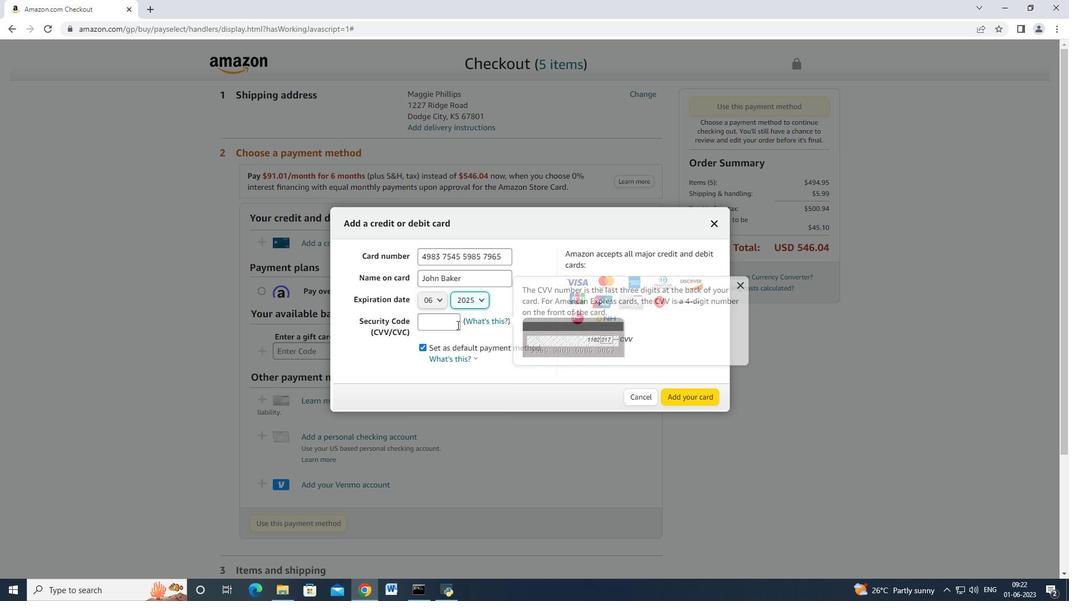 
Action: Mouse pressed left at (457, 325)
Screenshot: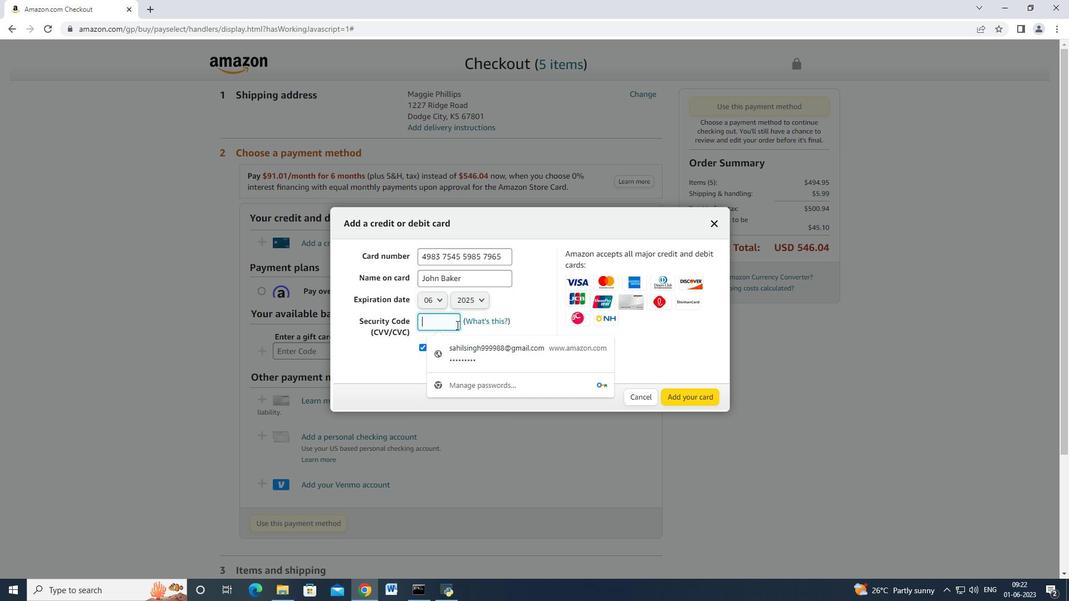 
Action: Mouse moved to (456, 324)
Screenshot: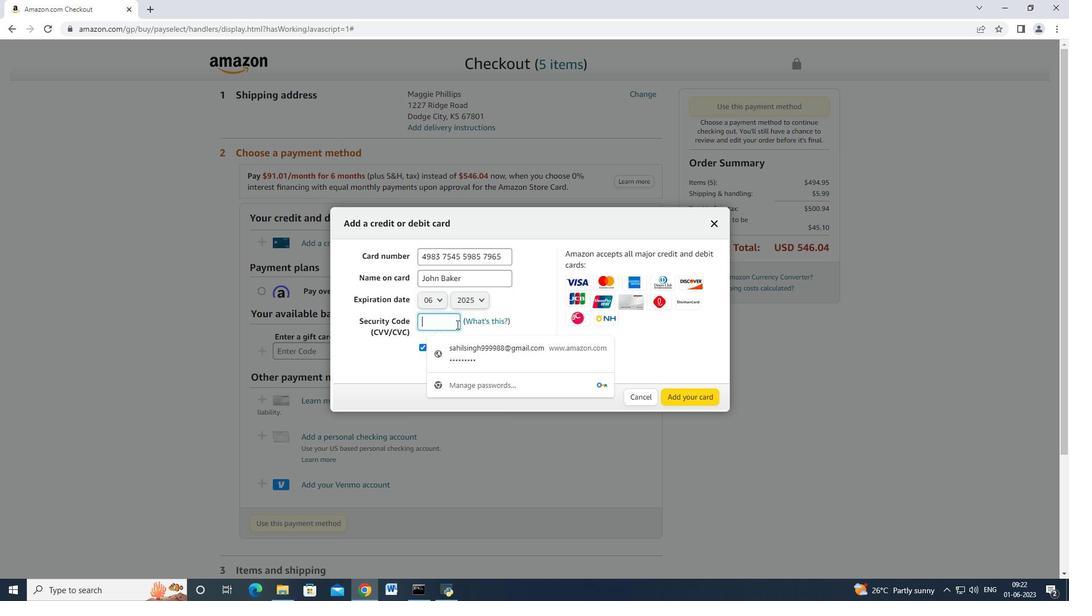 
Action: Mouse pressed left at (456, 324)
Screenshot: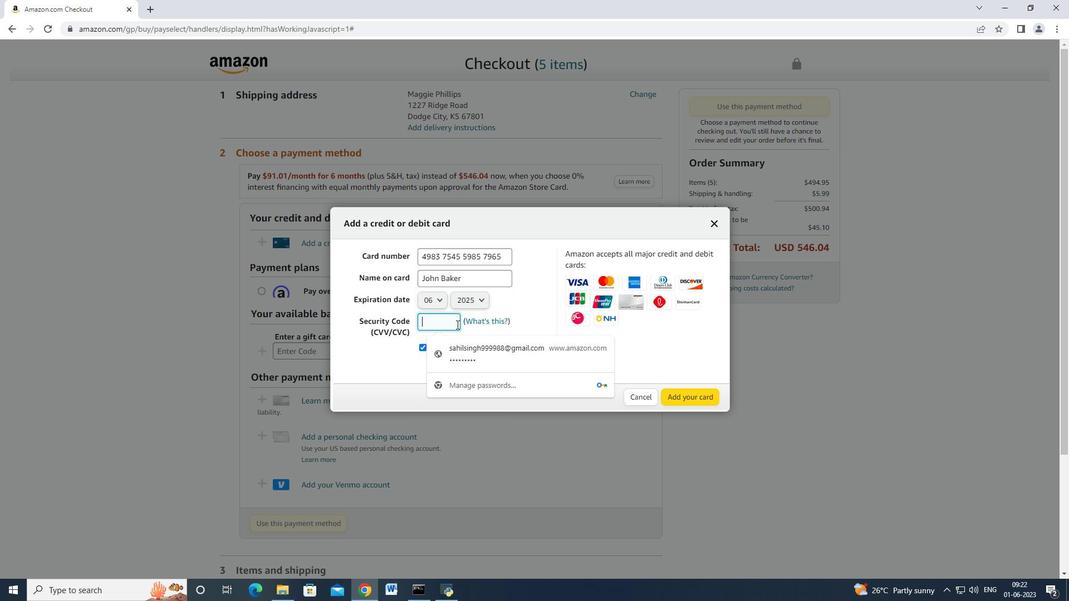 
Action: Key pressed 549
Screenshot: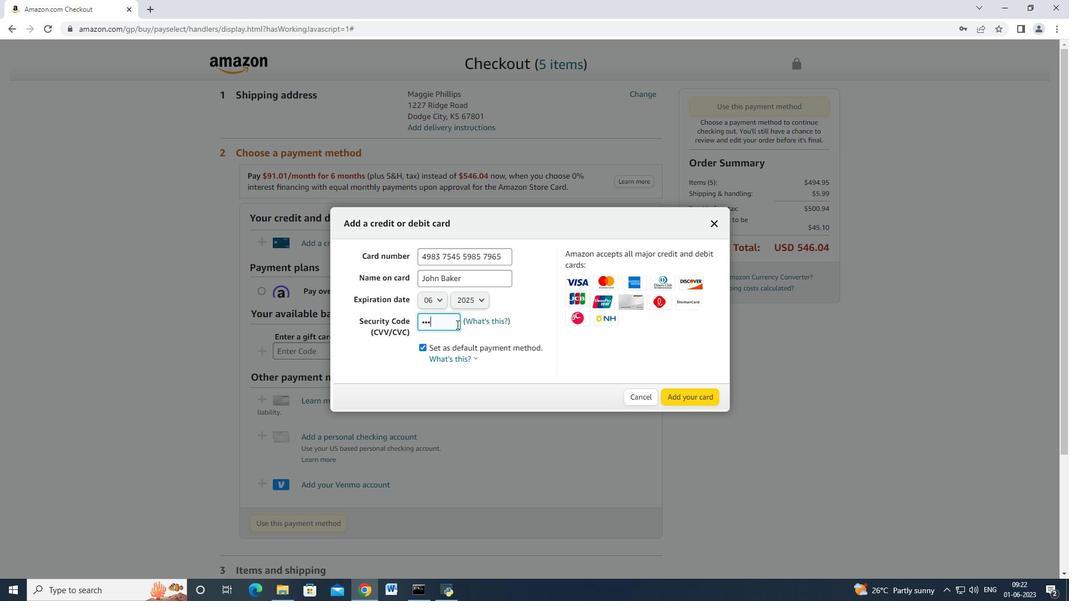 
Action: Mouse moved to (684, 394)
Screenshot: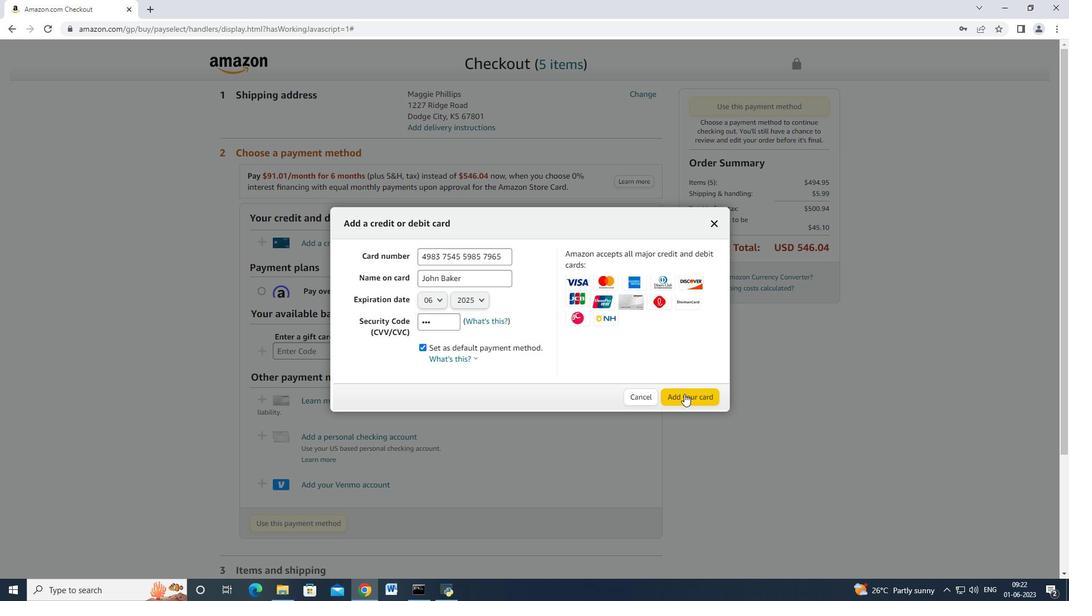 
